 Task: Add a timeline in the project AdaptFlow for the epic 'Search Engine Optimization (SEO) Improvements' from 2024/04/19 to 2025/11/09. Add a timeline in the project AdaptFlow for the epic 'Data Privacy Compliance' from 2024/06/27 to 2024/11/08. Add a timeline in the project AdaptFlow for the epic 'Remote Work Enablement' from 2023/05/19 to 2025/11/14
Action: Mouse moved to (180, 54)
Screenshot: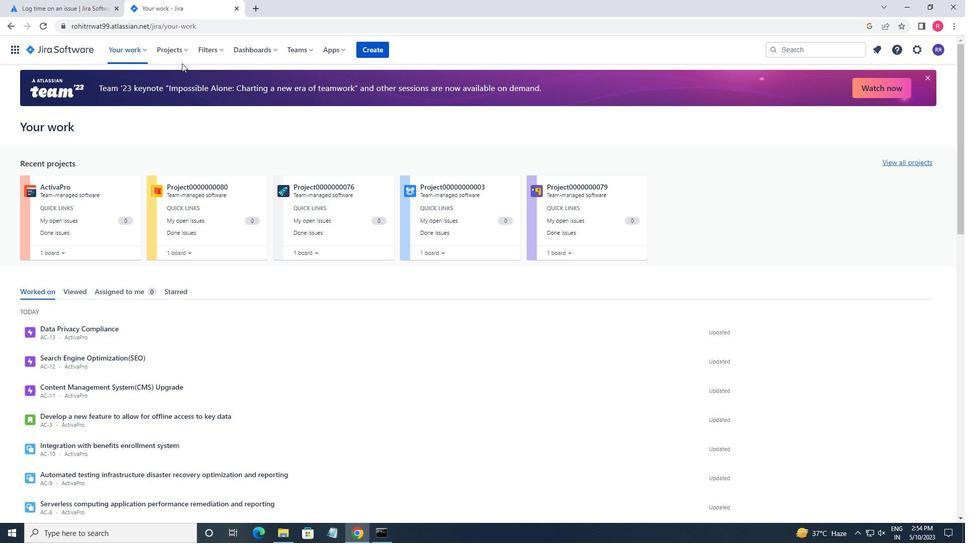 
Action: Mouse pressed left at (180, 54)
Screenshot: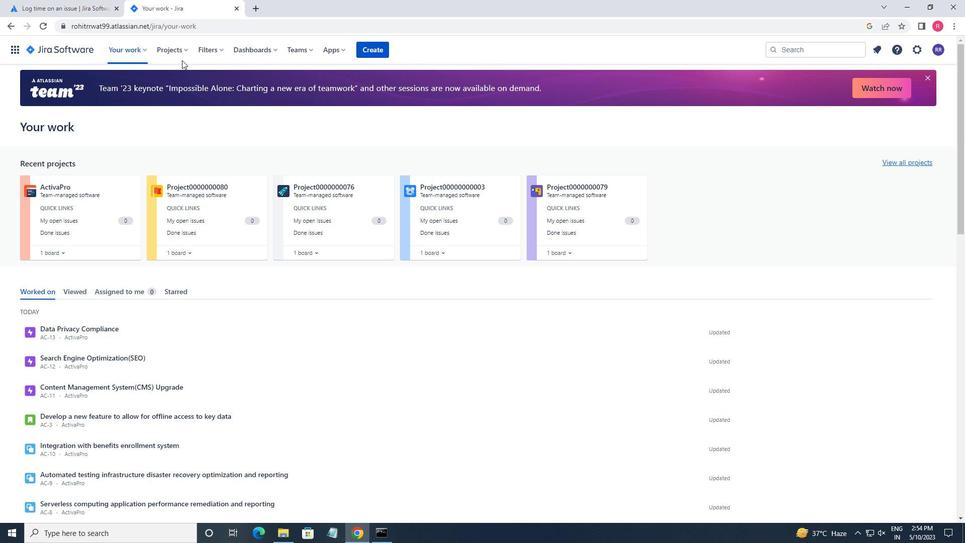 
Action: Mouse moved to (192, 98)
Screenshot: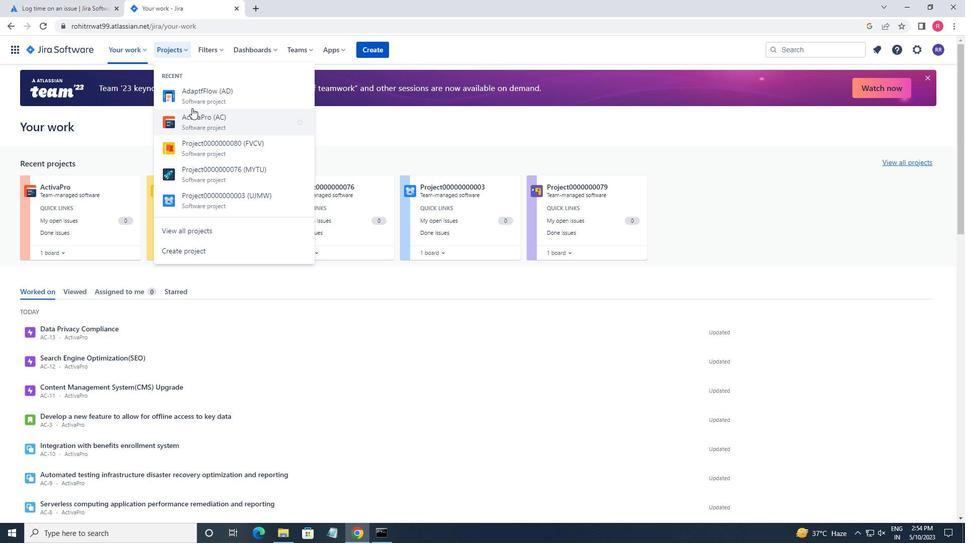 
Action: Mouse pressed left at (192, 98)
Screenshot: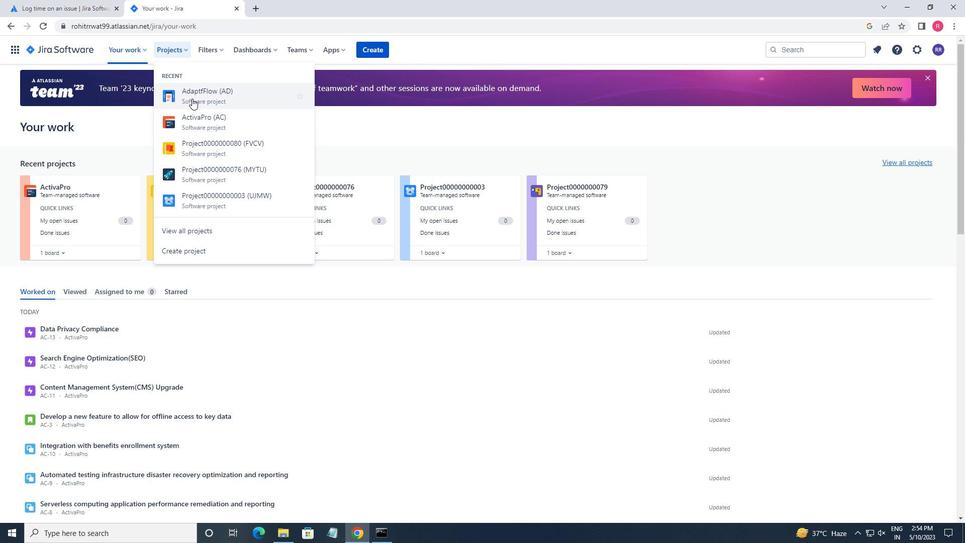 
Action: Mouse moved to (74, 158)
Screenshot: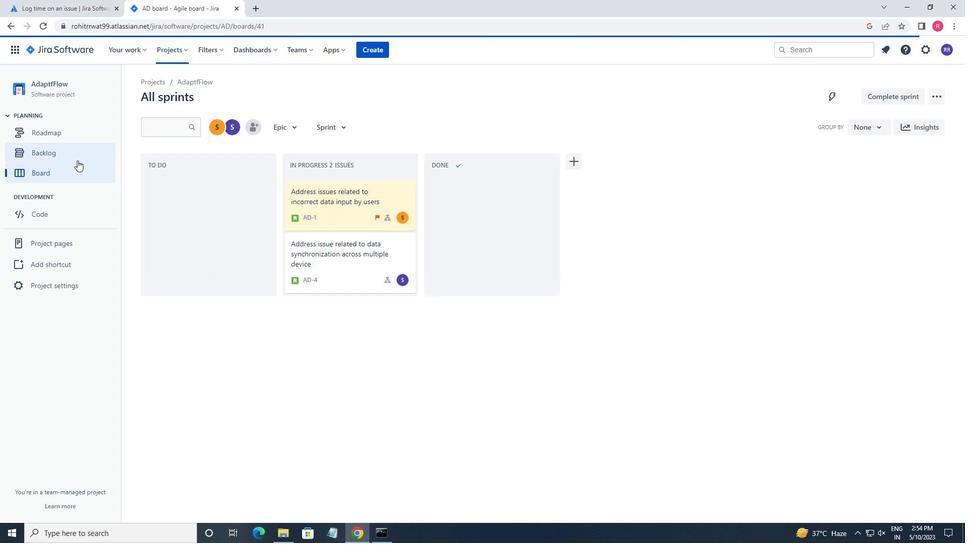 
Action: Mouse pressed left at (74, 158)
Screenshot: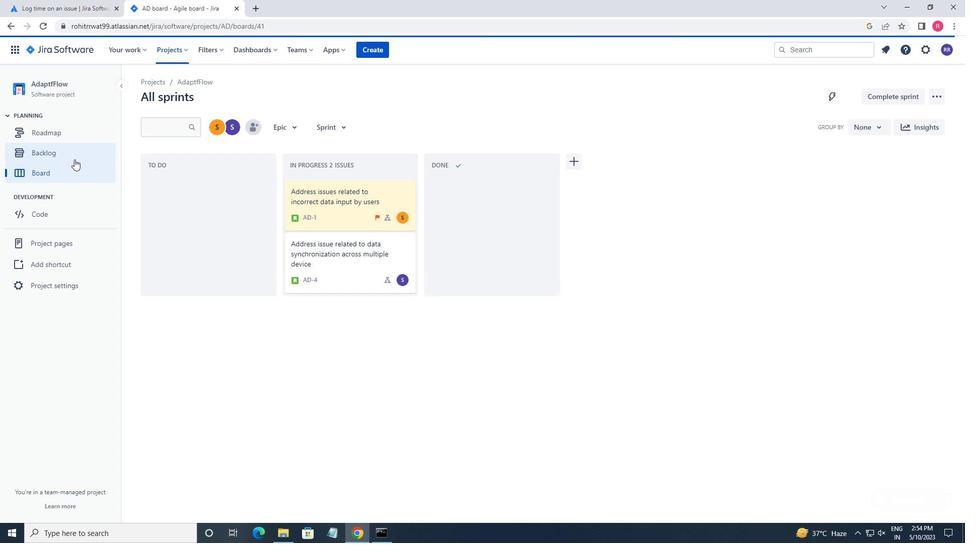 
Action: Mouse moved to (150, 201)
Screenshot: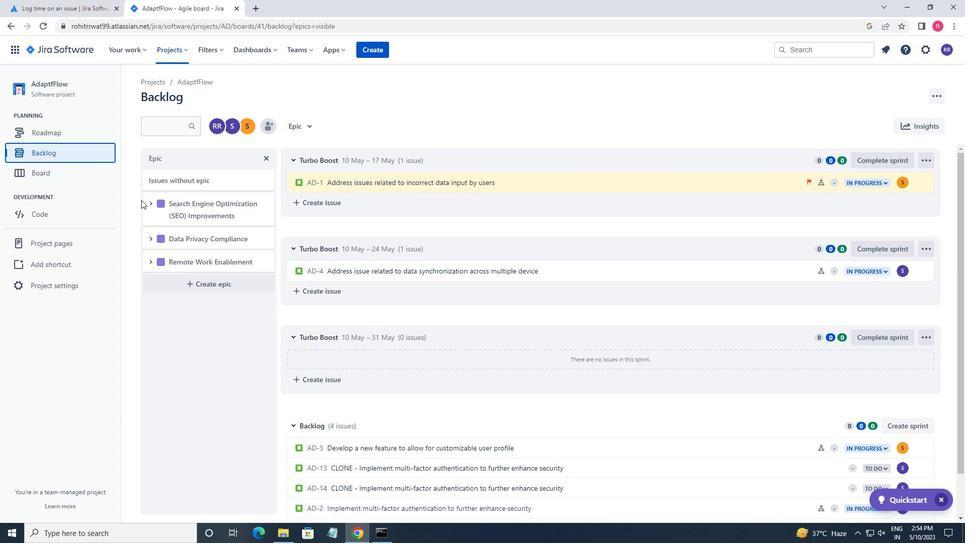 
Action: Mouse pressed left at (150, 201)
Screenshot: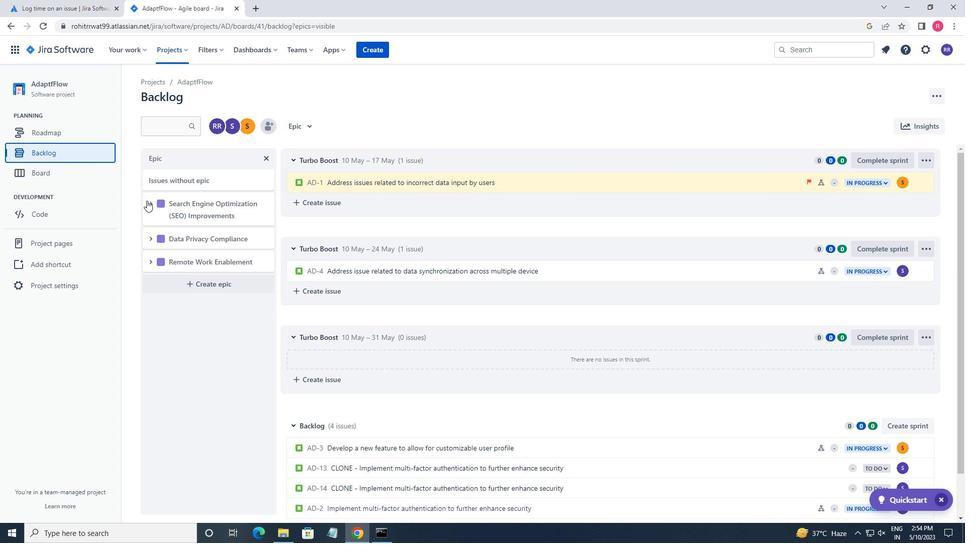 
Action: Mouse moved to (187, 297)
Screenshot: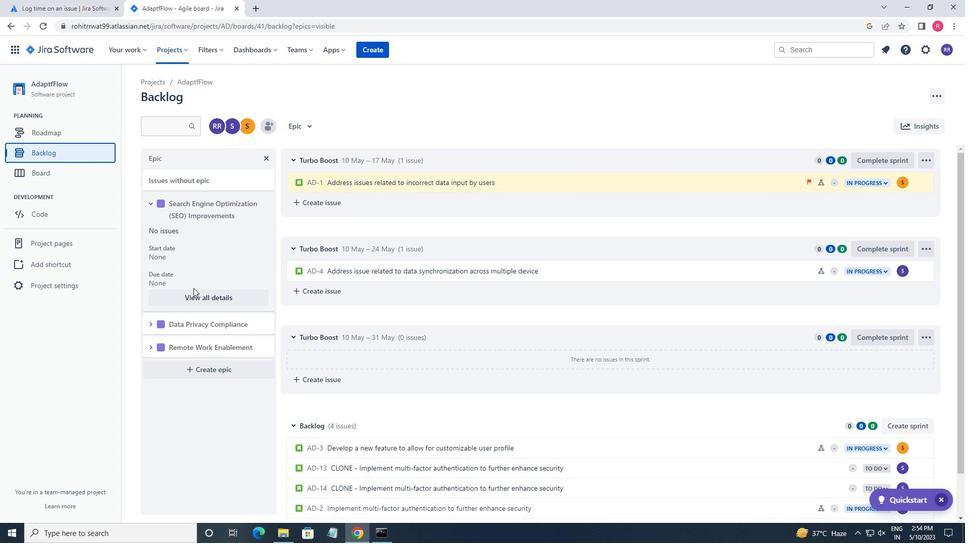 
Action: Mouse pressed left at (187, 297)
Screenshot: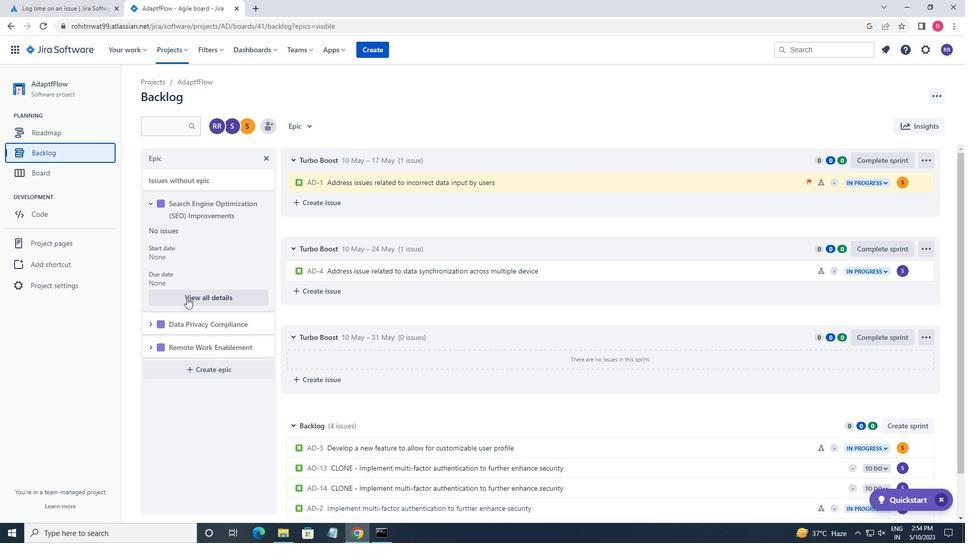 
Action: Mouse moved to (849, 374)
Screenshot: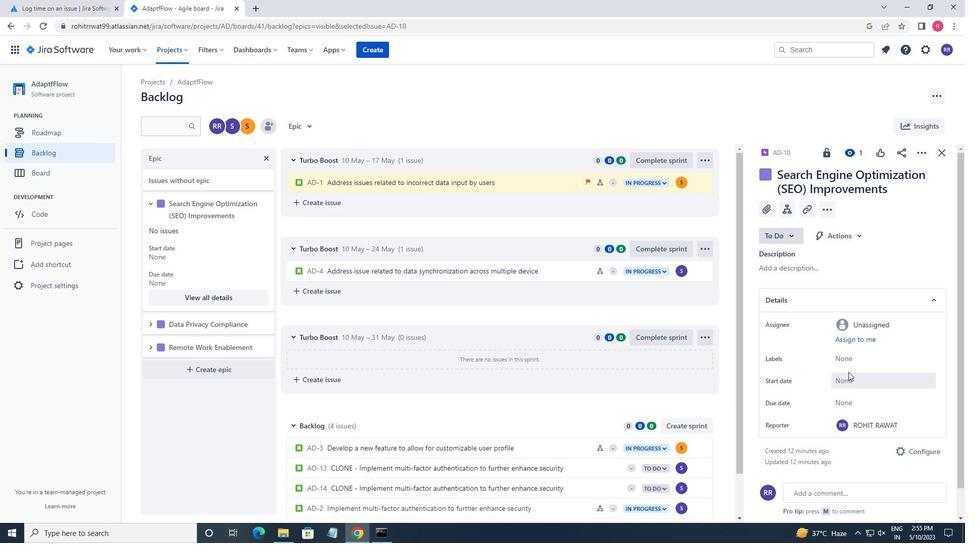 
Action: Mouse pressed left at (849, 374)
Screenshot: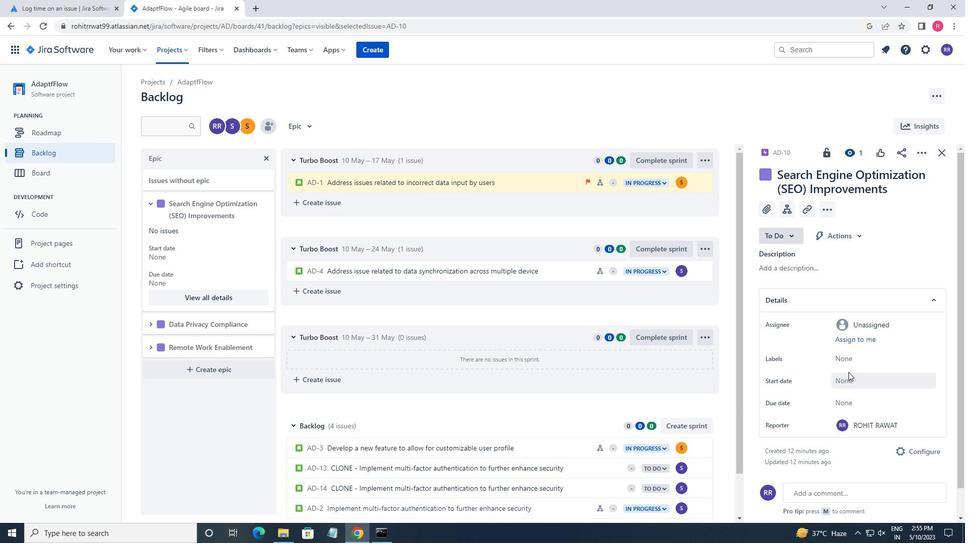 
Action: Mouse moved to (942, 240)
Screenshot: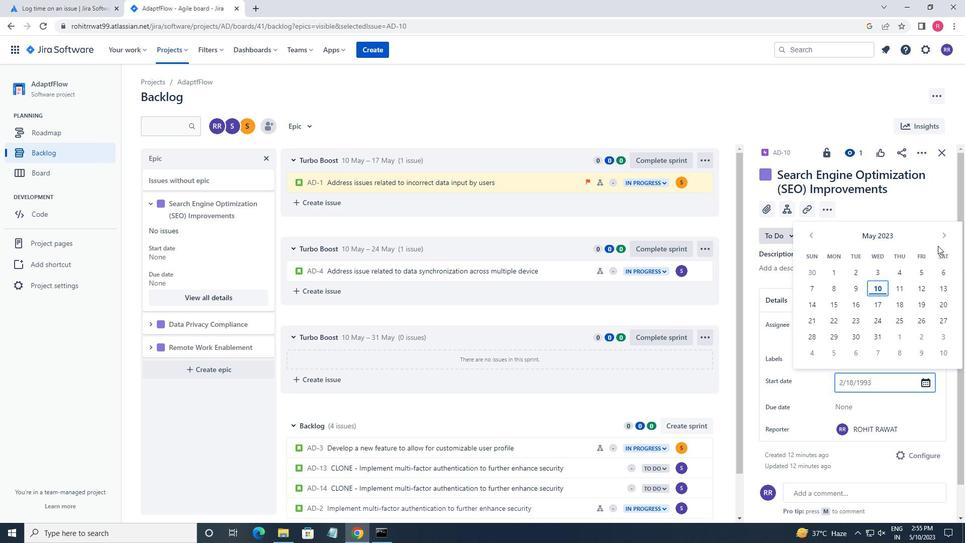
Action: Mouse pressed left at (942, 240)
Screenshot: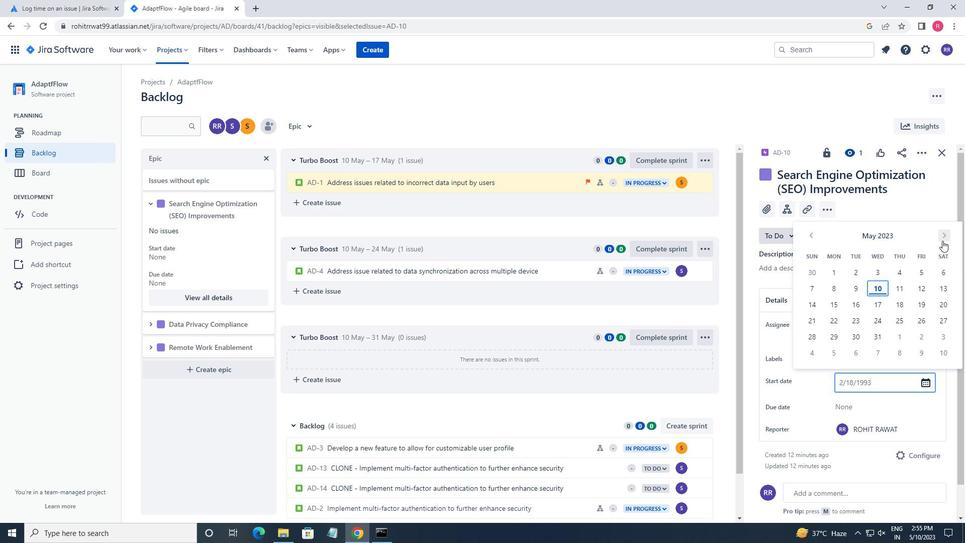 
Action: Mouse pressed left at (942, 240)
Screenshot: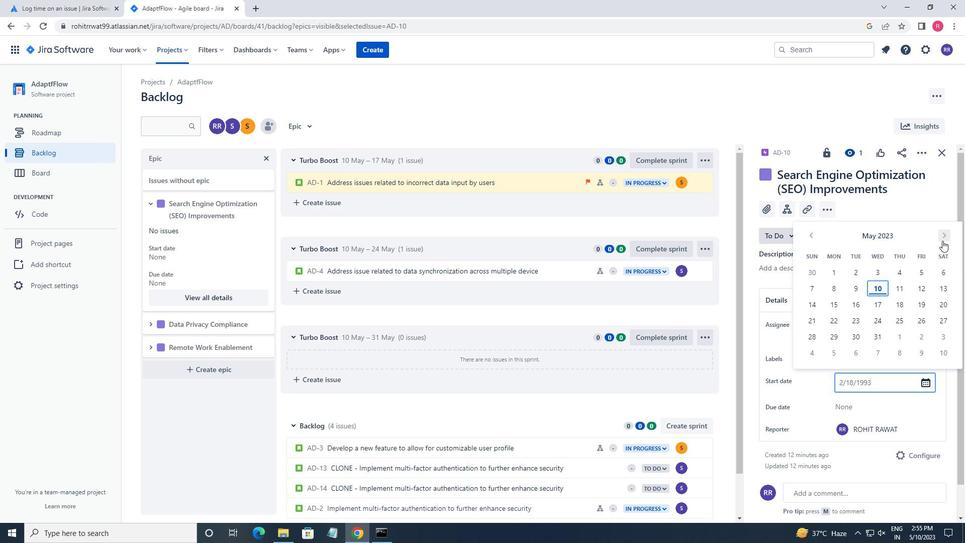 
Action: Mouse pressed left at (942, 240)
Screenshot: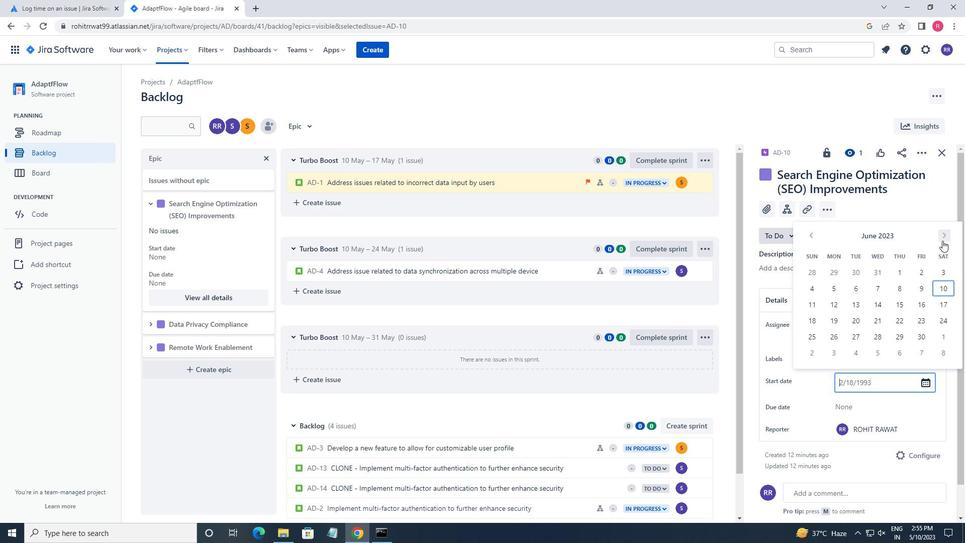 
Action: Mouse pressed left at (942, 240)
Screenshot: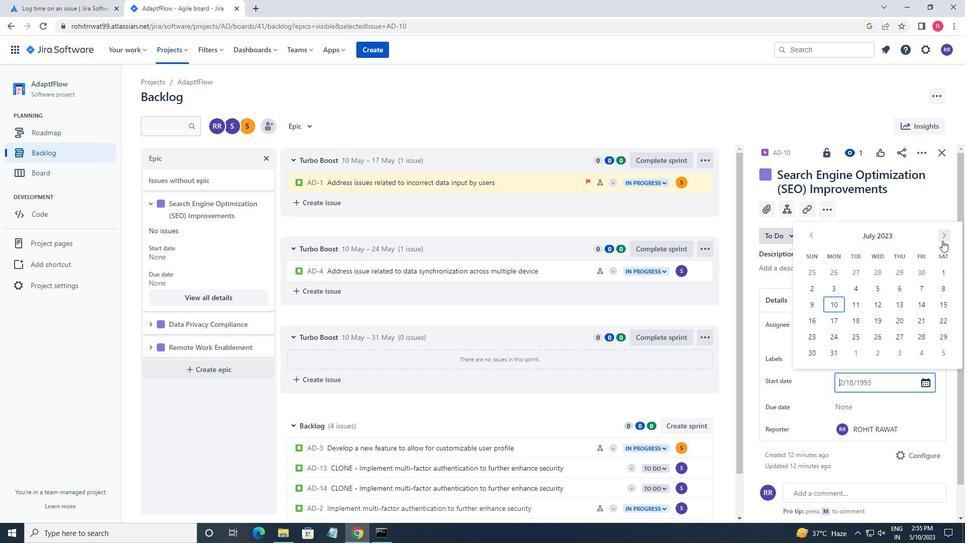 
Action: Mouse pressed left at (942, 240)
Screenshot: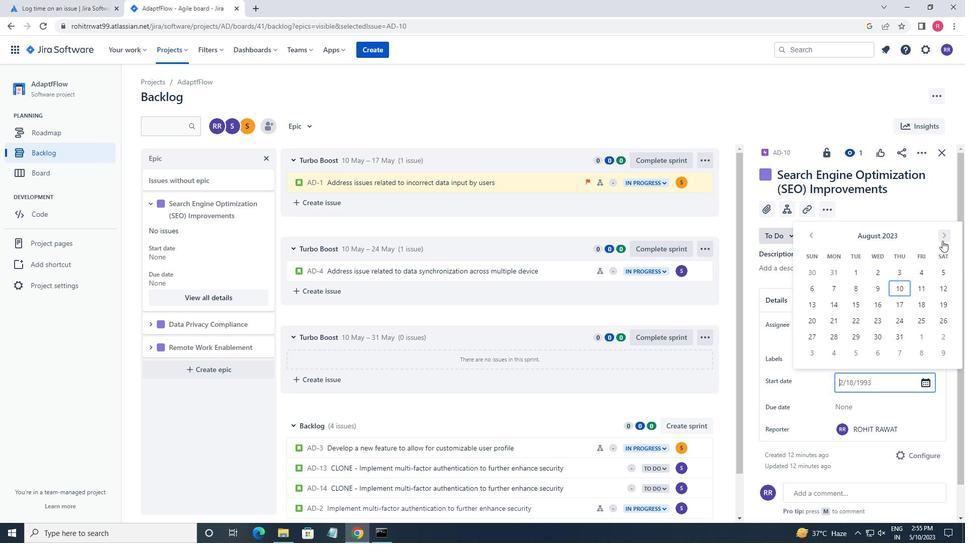 
Action: Mouse pressed left at (942, 240)
Screenshot: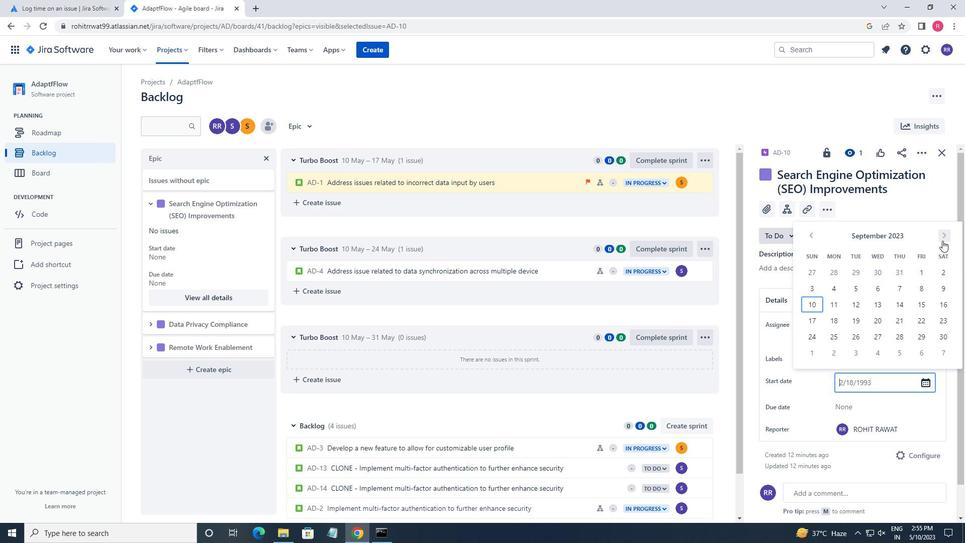 
Action: Mouse pressed left at (942, 240)
Screenshot: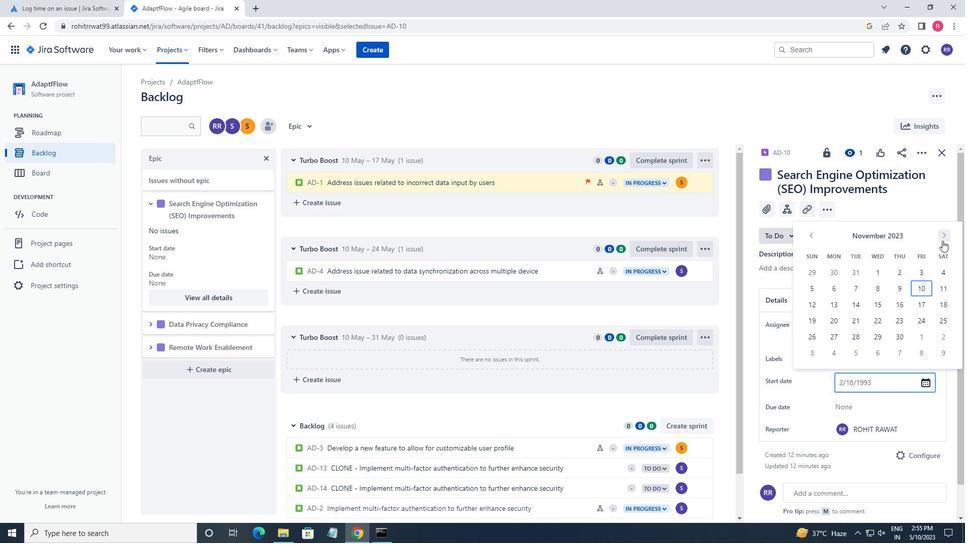 
Action: Mouse pressed left at (942, 240)
Screenshot: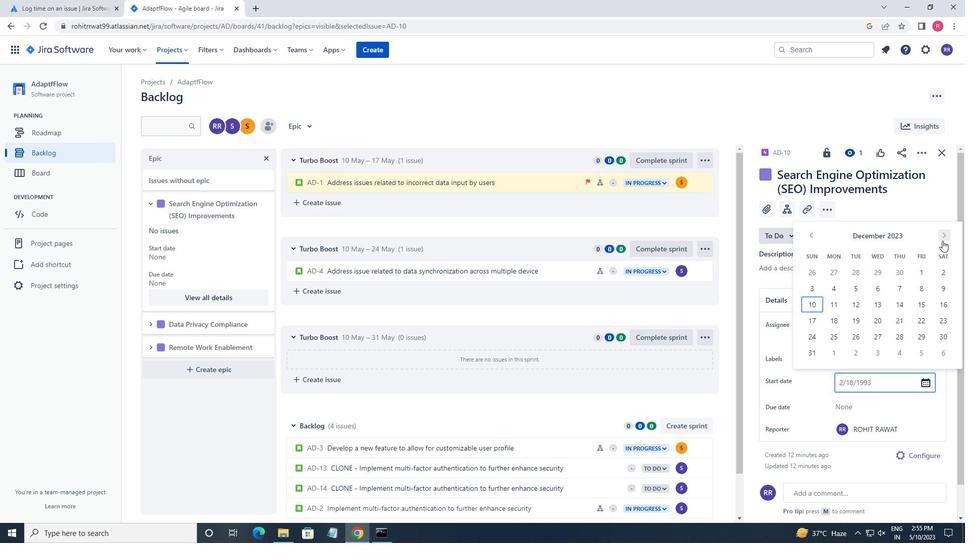 
Action: Mouse pressed left at (942, 240)
Screenshot: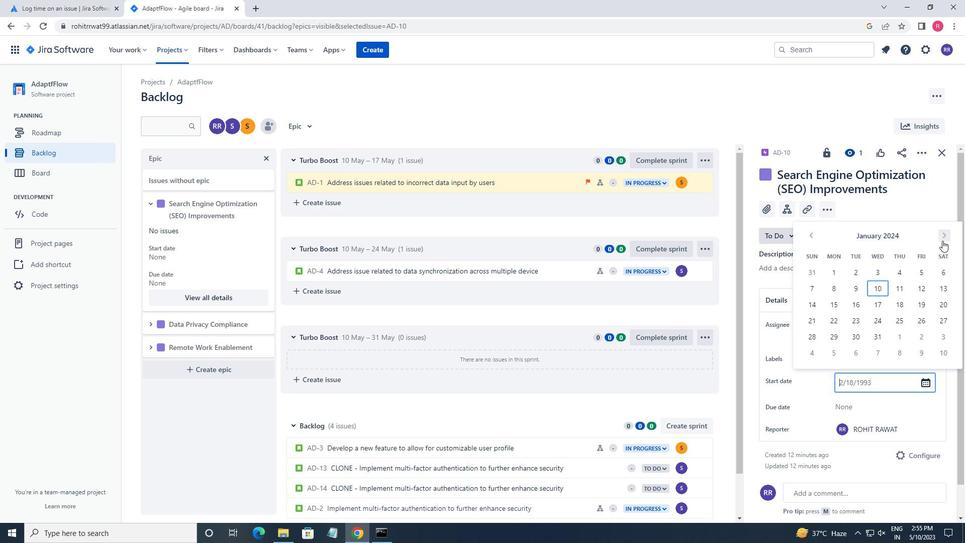 
Action: Mouse pressed left at (942, 240)
Screenshot: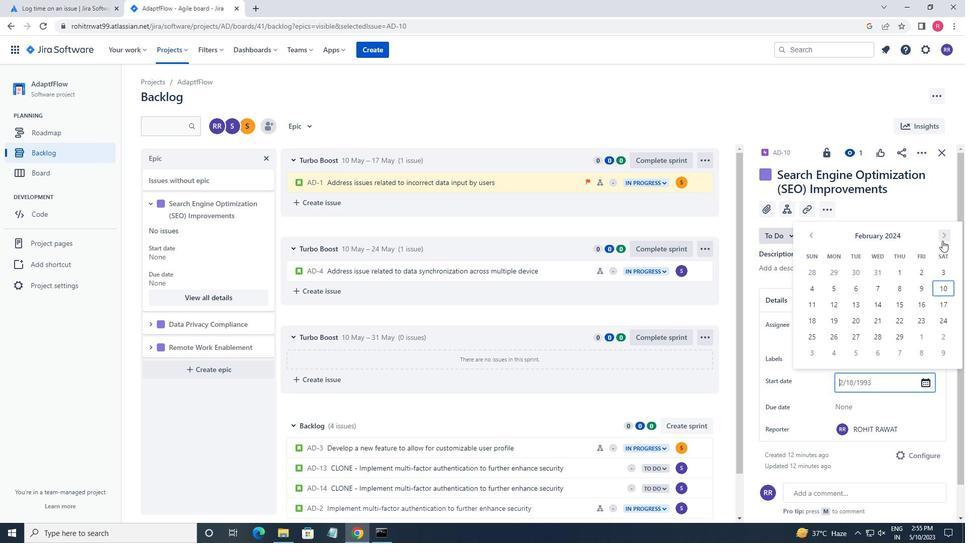 
Action: Mouse pressed left at (942, 240)
Screenshot: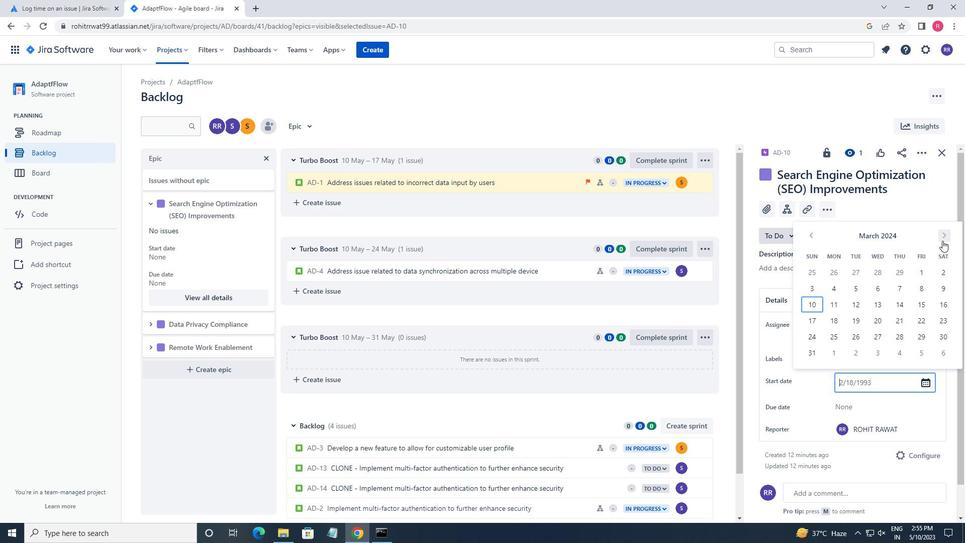 
Action: Mouse moved to (923, 304)
Screenshot: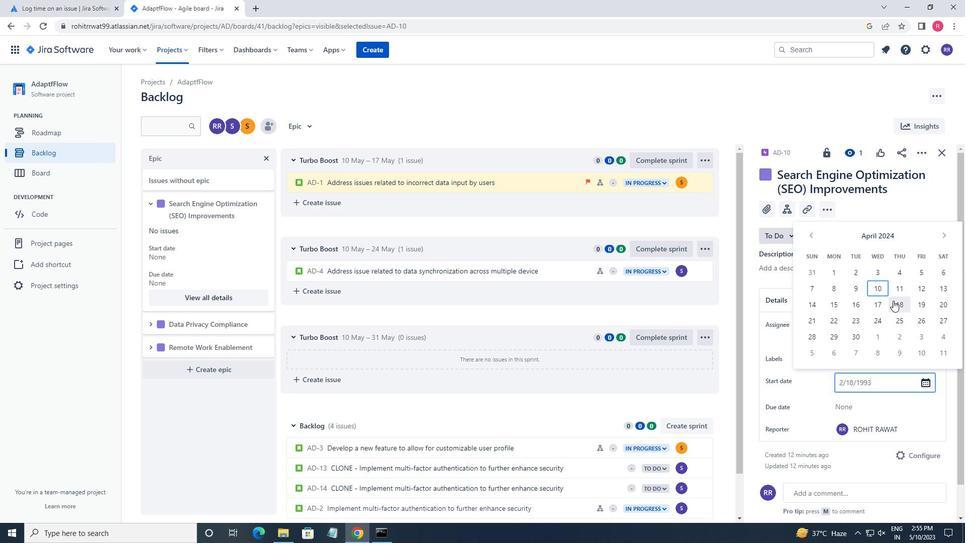 
Action: Mouse pressed left at (923, 304)
Screenshot: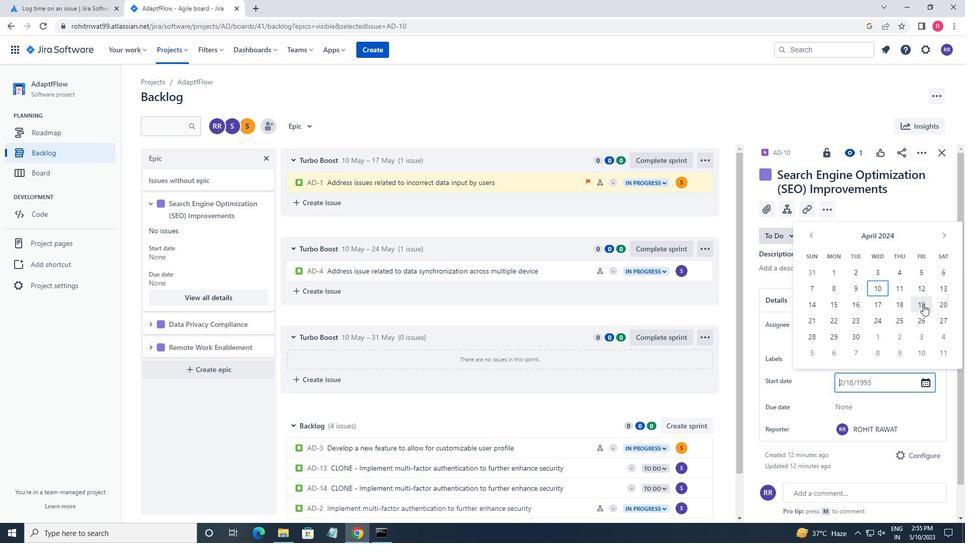 
Action: Mouse moved to (855, 400)
Screenshot: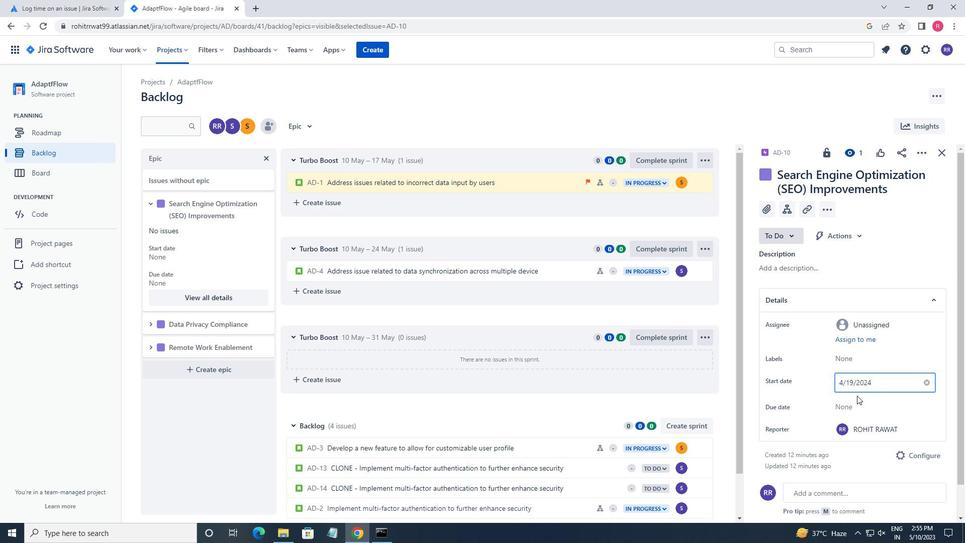 
Action: Mouse pressed left at (855, 400)
Screenshot: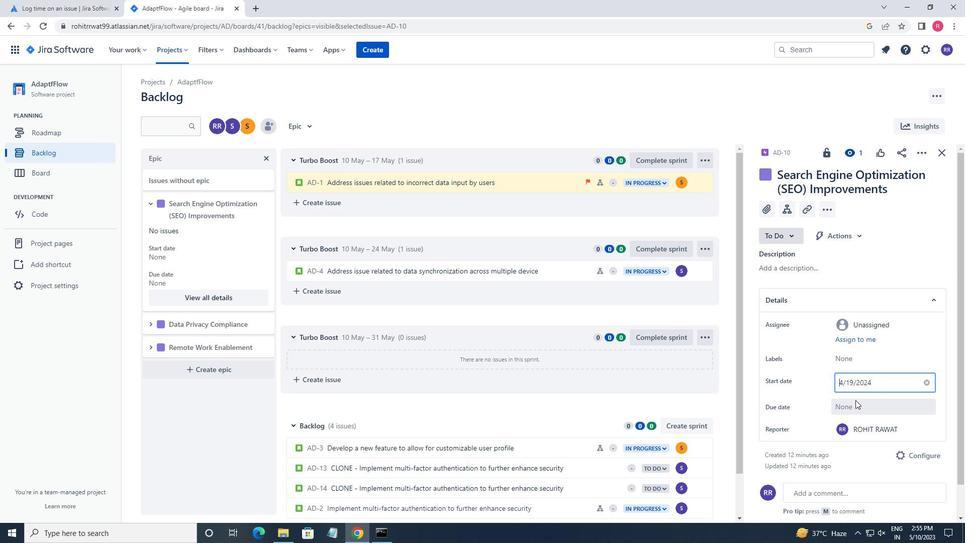 
Action: Mouse moved to (947, 266)
Screenshot: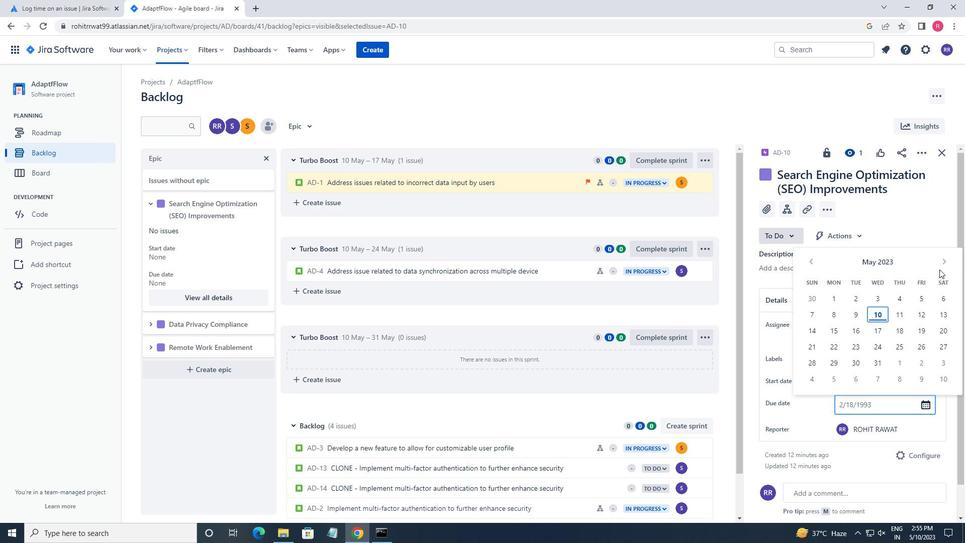 
Action: Mouse pressed left at (947, 266)
Screenshot: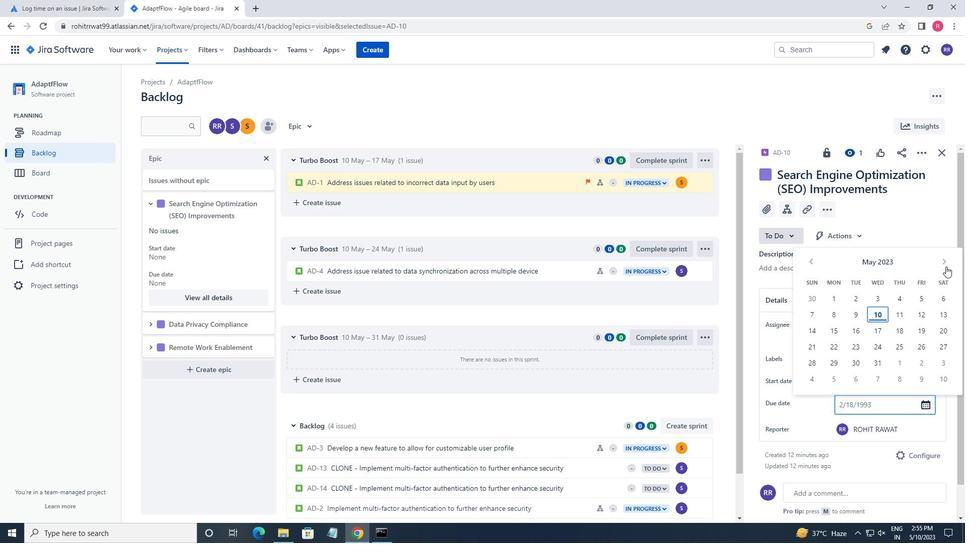 
Action: Mouse pressed left at (947, 266)
Screenshot: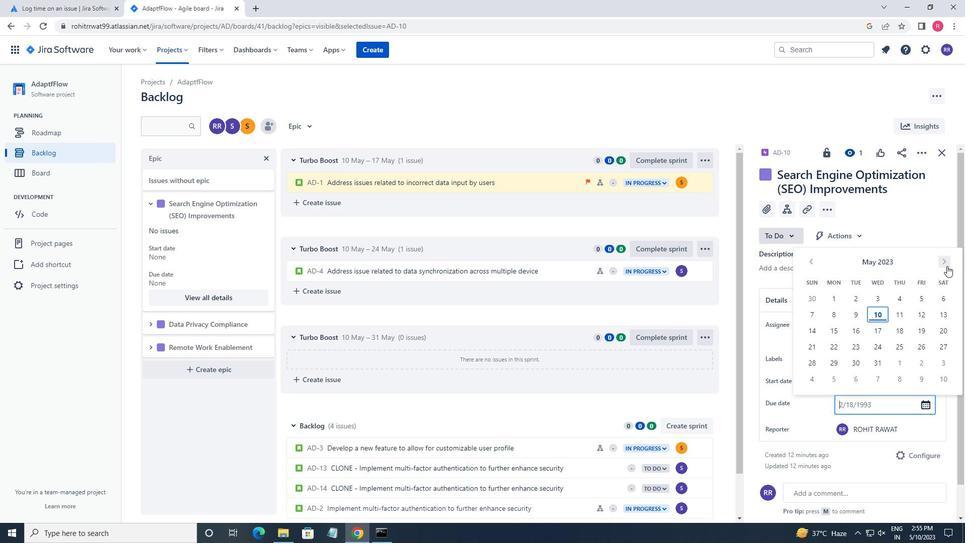 
Action: Mouse pressed left at (947, 266)
Screenshot: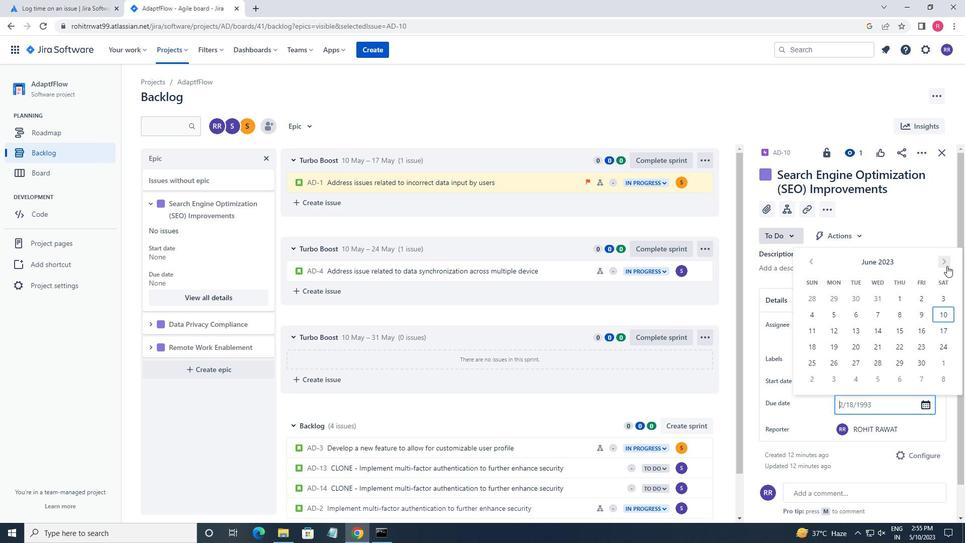 
Action: Mouse pressed left at (947, 266)
Screenshot: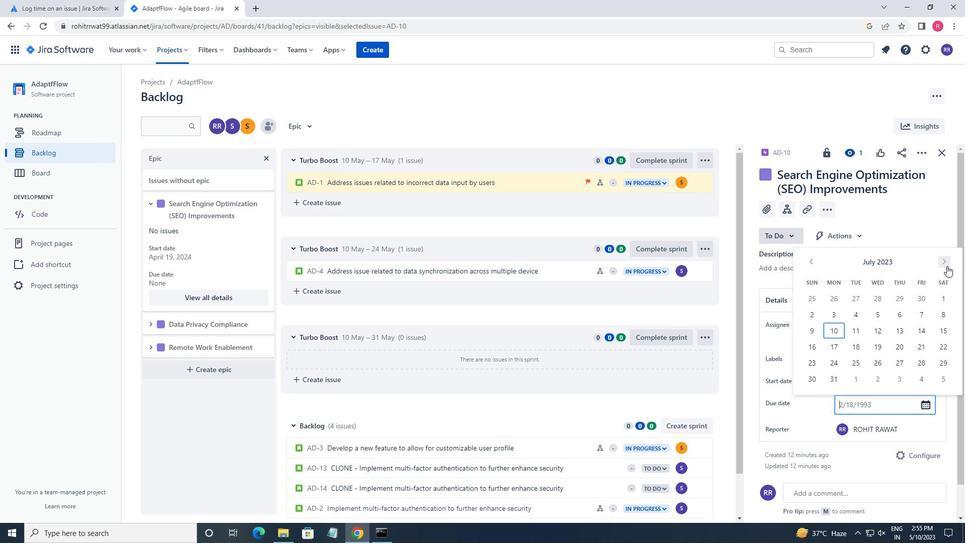 
Action: Mouse pressed left at (947, 266)
Screenshot: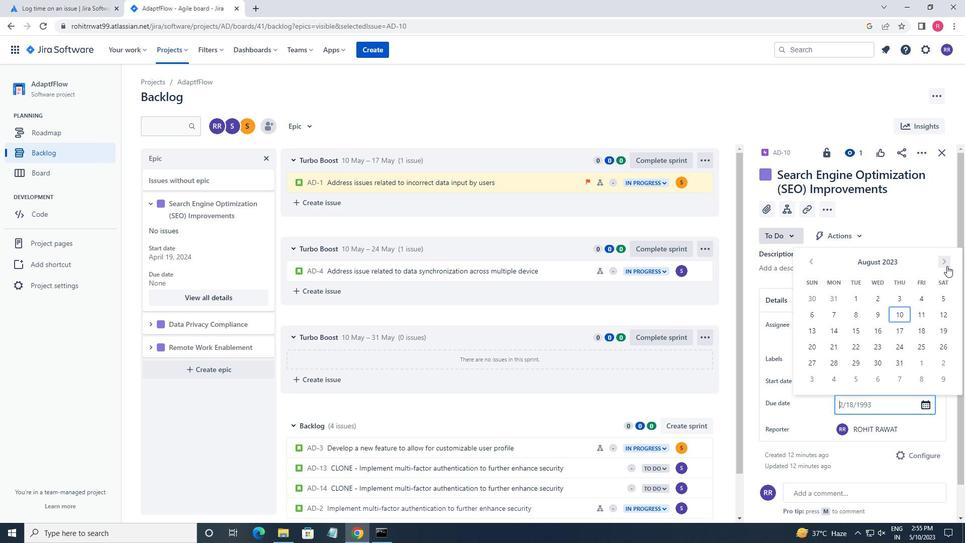 
Action: Mouse pressed left at (947, 266)
Screenshot: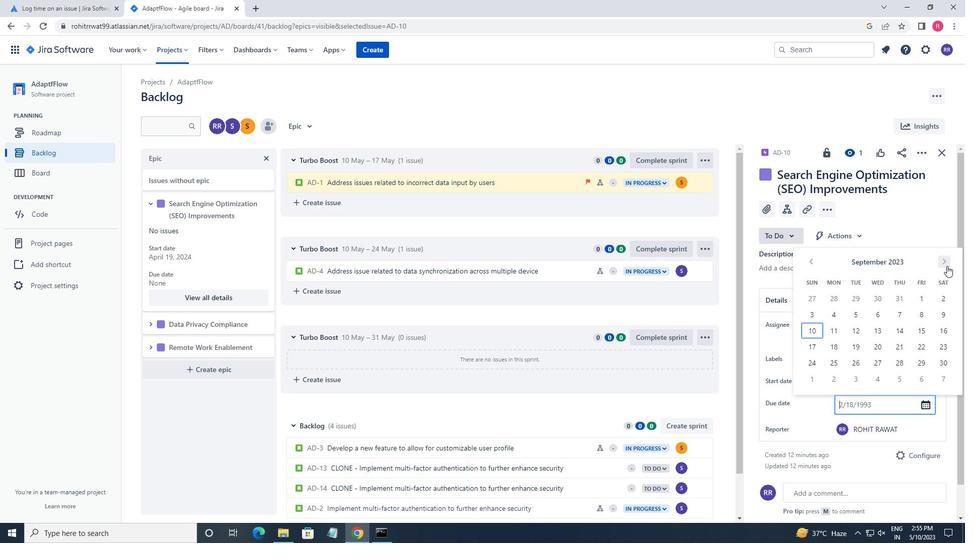 
Action: Mouse pressed left at (947, 266)
Screenshot: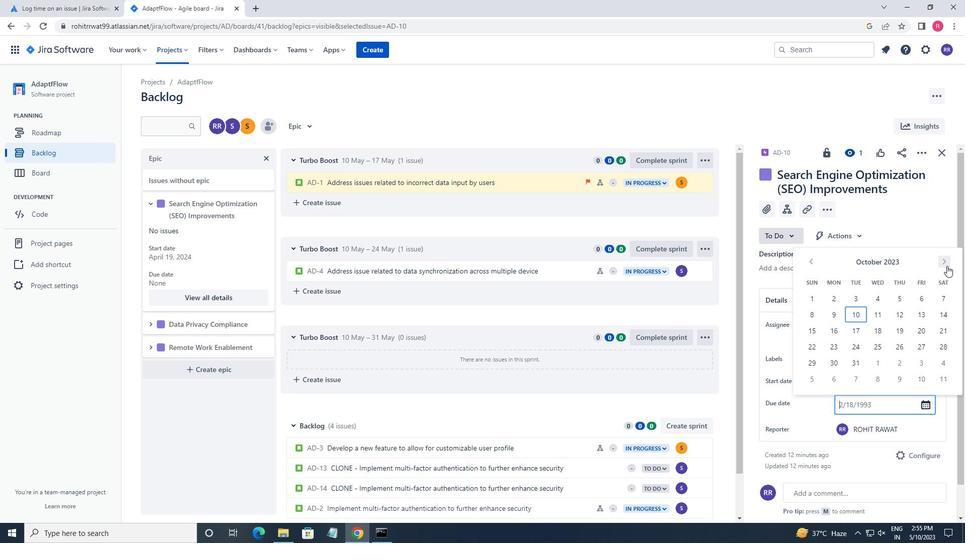 
Action: Mouse pressed left at (947, 266)
Screenshot: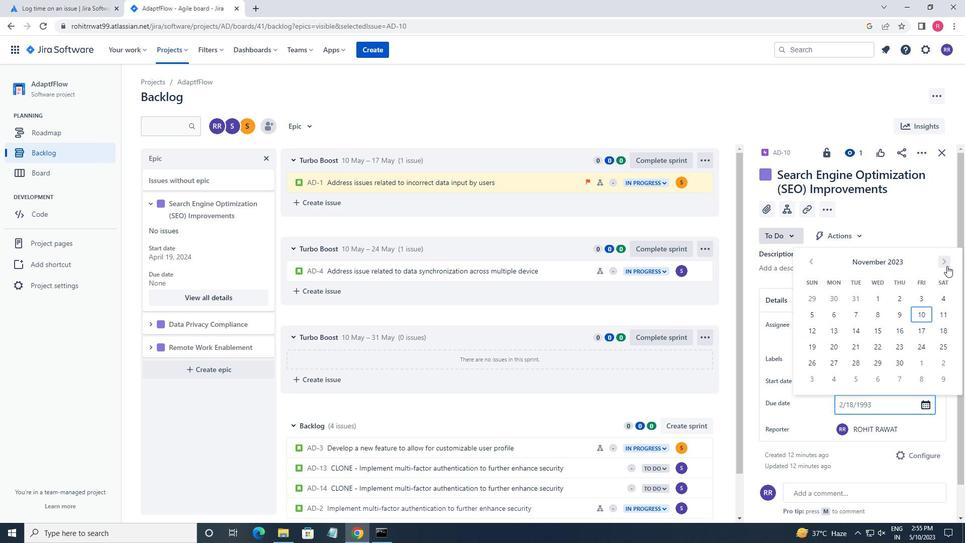 
Action: Mouse pressed left at (947, 266)
Screenshot: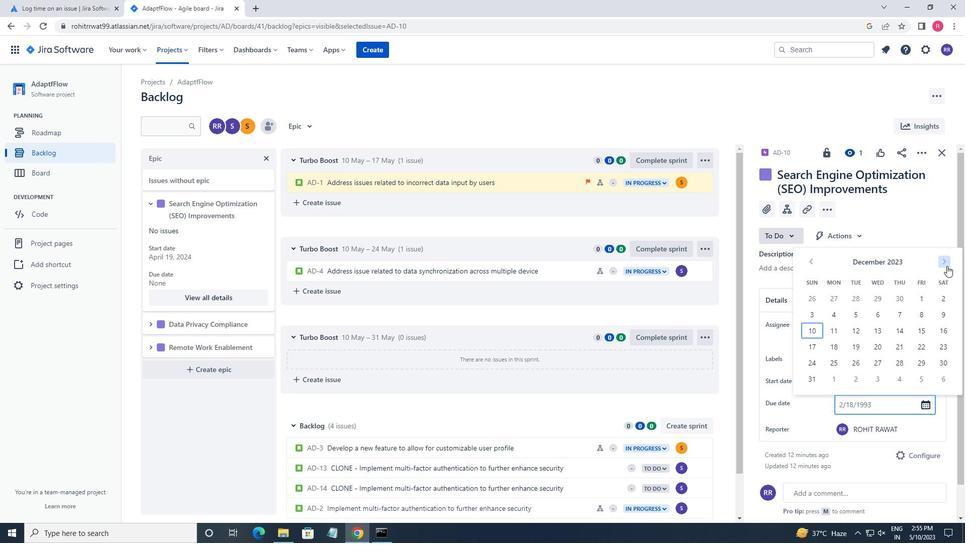 
Action: Mouse pressed left at (947, 266)
Screenshot: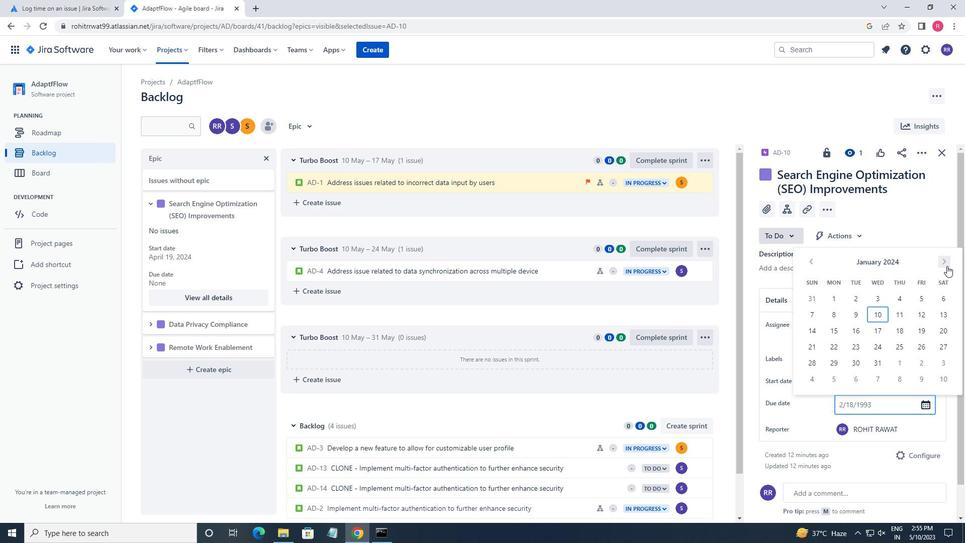
Action: Mouse pressed left at (947, 266)
Screenshot: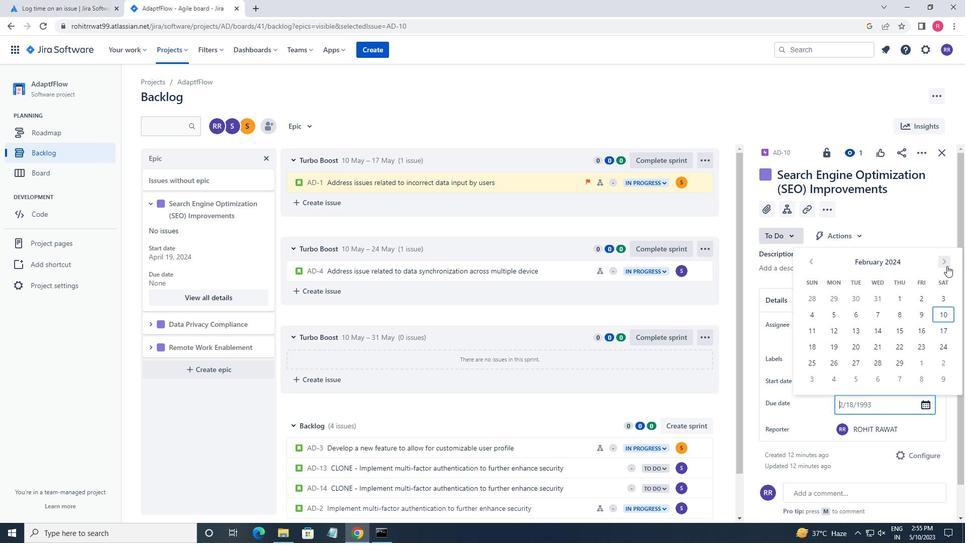 
Action: Mouse pressed left at (947, 266)
Screenshot: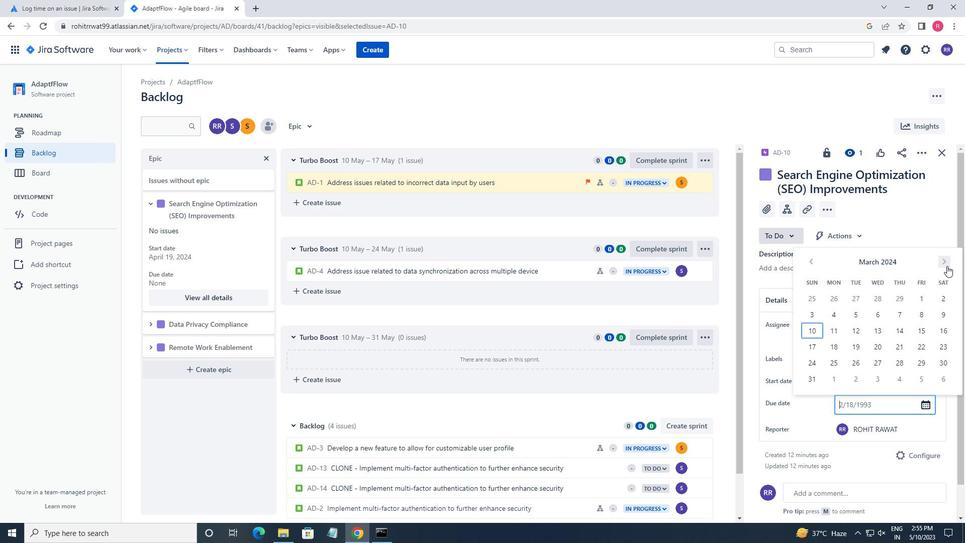 
Action: Mouse pressed left at (947, 266)
Screenshot: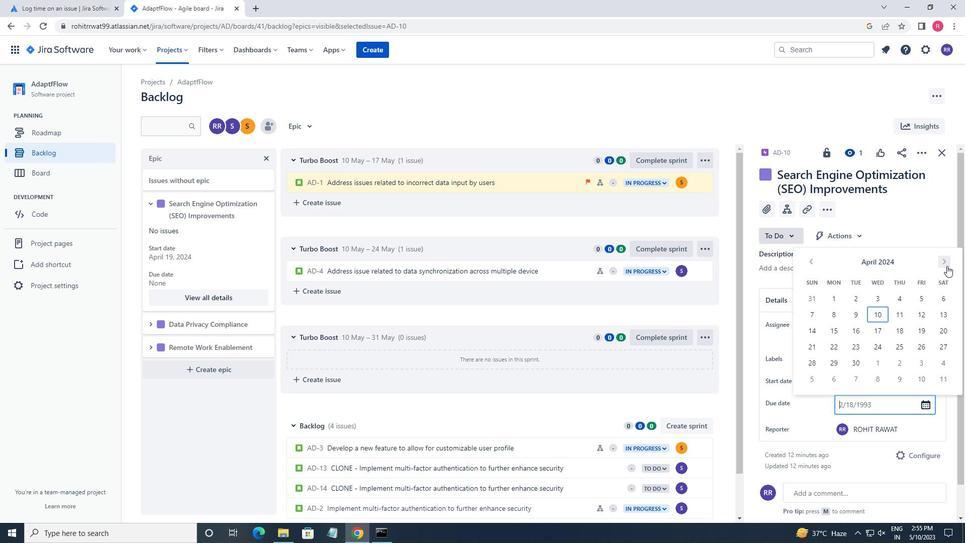 
Action: Mouse pressed left at (947, 266)
Screenshot: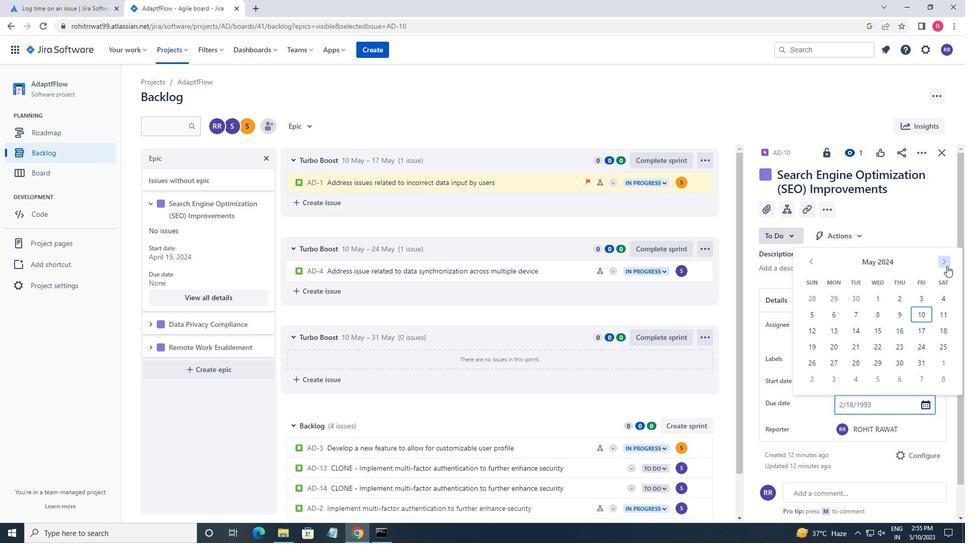 
Action: Mouse pressed left at (947, 266)
Screenshot: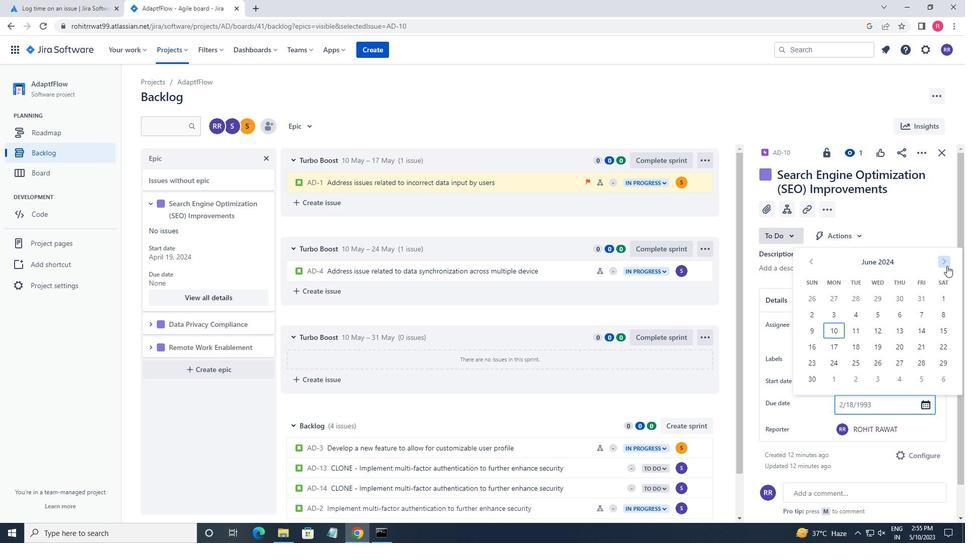 
Action: Mouse pressed left at (947, 266)
Screenshot: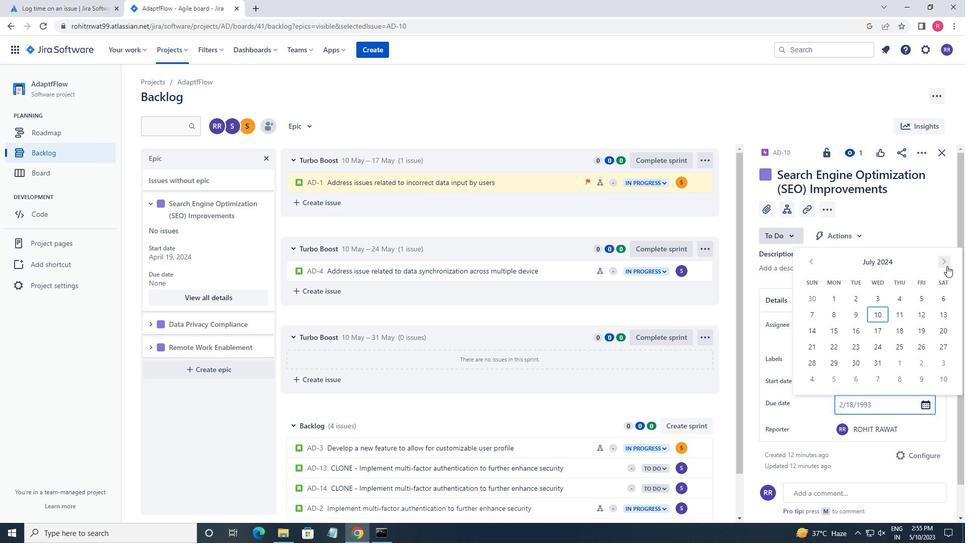 
Action: Mouse pressed left at (947, 266)
Screenshot: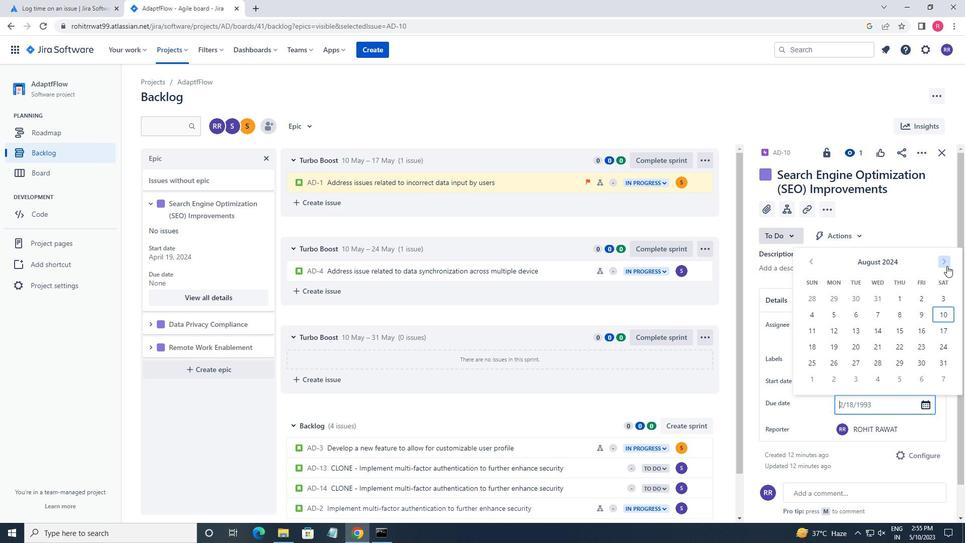 
Action: Mouse pressed left at (947, 266)
Screenshot: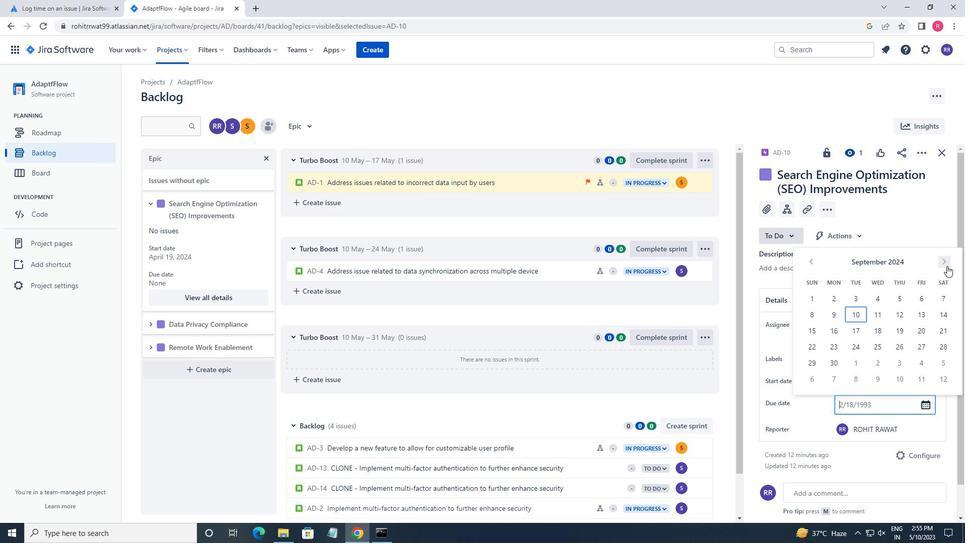 
Action: Mouse pressed left at (947, 266)
Screenshot: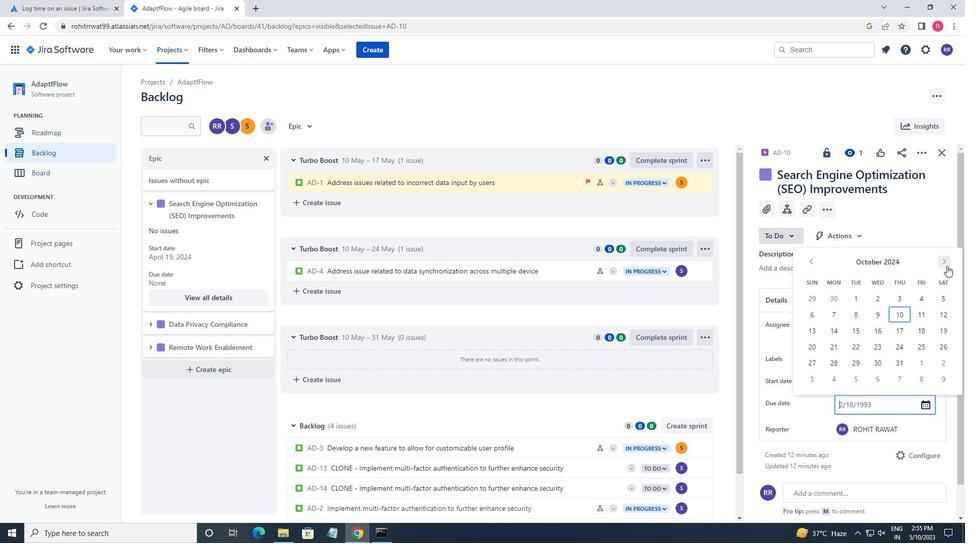
Action: Mouse pressed left at (947, 266)
Screenshot: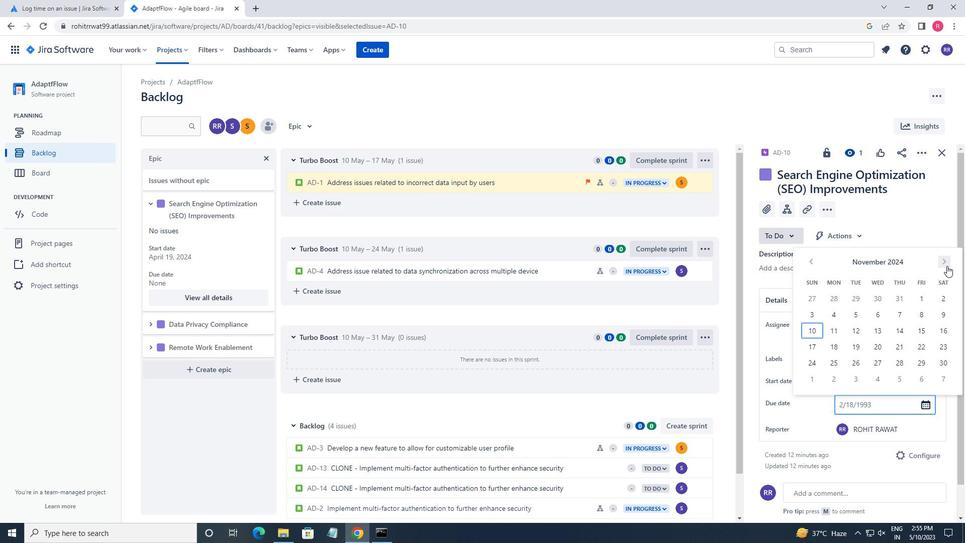 
Action: Mouse pressed left at (947, 266)
Screenshot: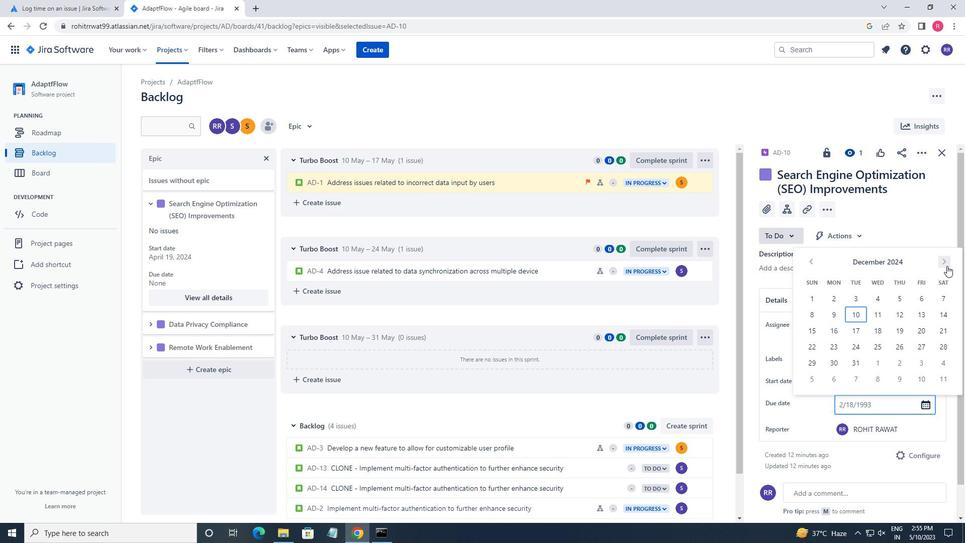 
Action: Mouse pressed left at (947, 266)
Screenshot: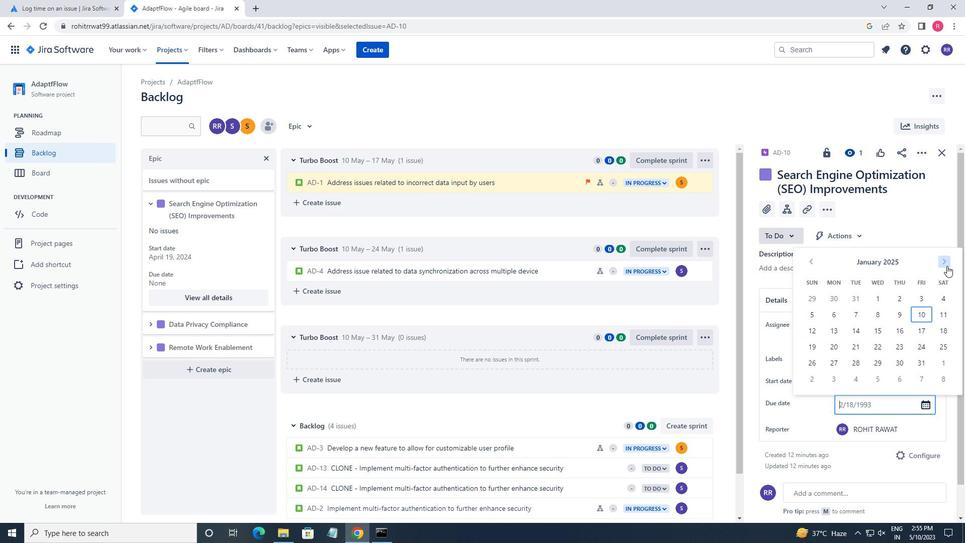 
Action: Mouse pressed left at (947, 266)
Screenshot: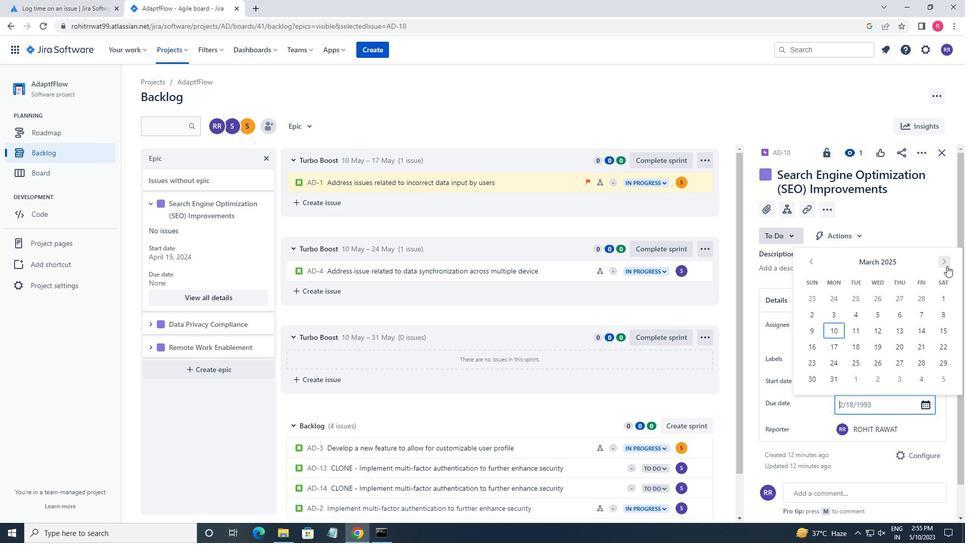 
Action: Mouse pressed left at (947, 266)
Screenshot: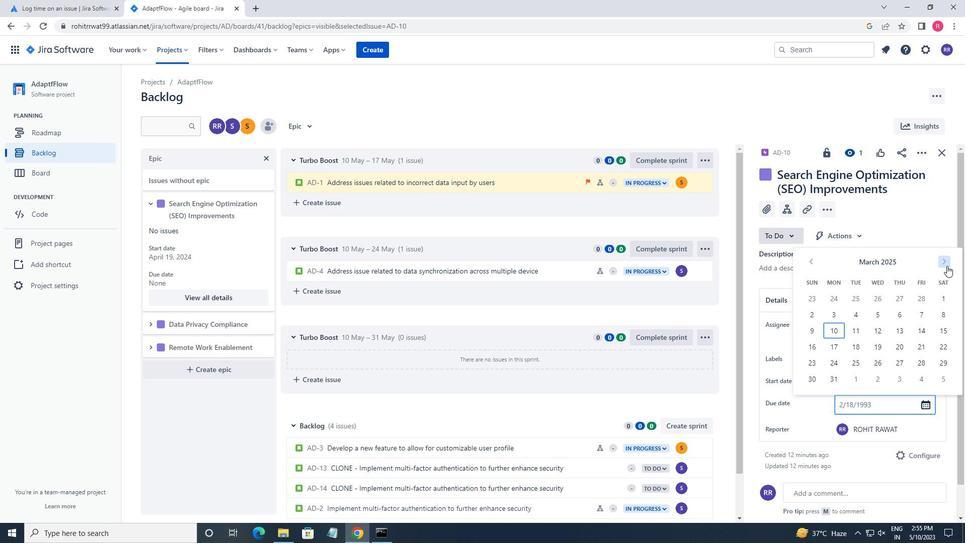 
Action: Mouse pressed left at (947, 266)
Screenshot: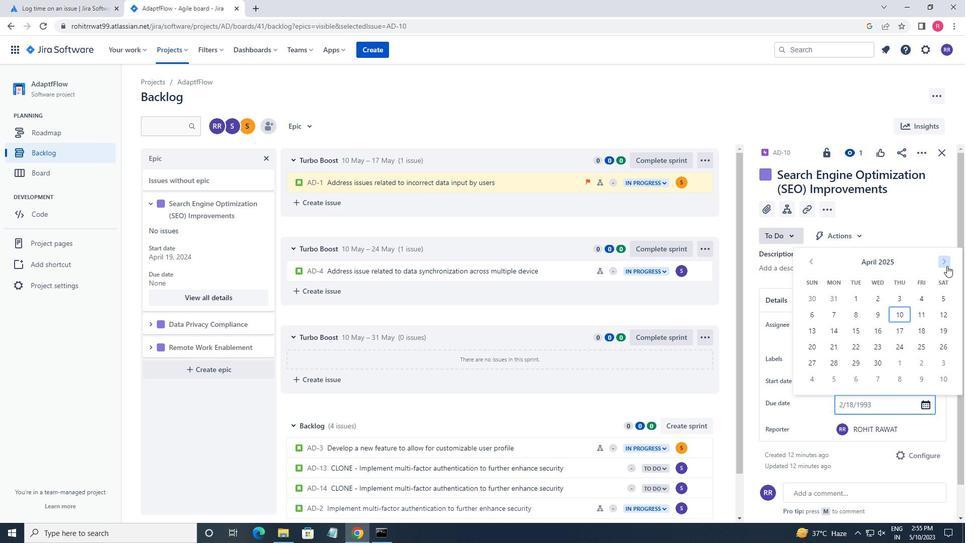 
Action: Mouse pressed left at (947, 266)
Screenshot: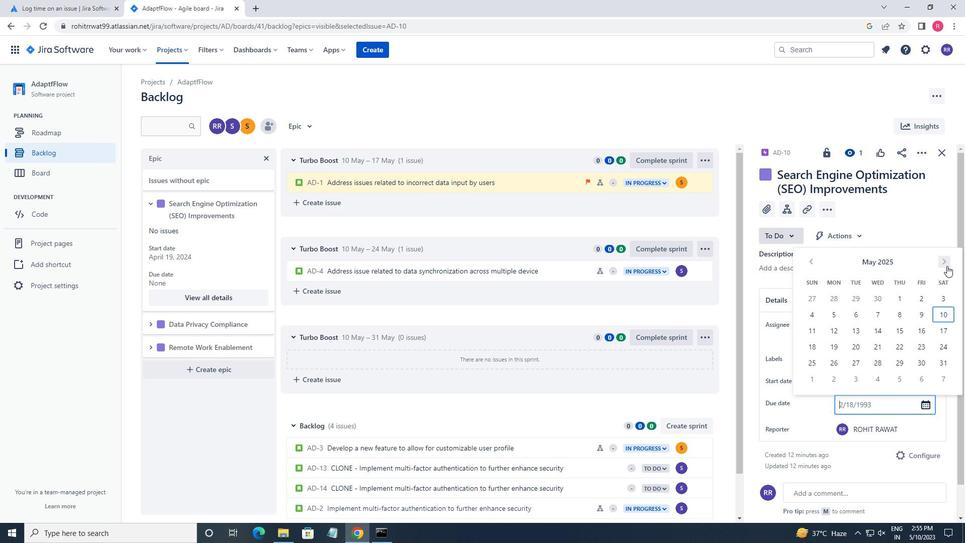 
Action: Mouse pressed left at (947, 266)
Screenshot: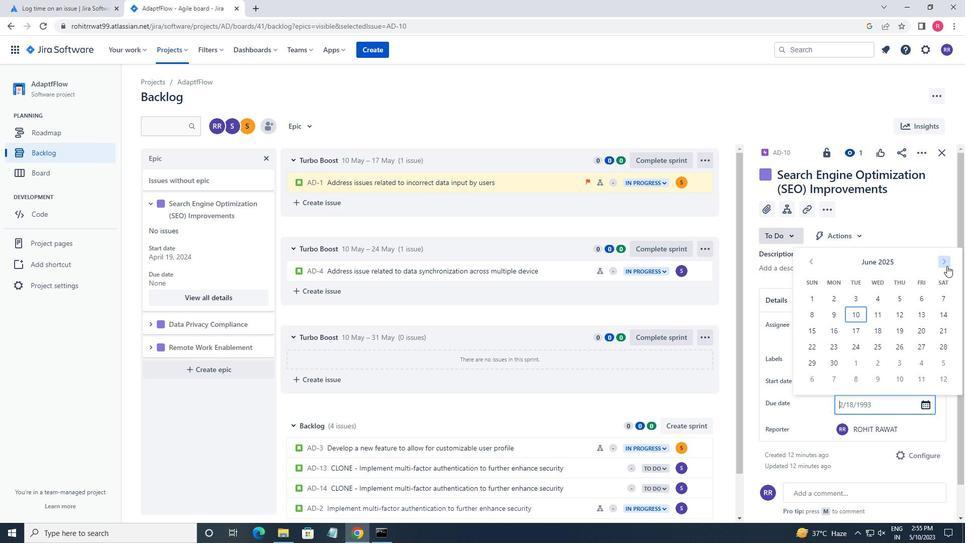 
Action: Mouse pressed left at (947, 266)
Screenshot: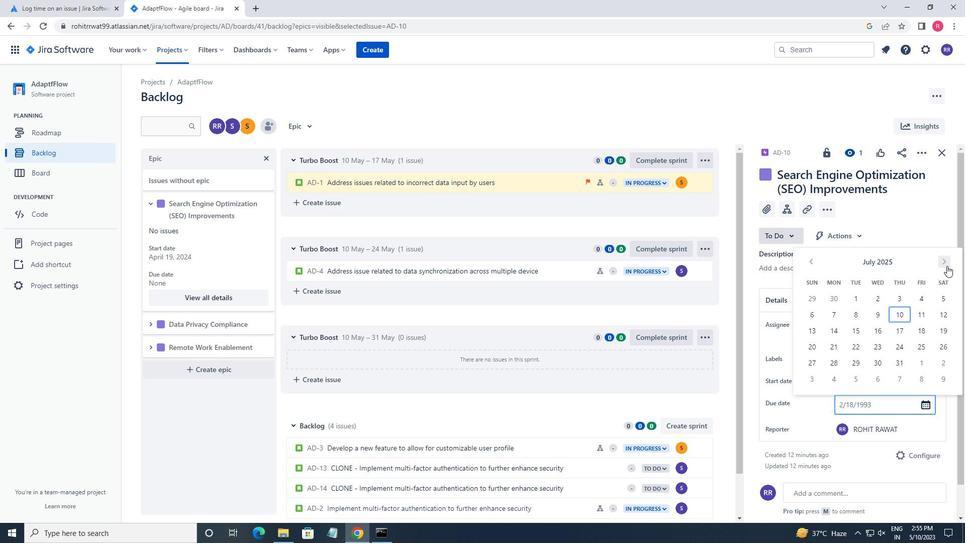 
Action: Mouse pressed left at (947, 266)
Screenshot: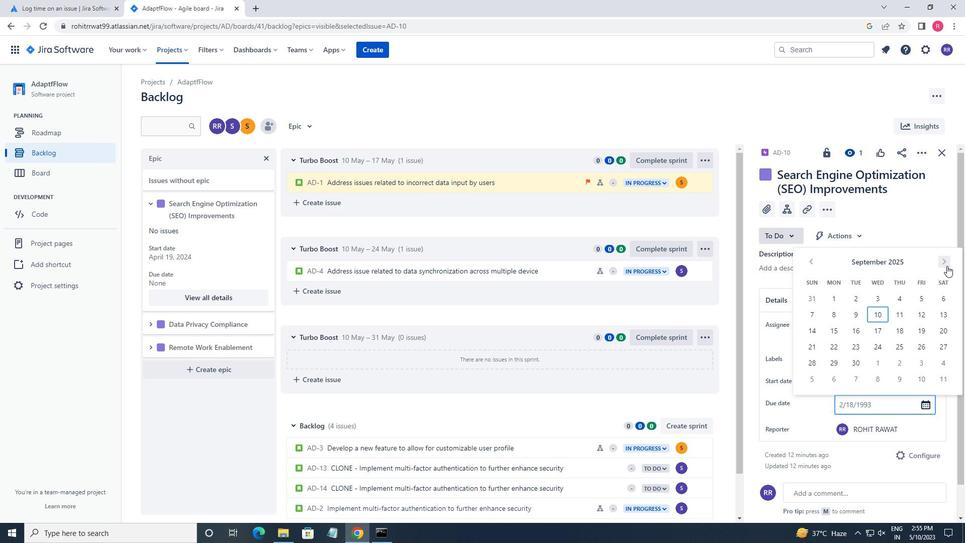 
Action: Mouse pressed left at (947, 266)
Screenshot: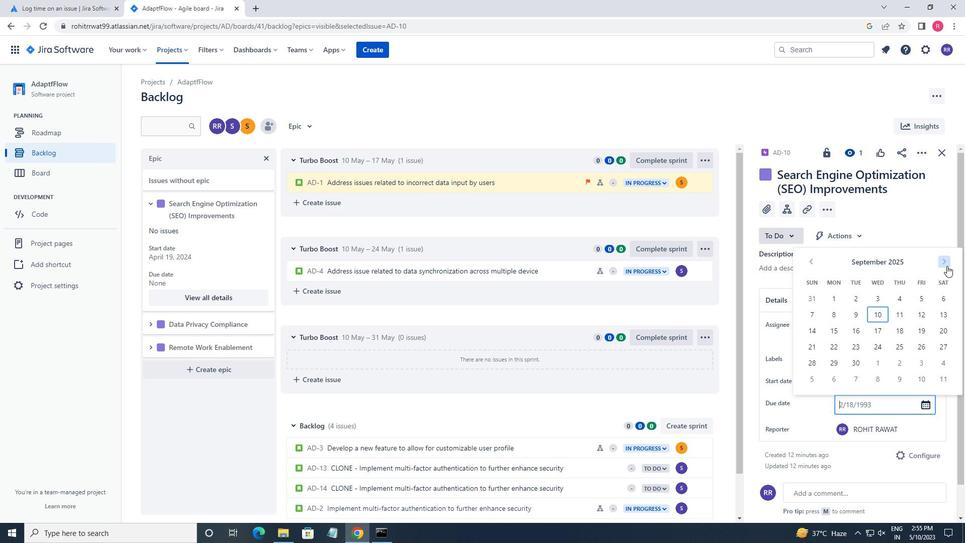 
Action: Mouse pressed left at (947, 266)
Screenshot: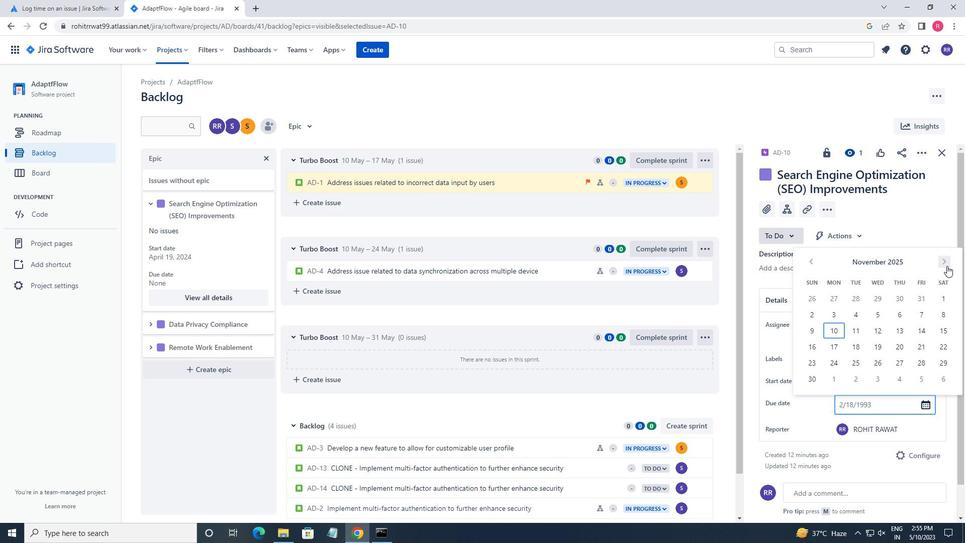 
Action: Mouse moved to (816, 265)
Screenshot: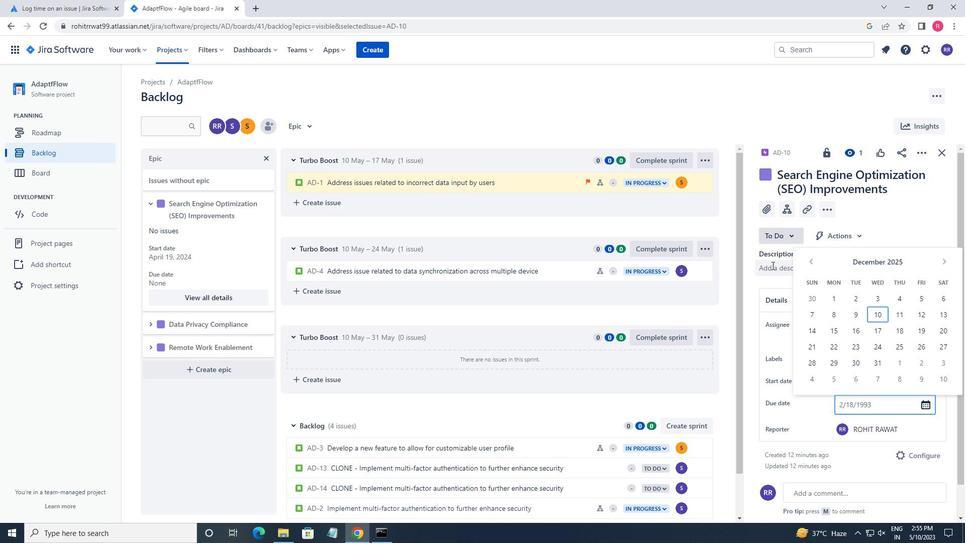
Action: Mouse pressed left at (816, 265)
Screenshot: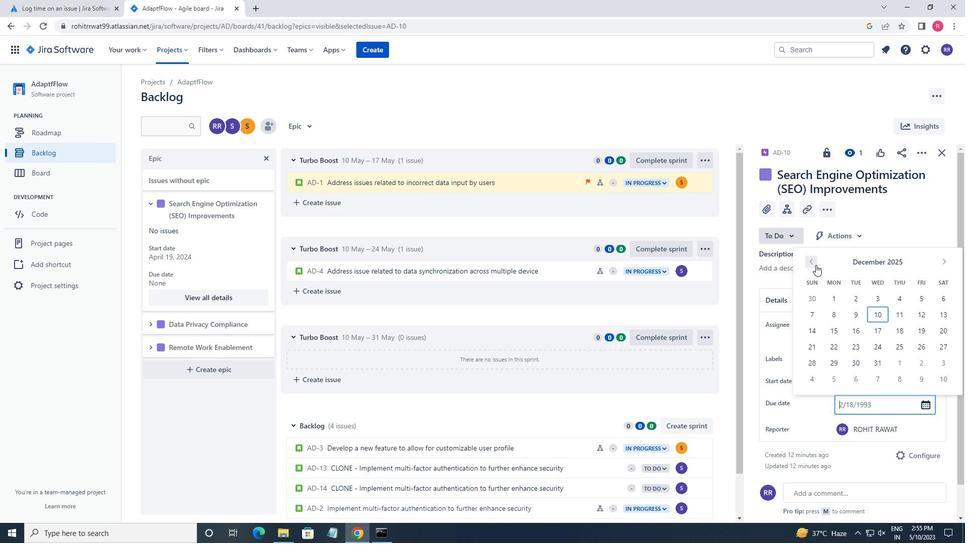 
Action: Mouse pressed left at (816, 265)
Screenshot: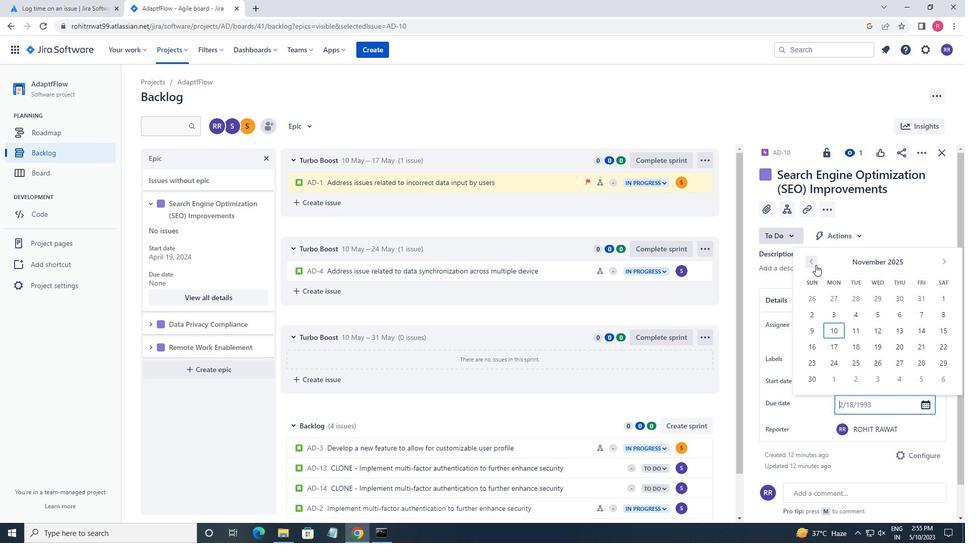 
Action: Mouse moved to (938, 311)
Screenshot: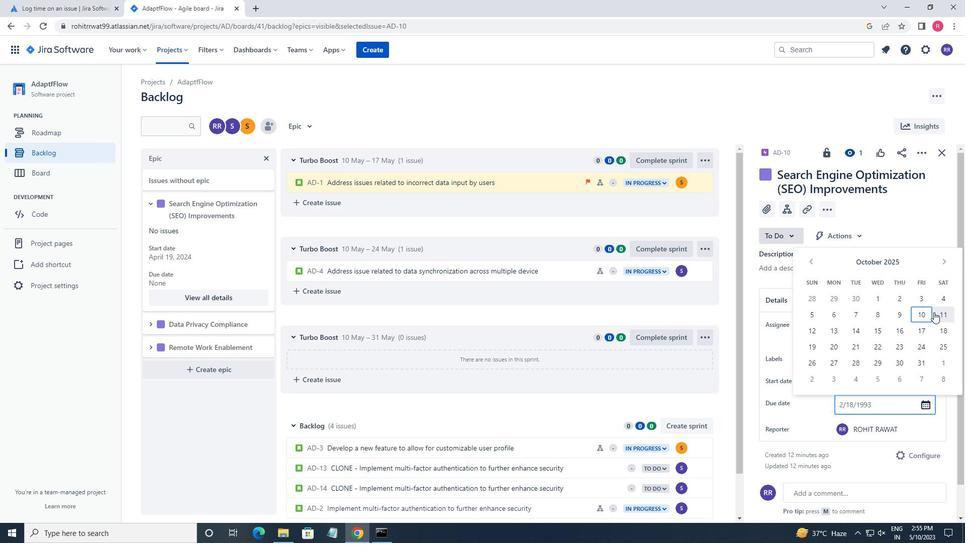 
Action: Mouse pressed left at (938, 311)
Screenshot: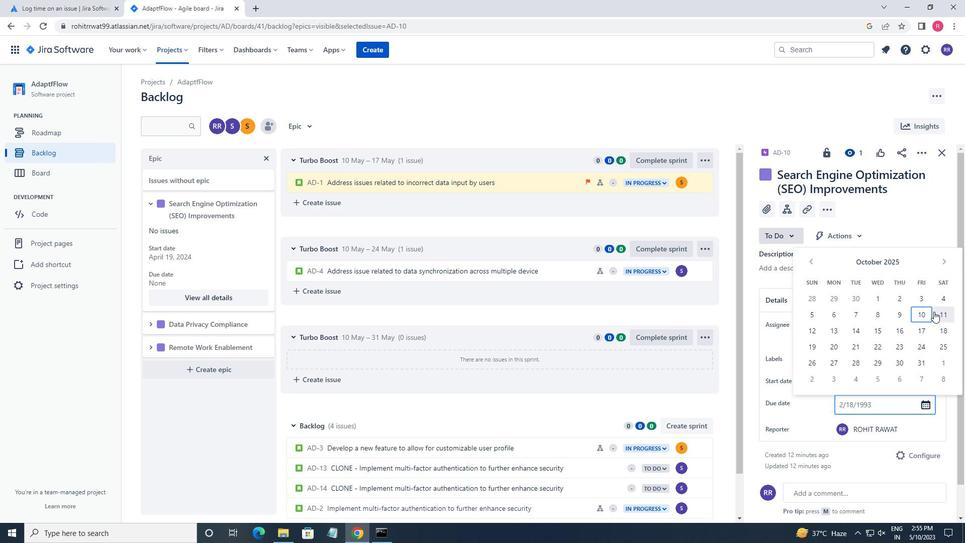 
Action: Mouse moved to (149, 325)
Screenshot: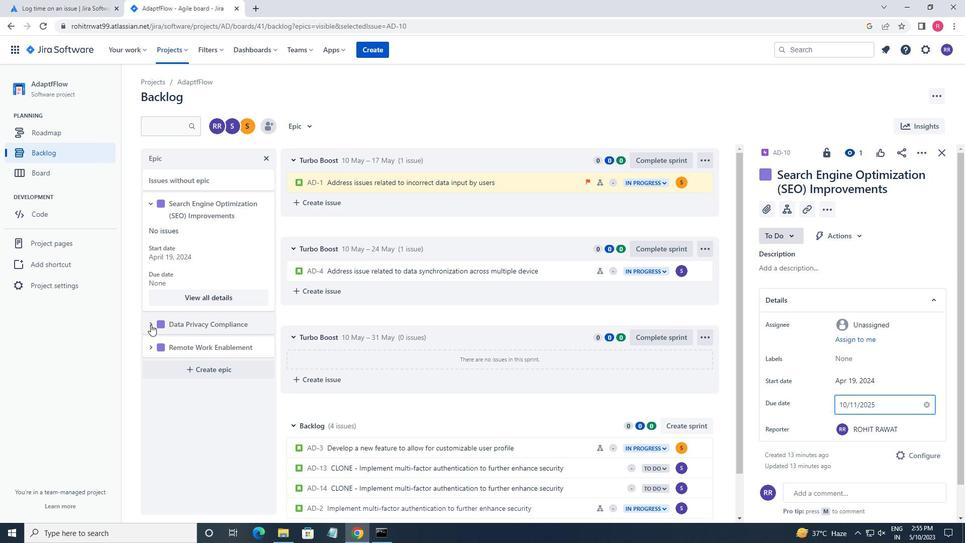 
Action: Mouse pressed left at (149, 325)
Screenshot: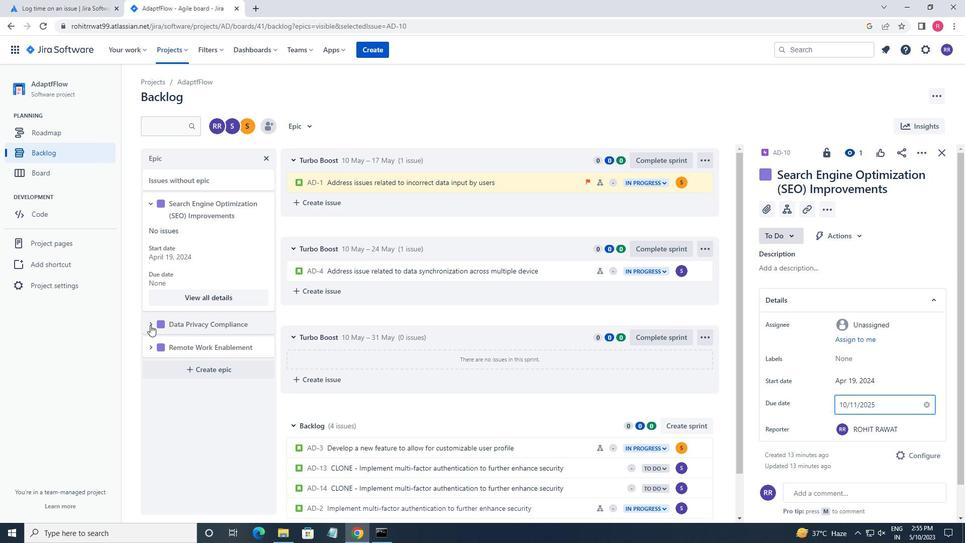 
Action: Mouse moved to (179, 408)
Screenshot: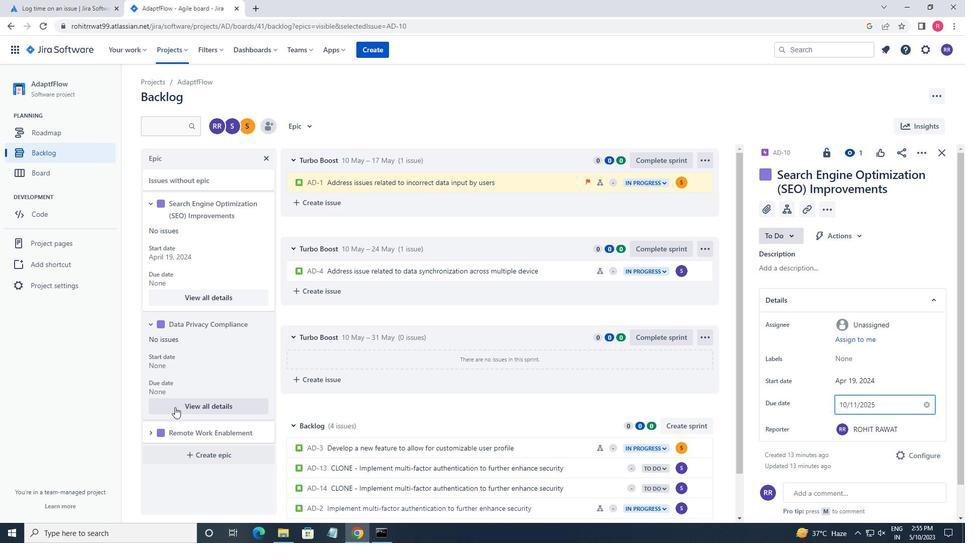 
Action: Mouse pressed left at (179, 408)
Screenshot: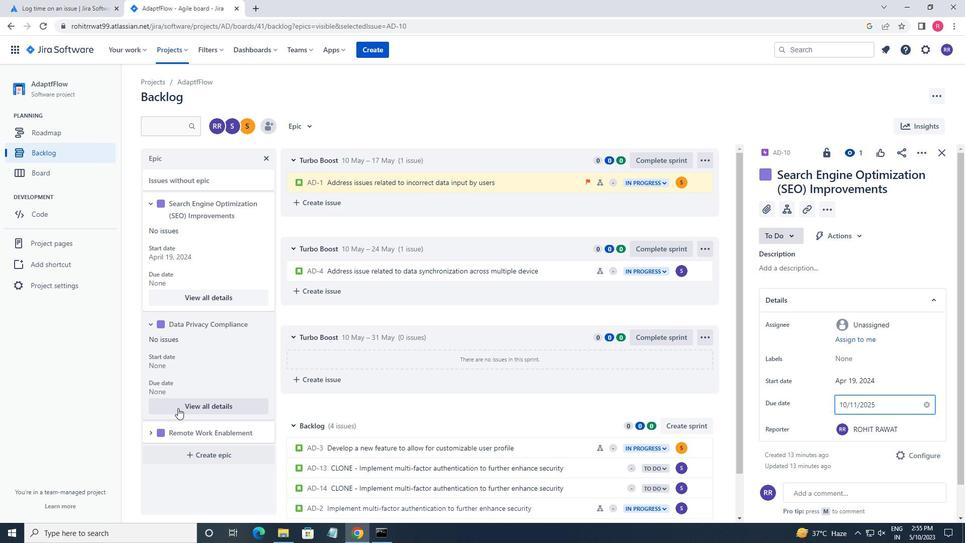 
Action: Mouse moved to (216, 411)
Screenshot: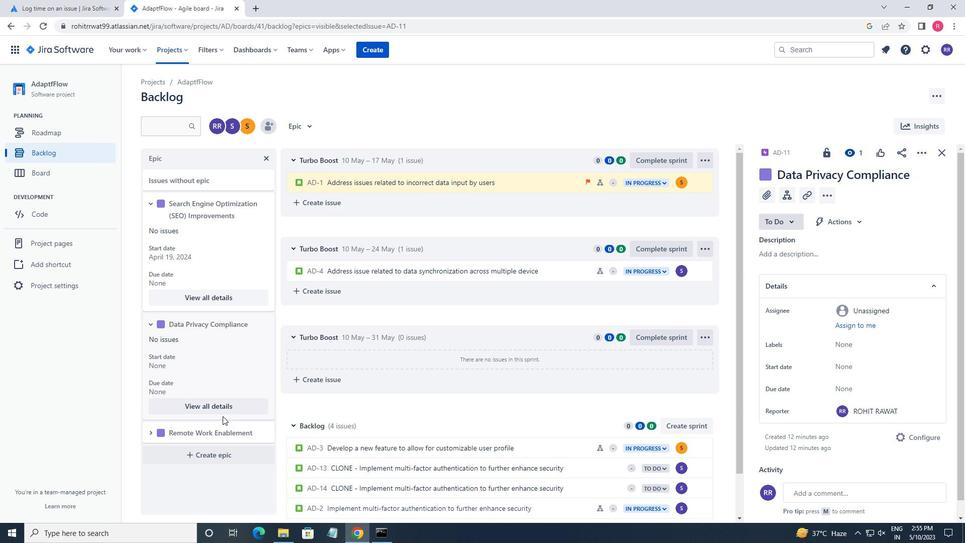 
Action: Mouse pressed left at (216, 411)
Screenshot: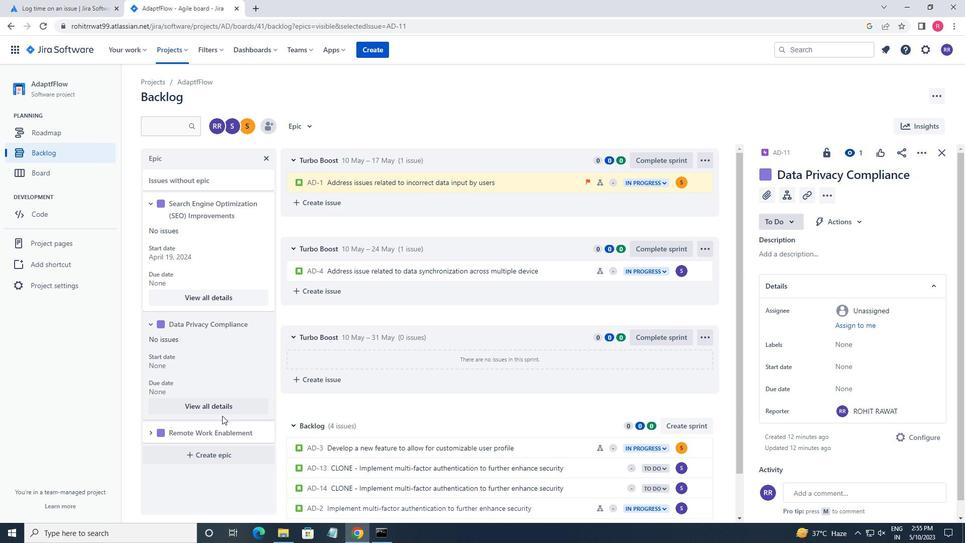 
Action: Mouse moved to (209, 404)
Screenshot: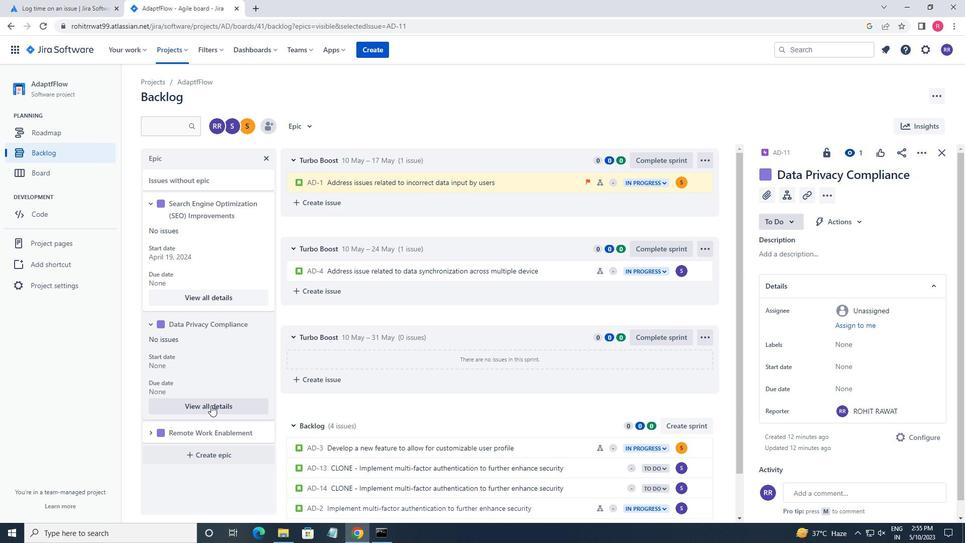 
Action: Mouse pressed left at (209, 404)
Screenshot: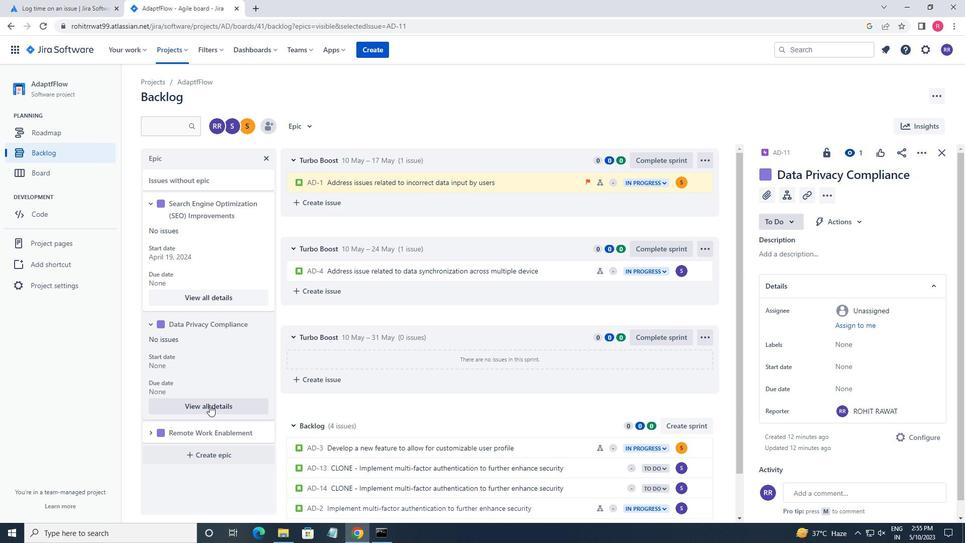 
Action: Mouse pressed left at (209, 404)
Screenshot: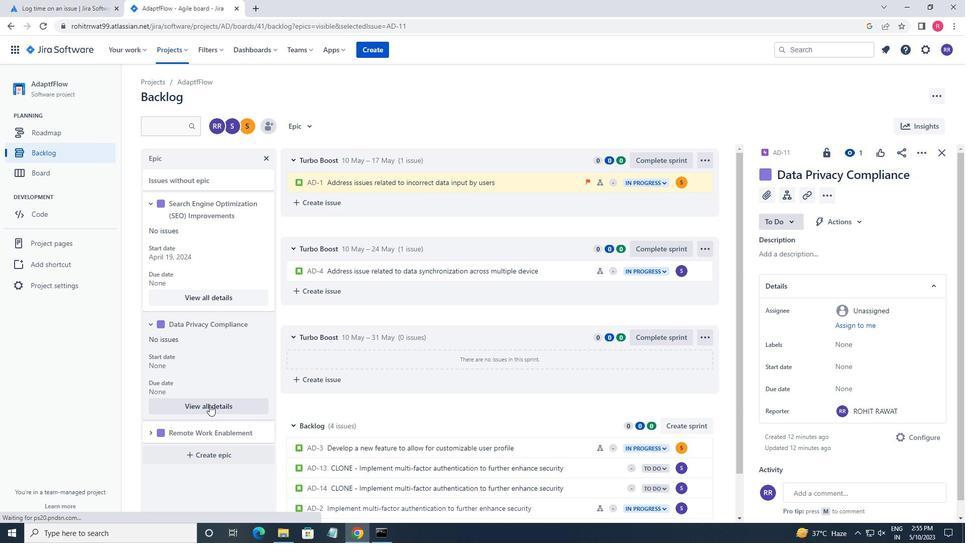 
Action: Mouse pressed left at (209, 404)
Screenshot: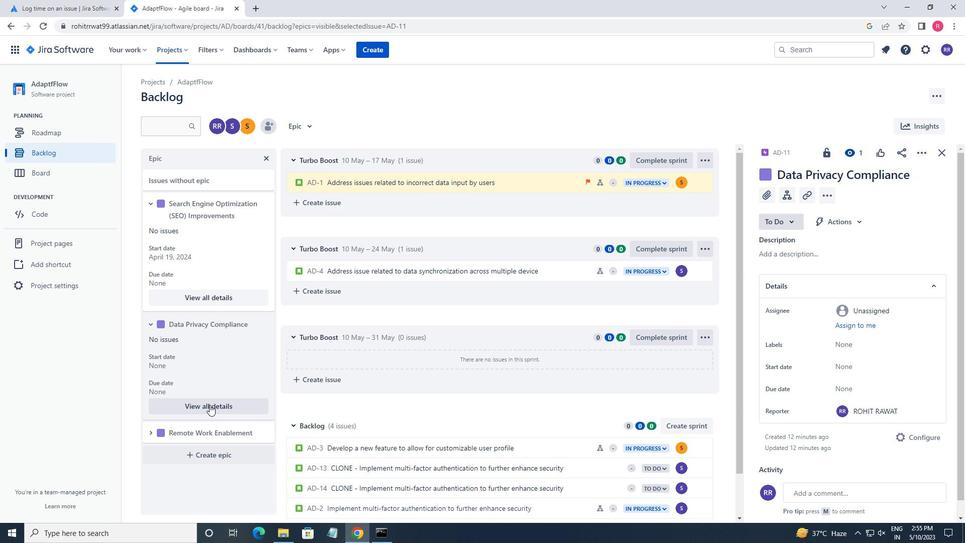 
Action: Mouse moved to (839, 368)
Screenshot: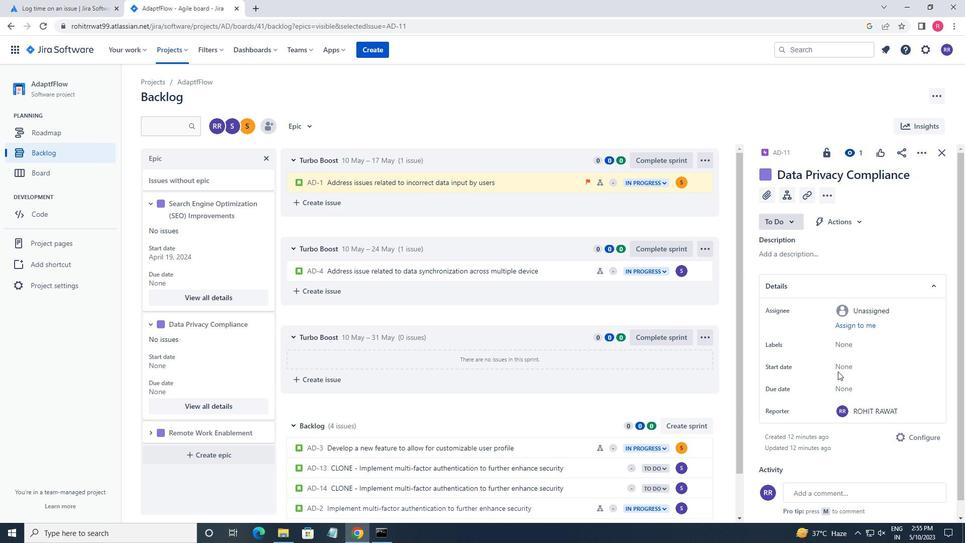 
Action: Mouse pressed left at (839, 368)
Screenshot: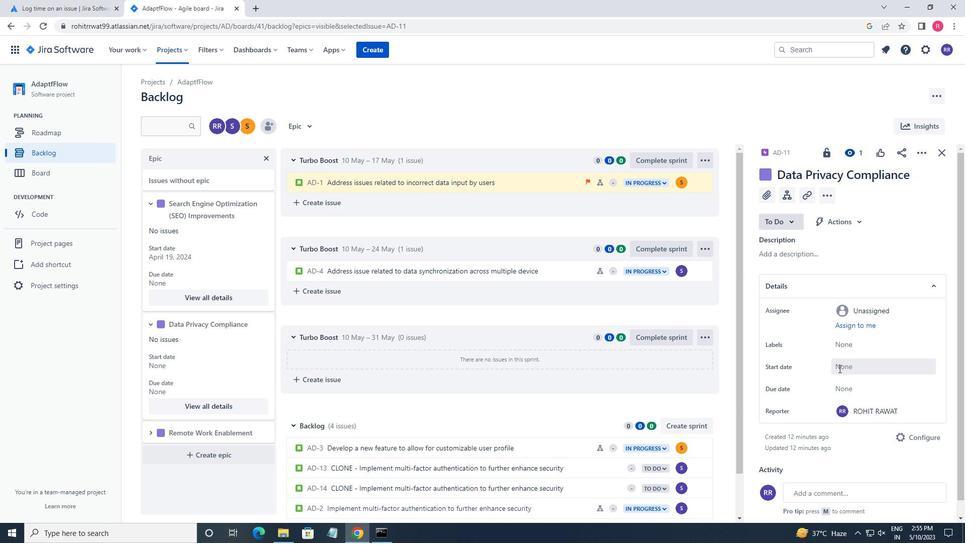 
Action: Mouse moved to (943, 222)
Screenshot: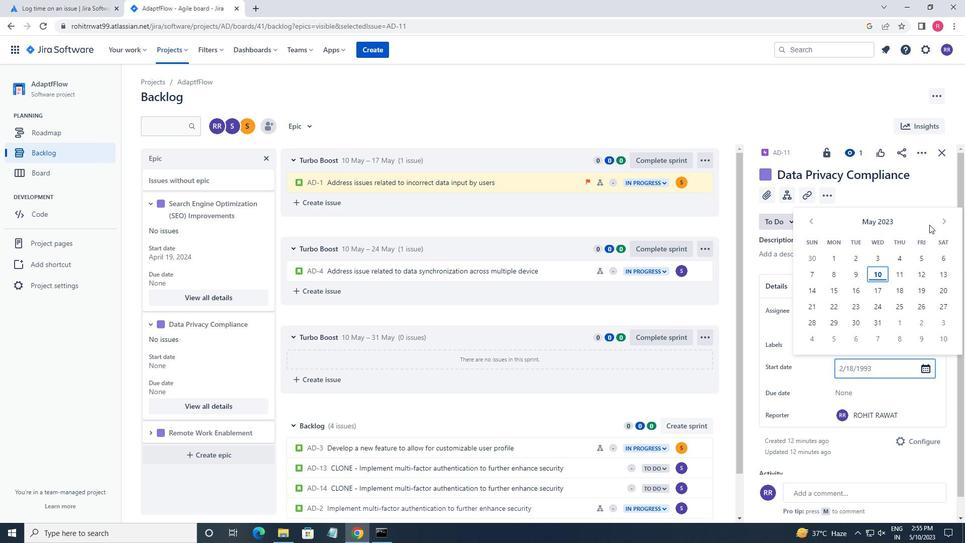 
Action: Mouse pressed left at (943, 222)
Screenshot: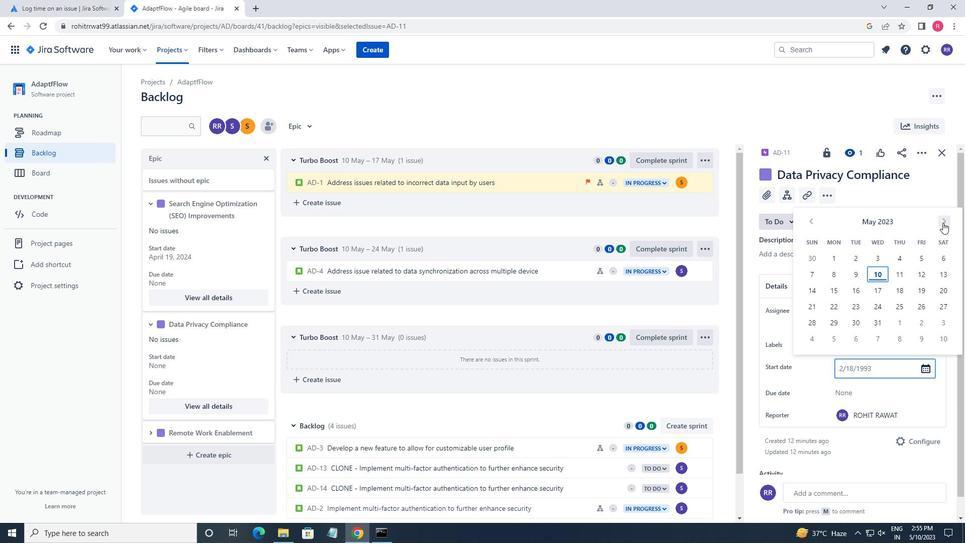 
Action: Mouse pressed left at (943, 222)
Screenshot: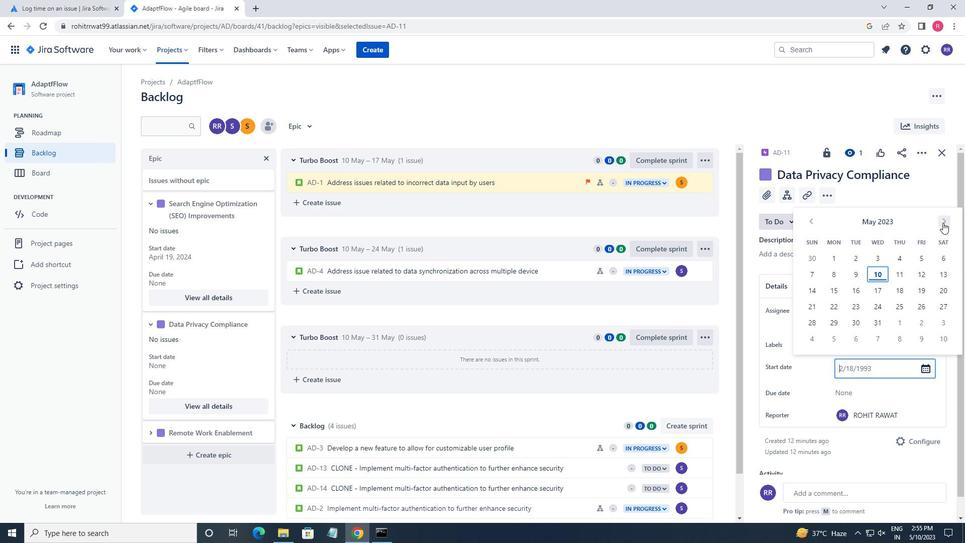 
Action: Mouse pressed left at (943, 222)
Screenshot: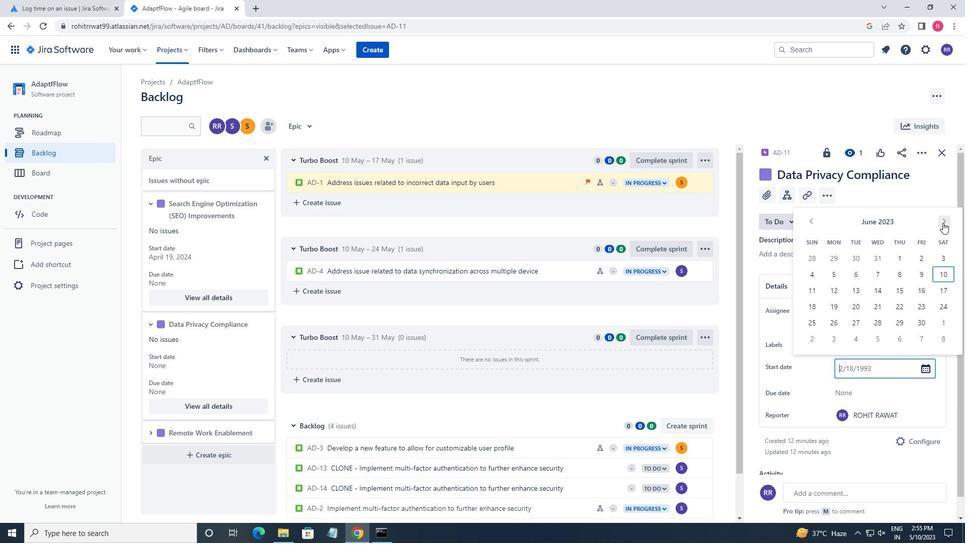 
Action: Mouse pressed left at (943, 222)
Screenshot: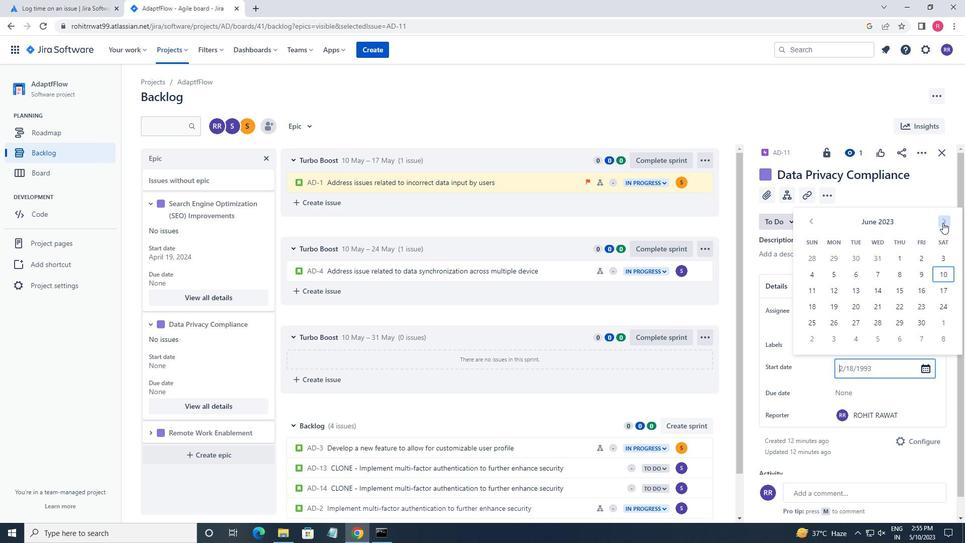 
Action: Mouse pressed left at (943, 222)
Screenshot: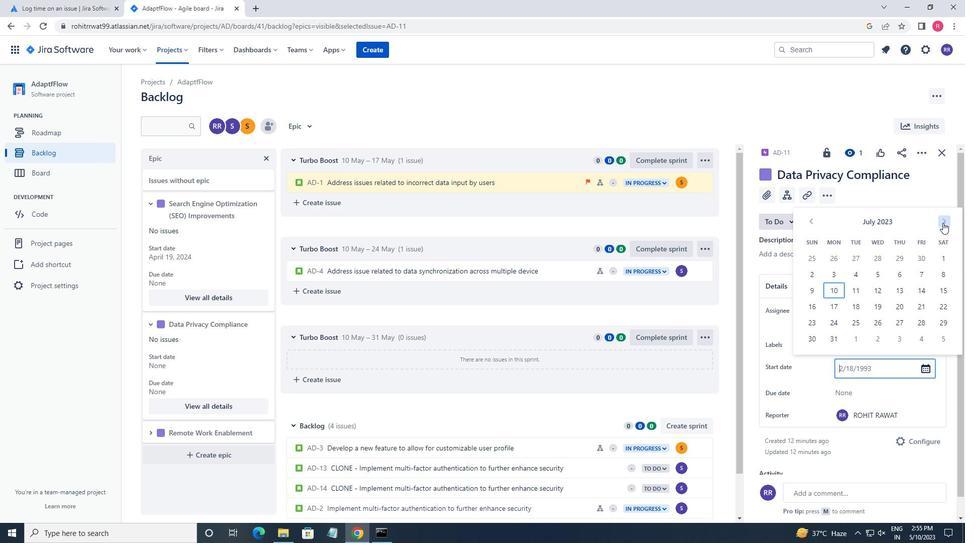 
Action: Mouse pressed left at (943, 222)
Screenshot: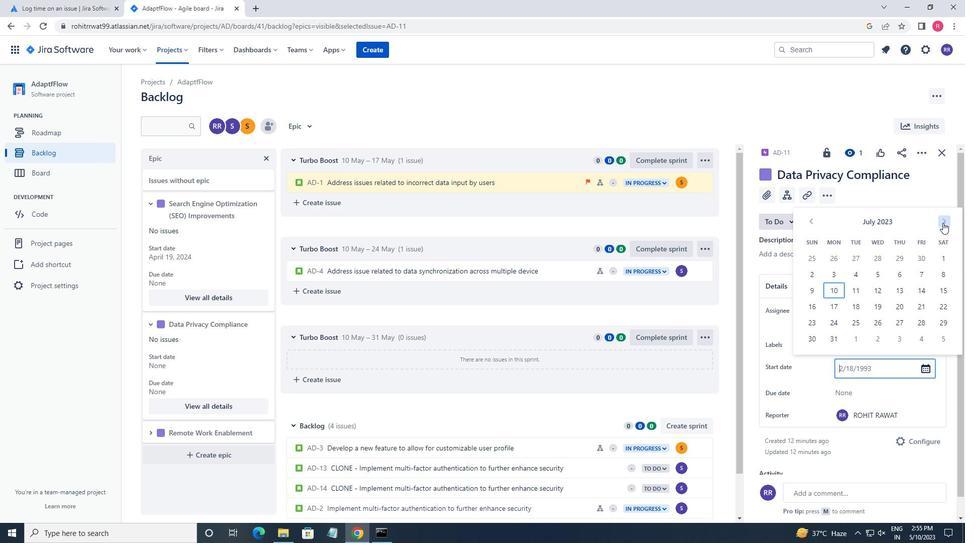 
Action: Mouse pressed left at (943, 222)
Screenshot: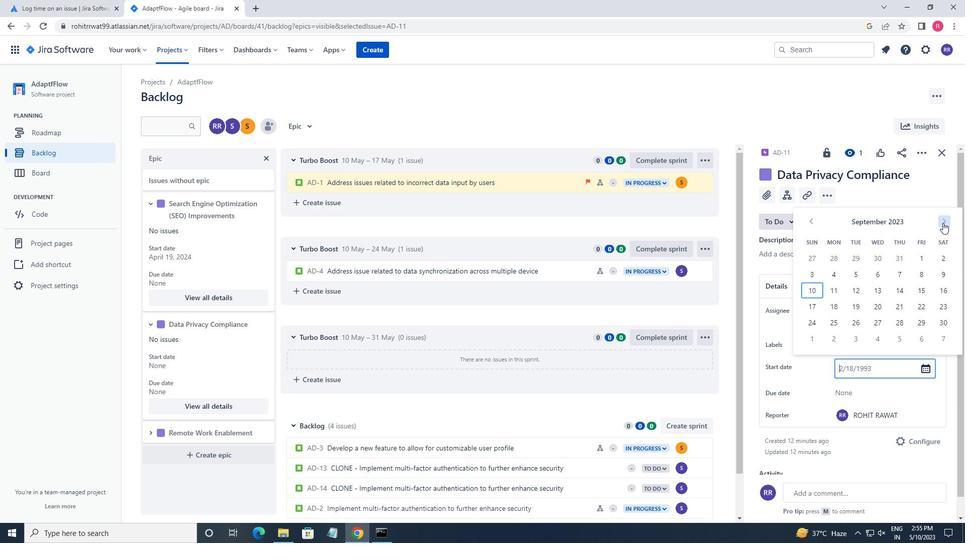 
Action: Mouse pressed left at (943, 222)
Screenshot: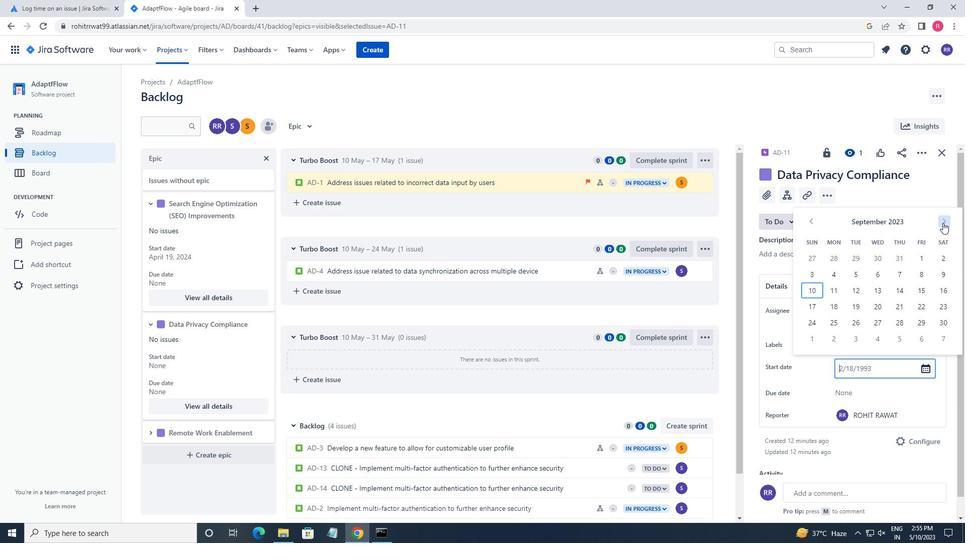 
Action: Mouse pressed left at (943, 222)
Screenshot: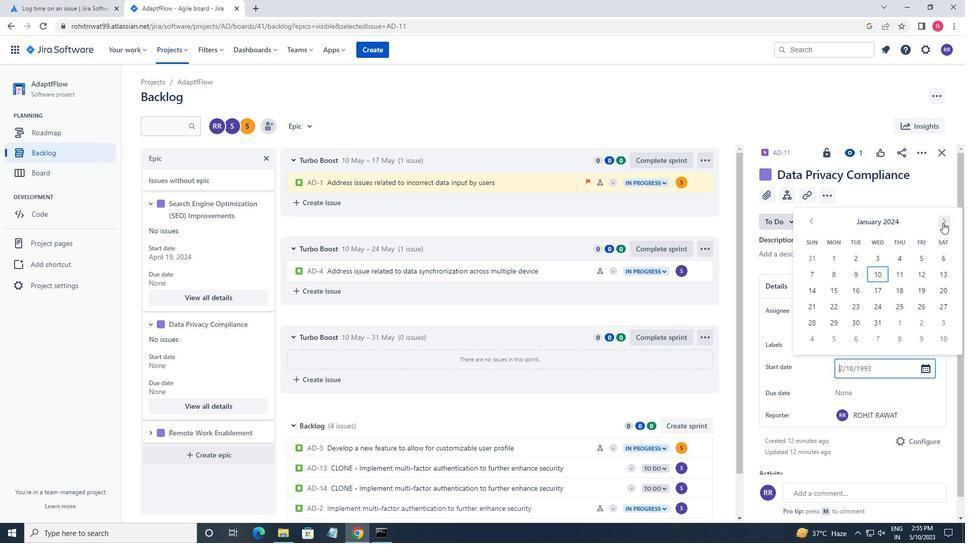 
Action: Mouse pressed left at (943, 222)
Screenshot: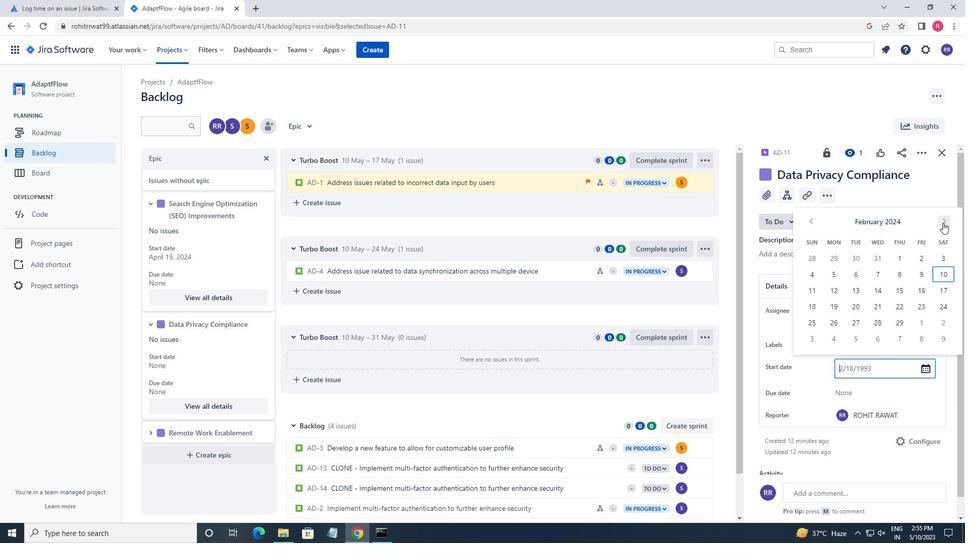 
Action: Mouse pressed left at (943, 222)
Screenshot: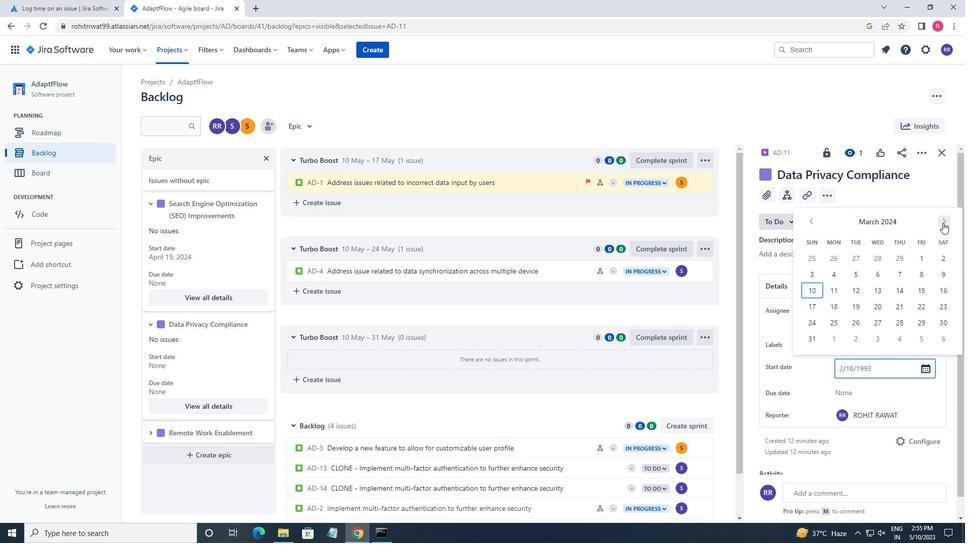 
Action: Mouse pressed left at (943, 222)
Screenshot: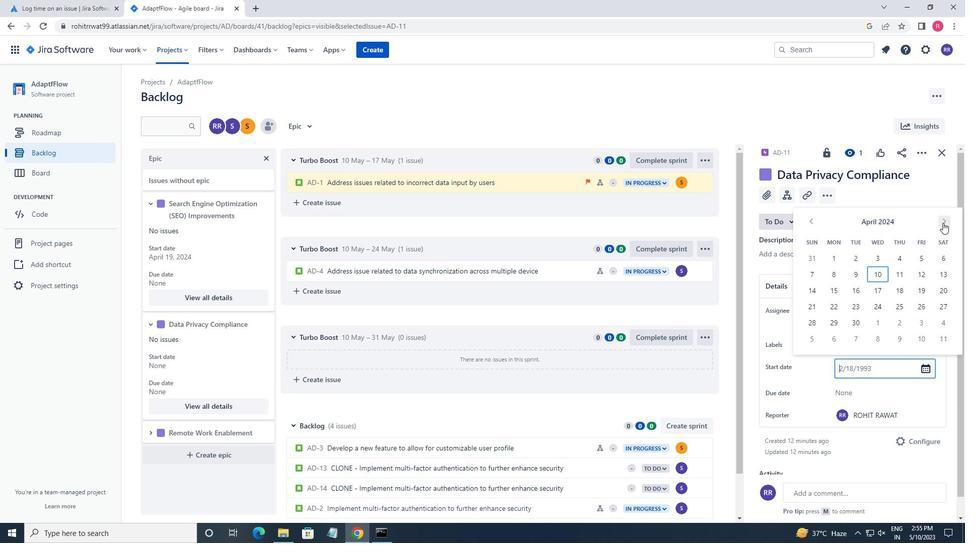 
Action: Mouse pressed left at (943, 222)
Screenshot: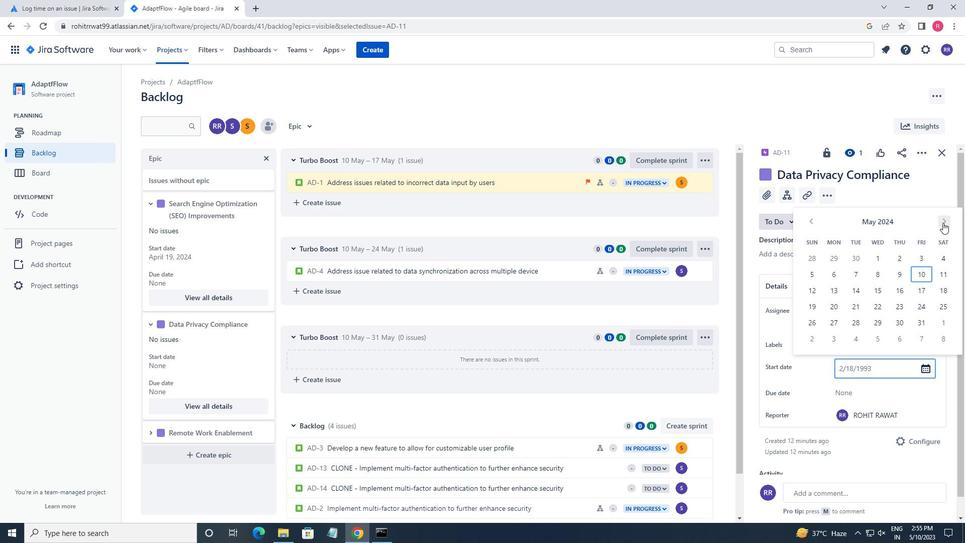 
Action: Mouse moved to (900, 324)
Screenshot: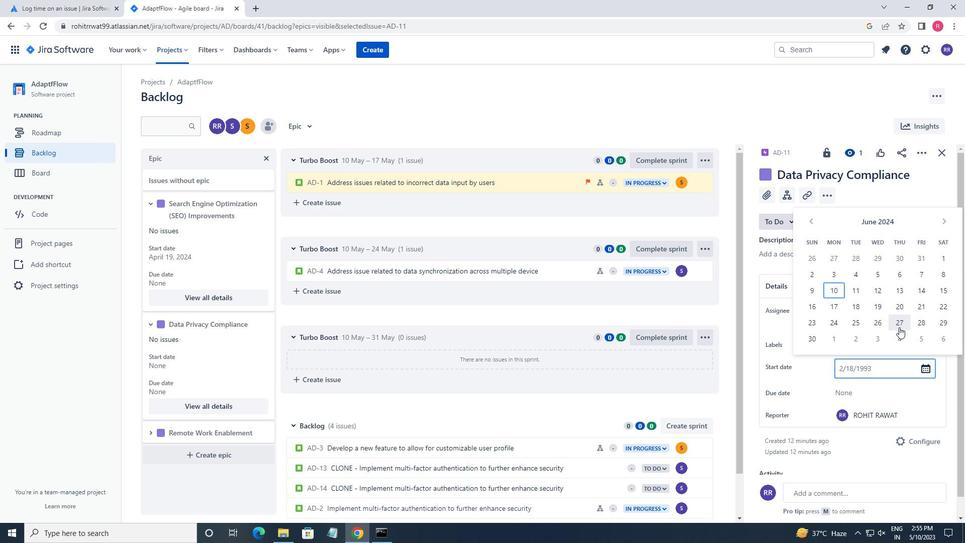 
Action: Mouse pressed left at (900, 324)
Screenshot: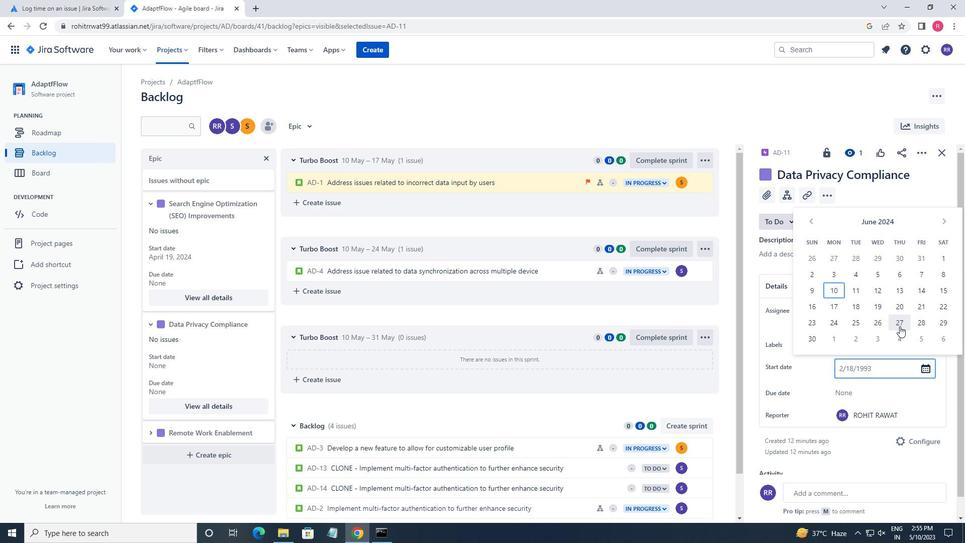 
Action: Mouse moved to (874, 386)
Screenshot: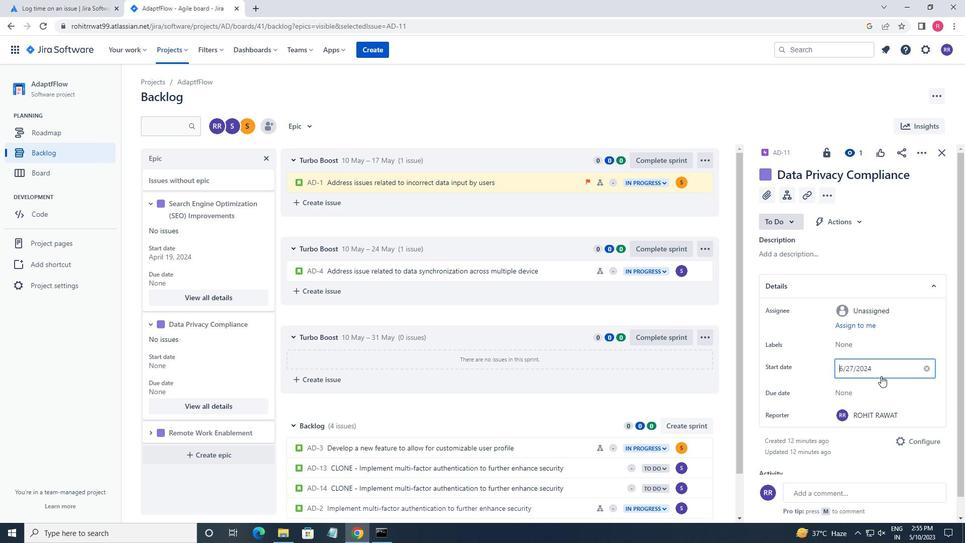 
Action: Mouse pressed left at (874, 386)
Screenshot: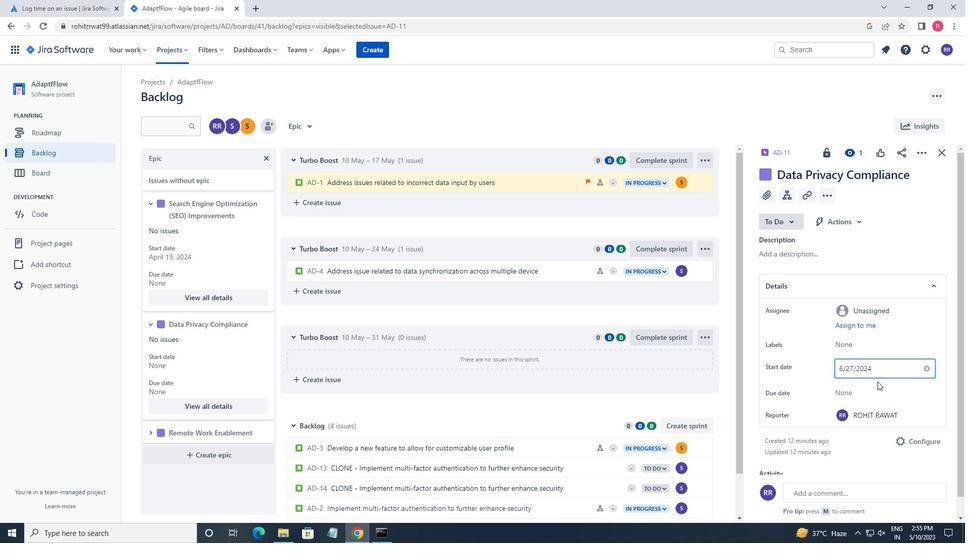 
Action: Mouse moved to (944, 249)
Screenshot: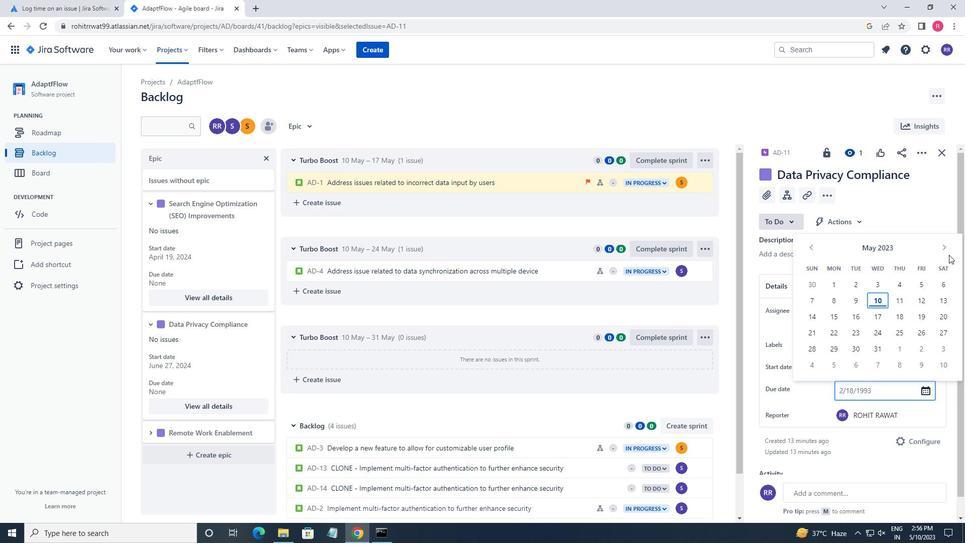 
Action: Mouse pressed left at (944, 249)
Screenshot: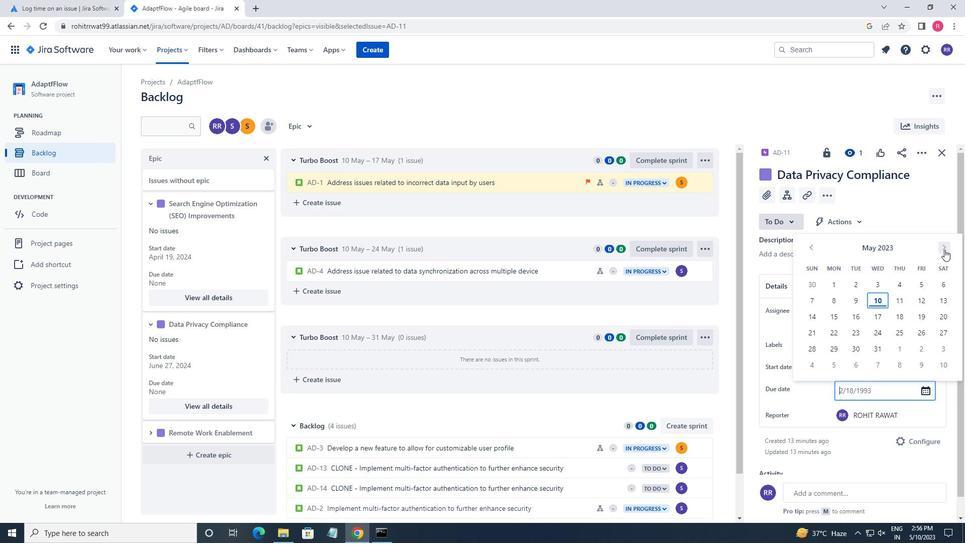 
Action: Mouse pressed left at (944, 249)
Screenshot: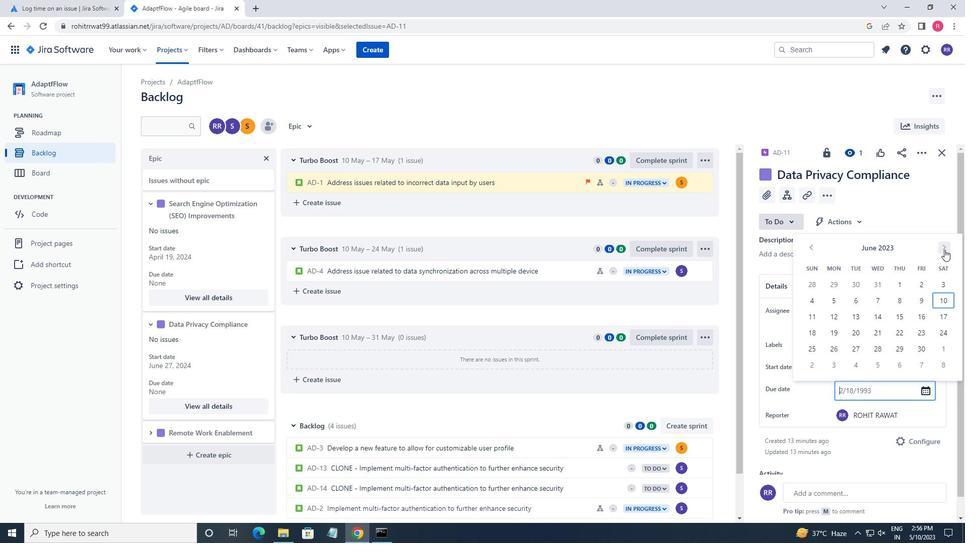 
Action: Mouse pressed left at (944, 249)
Screenshot: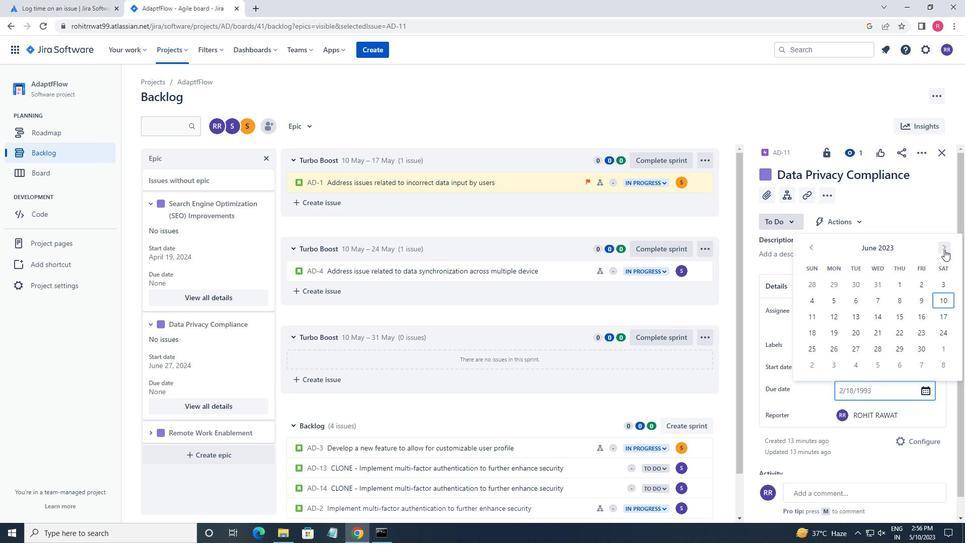 
Action: Mouse pressed left at (944, 249)
Screenshot: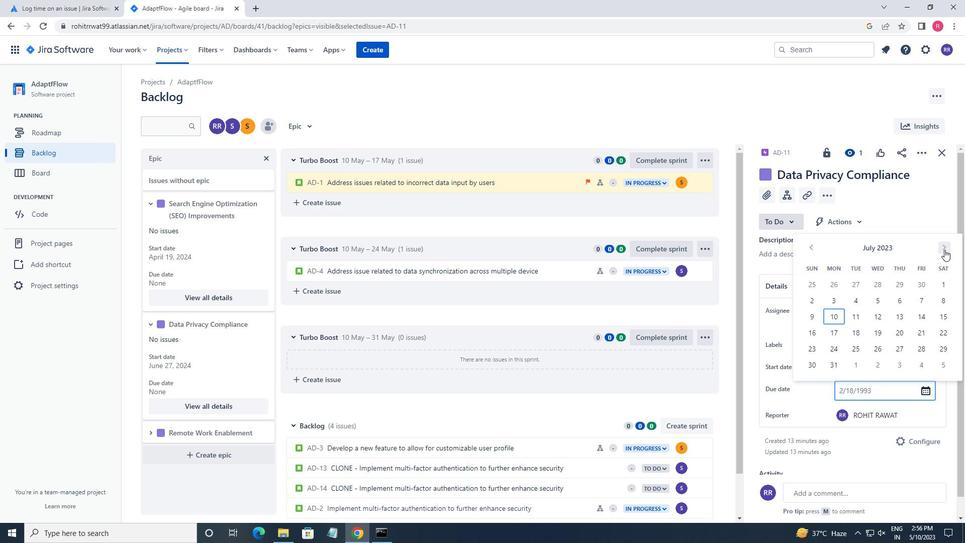 
Action: Mouse pressed left at (944, 249)
Screenshot: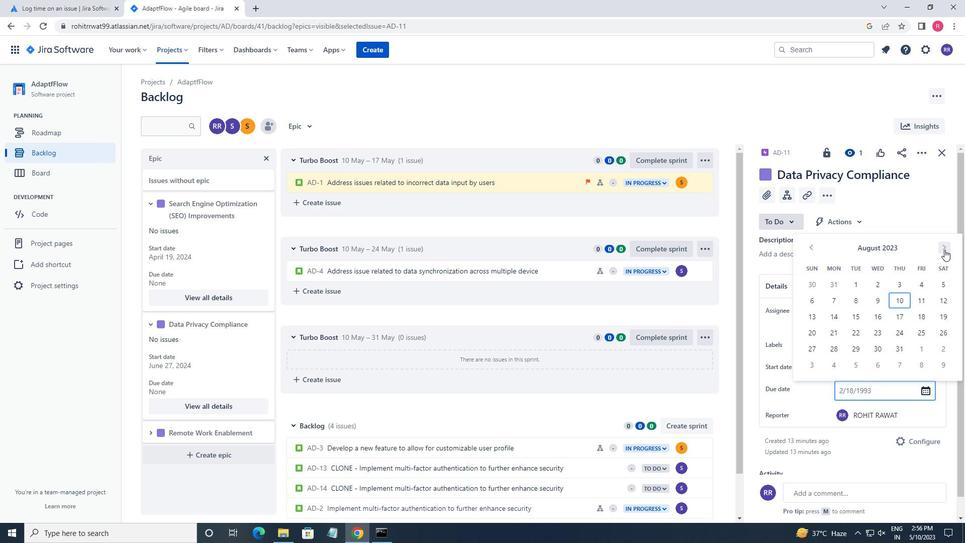 
Action: Mouse pressed left at (944, 249)
Screenshot: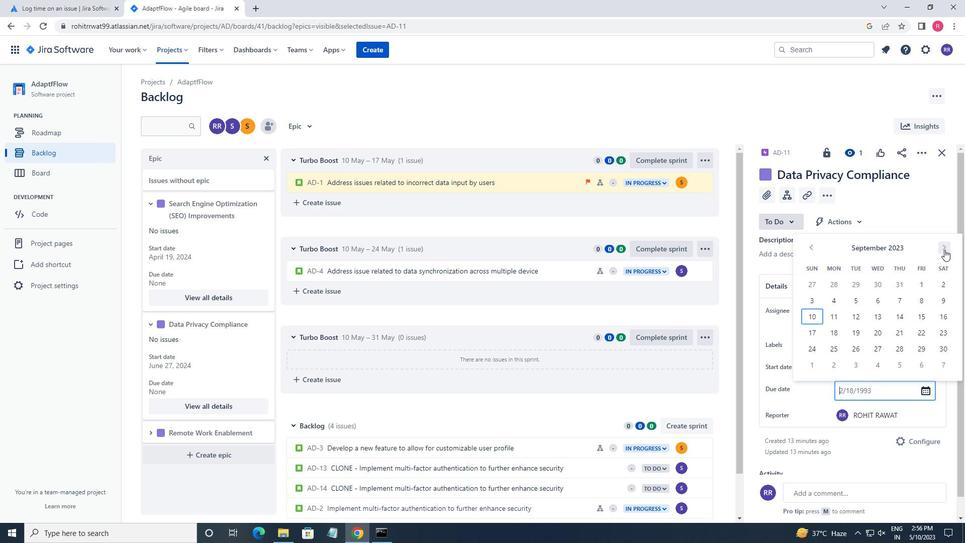 
Action: Mouse pressed left at (944, 249)
Screenshot: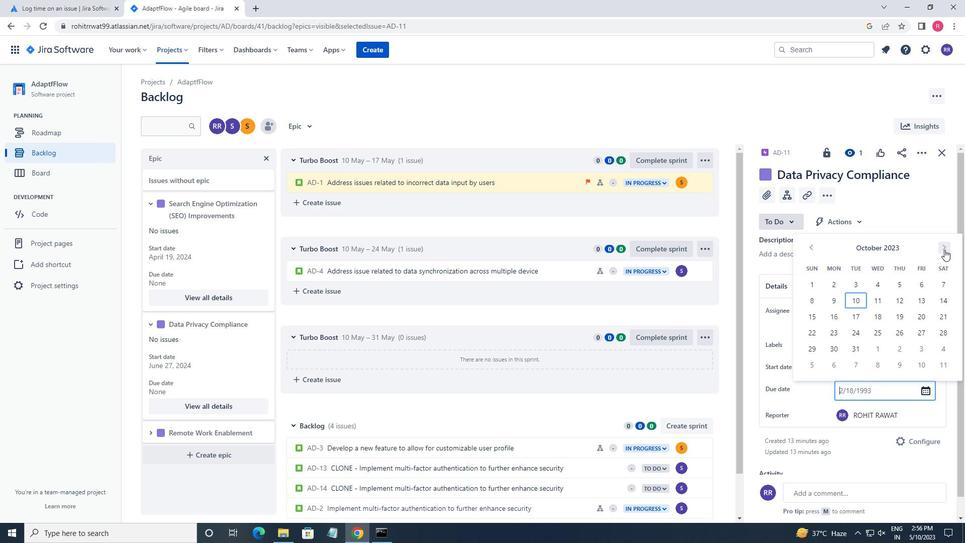 
Action: Mouse pressed left at (944, 249)
Screenshot: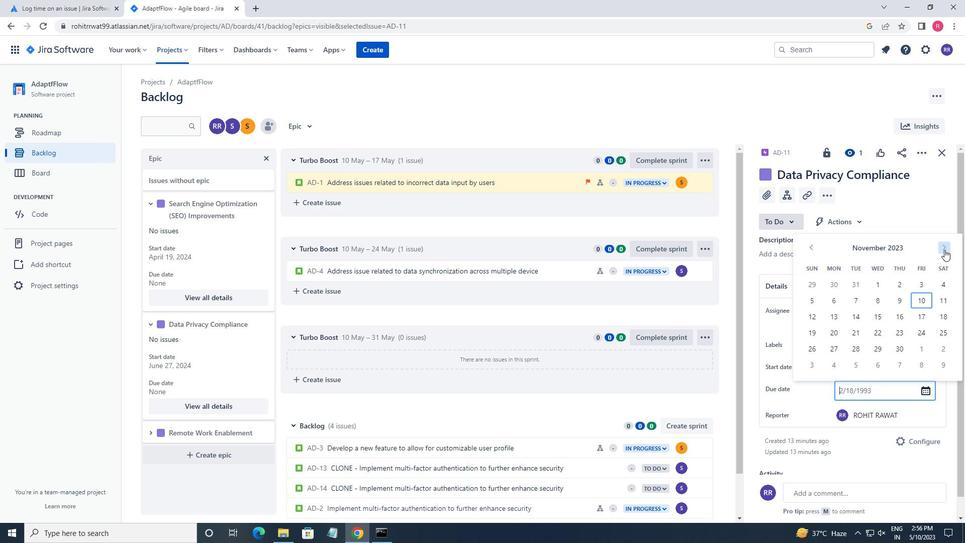
Action: Mouse pressed left at (944, 249)
Screenshot: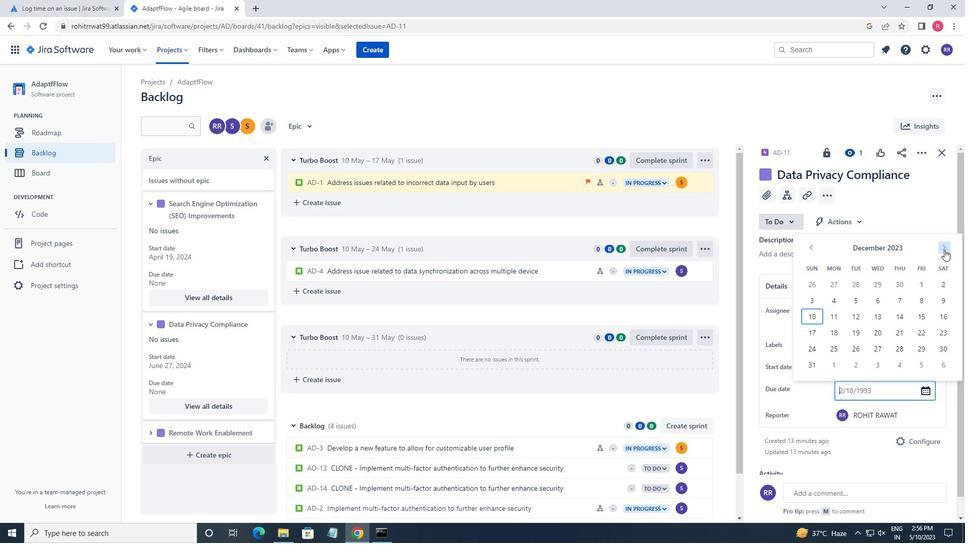 
Action: Mouse pressed left at (944, 249)
Screenshot: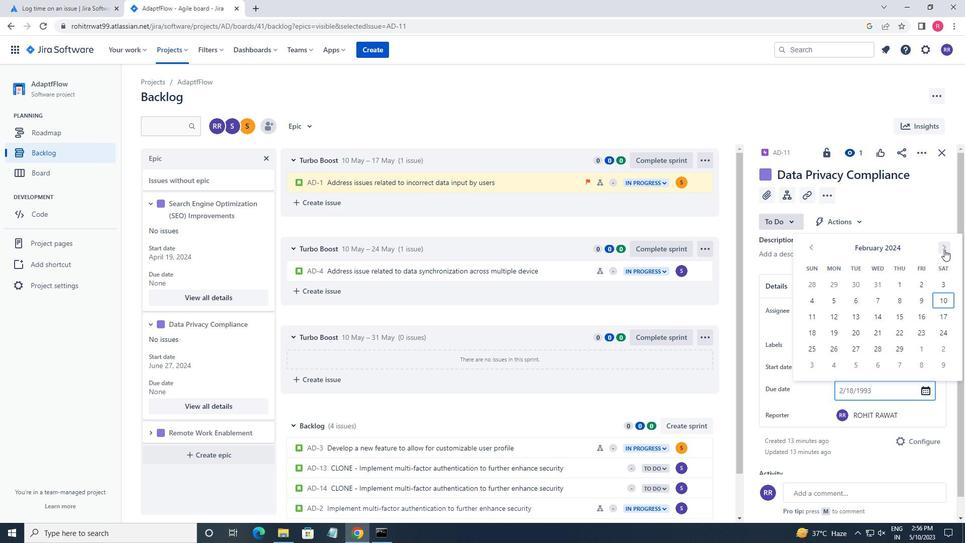 
Action: Mouse pressed left at (944, 249)
Screenshot: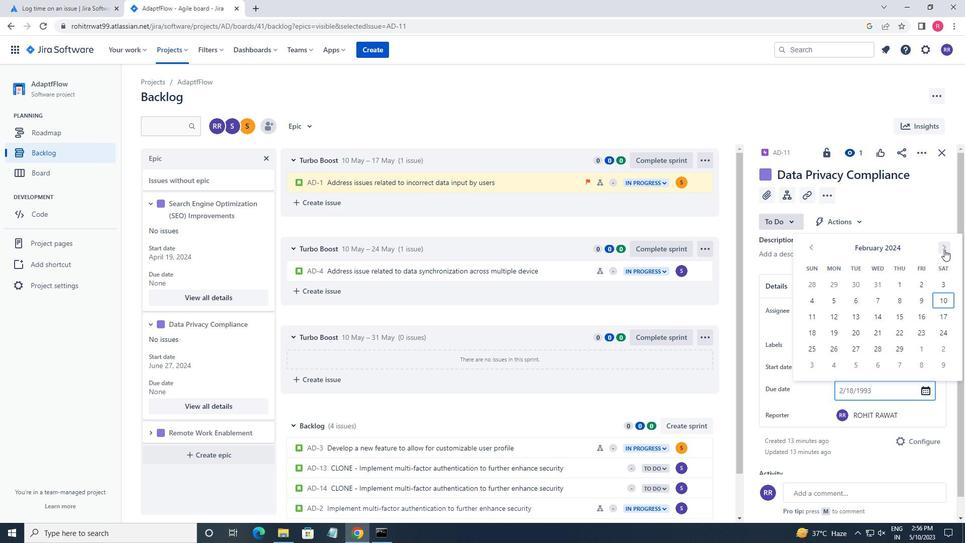 
Action: Mouse pressed left at (944, 249)
Screenshot: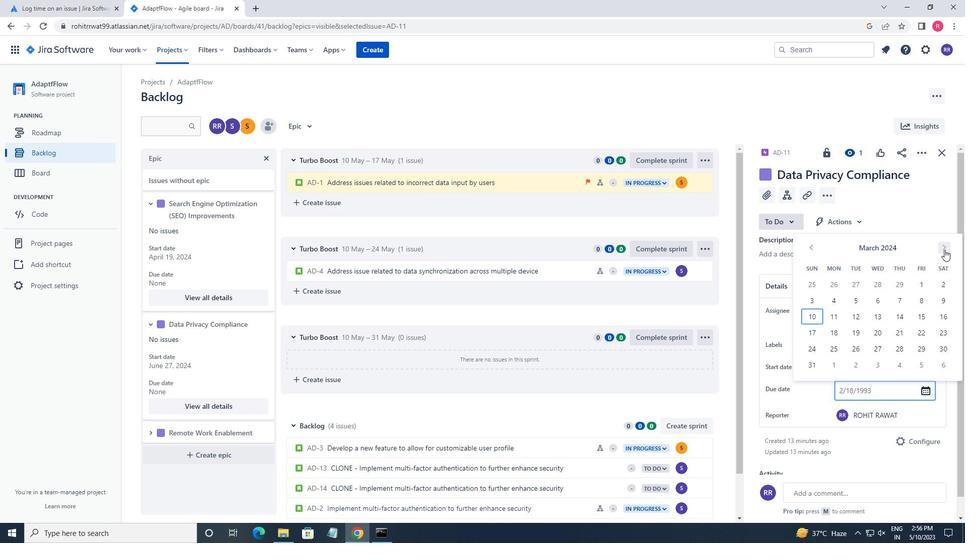 
Action: Mouse pressed left at (944, 249)
Screenshot: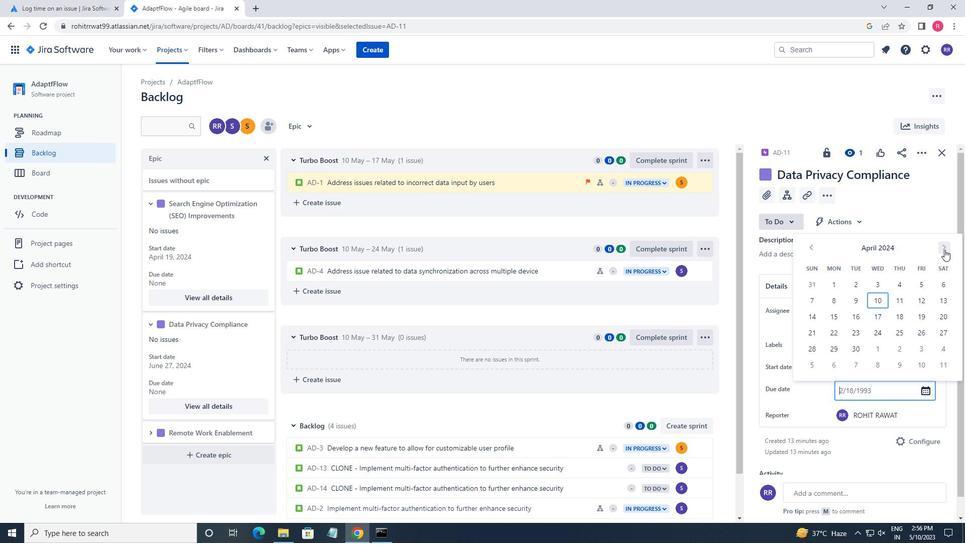 
Action: Mouse pressed left at (944, 249)
Screenshot: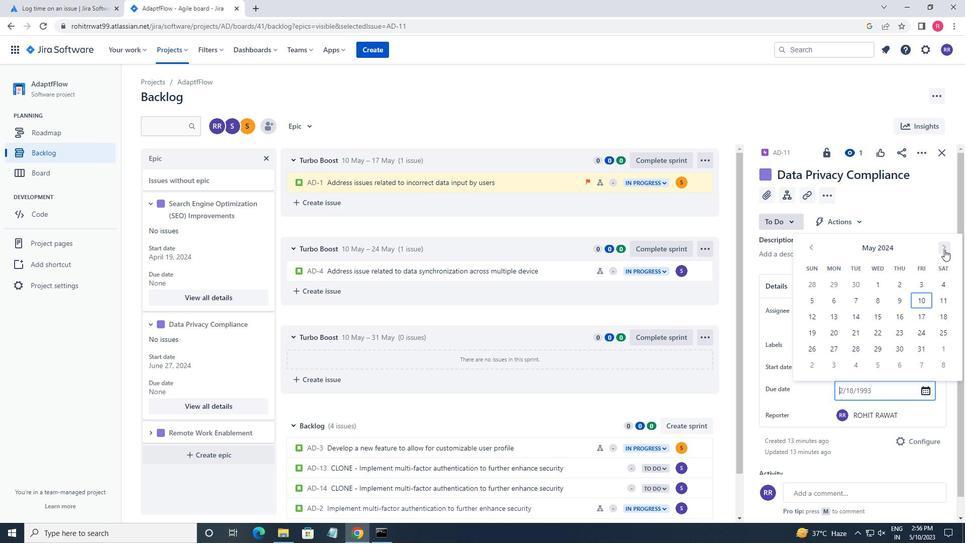 
Action: Mouse pressed left at (944, 249)
Screenshot: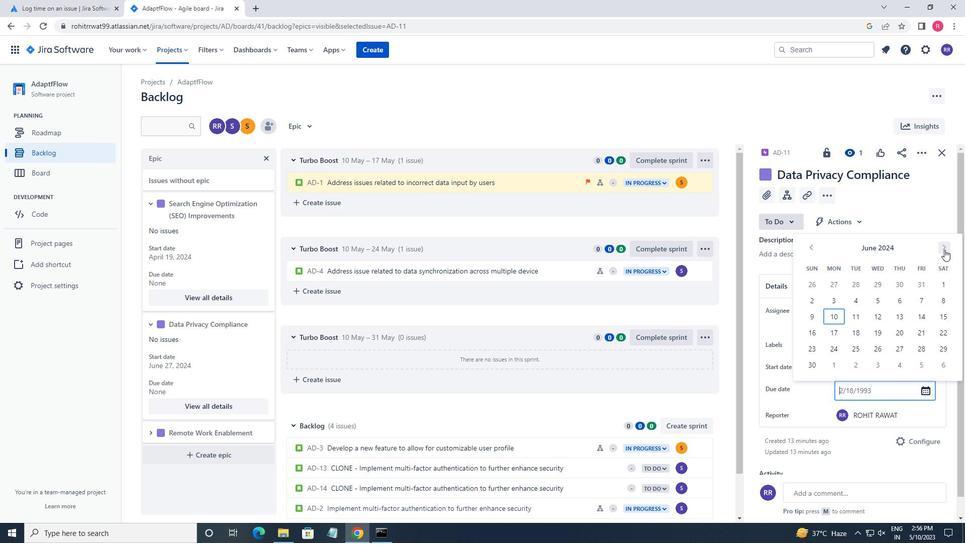 
Action: Mouse pressed left at (944, 249)
Screenshot: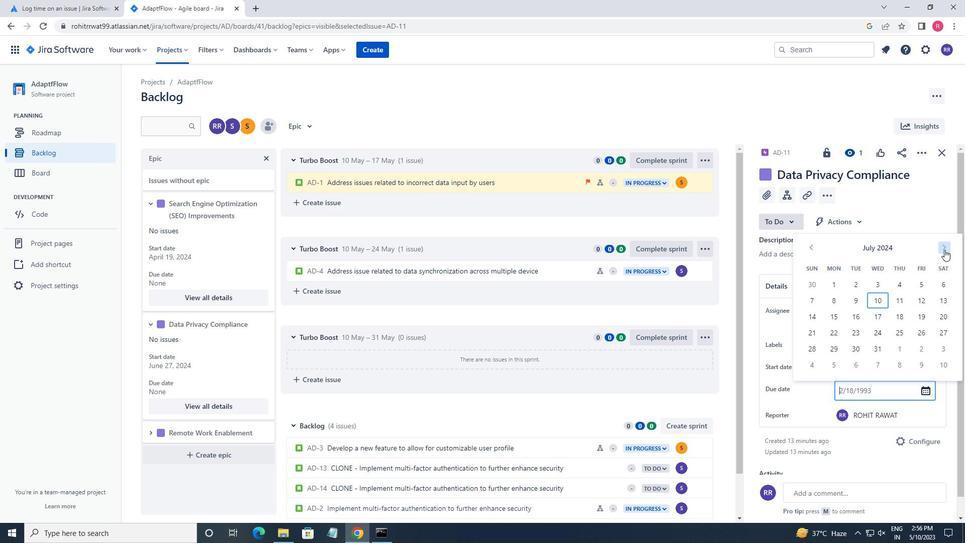 
Action: Mouse pressed left at (944, 249)
Screenshot: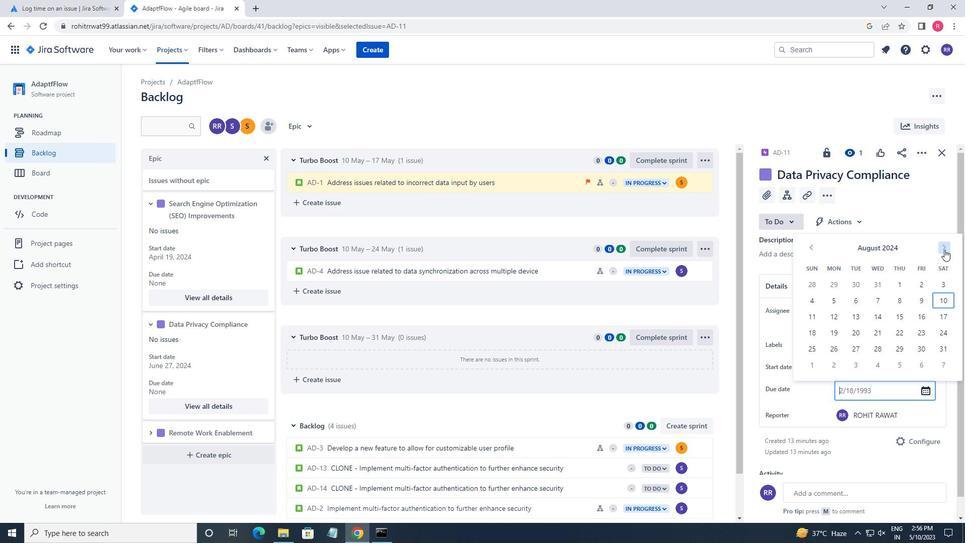 
Action: Mouse pressed left at (944, 249)
Screenshot: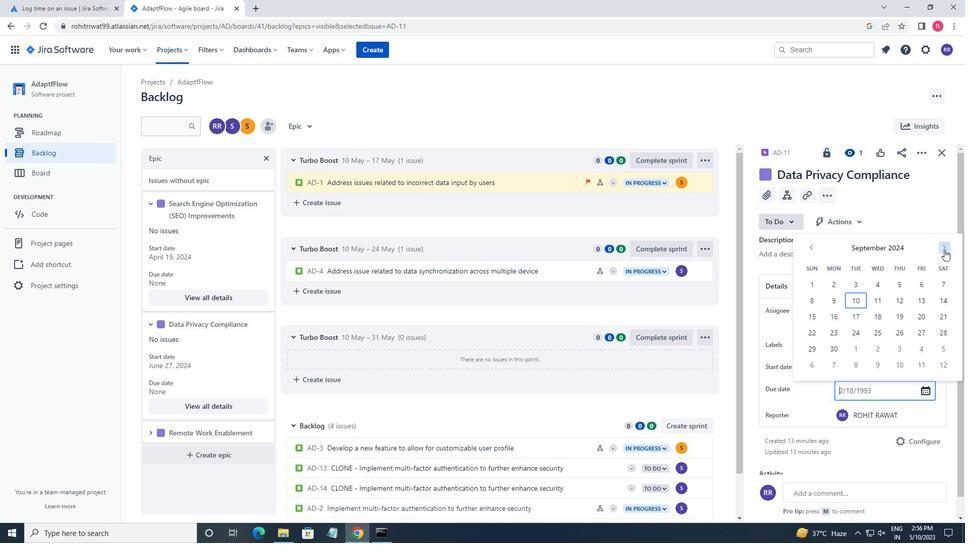 
Action: Mouse pressed left at (944, 249)
Screenshot: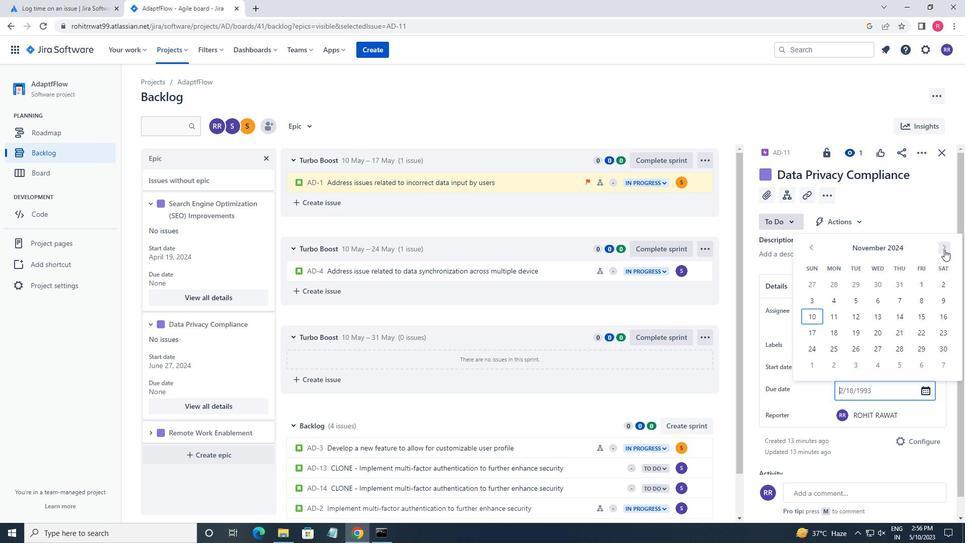 
Action: Mouse moved to (814, 249)
Screenshot: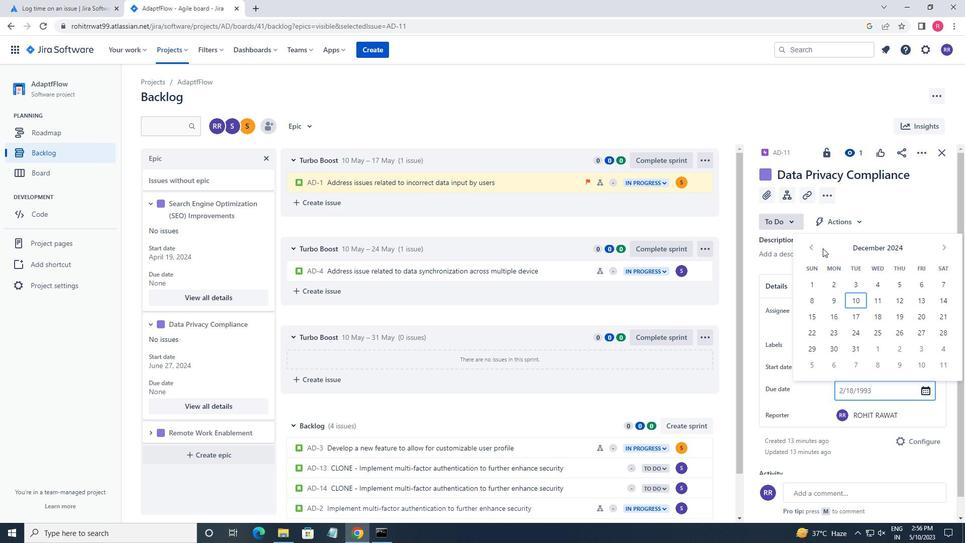 
Action: Mouse pressed left at (814, 249)
Screenshot: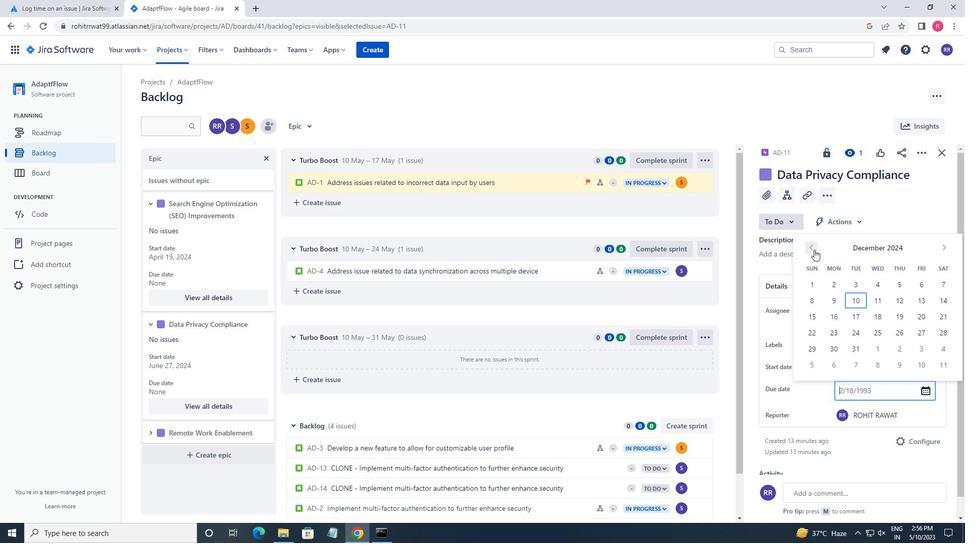 
Action: Mouse moved to (927, 298)
Screenshot: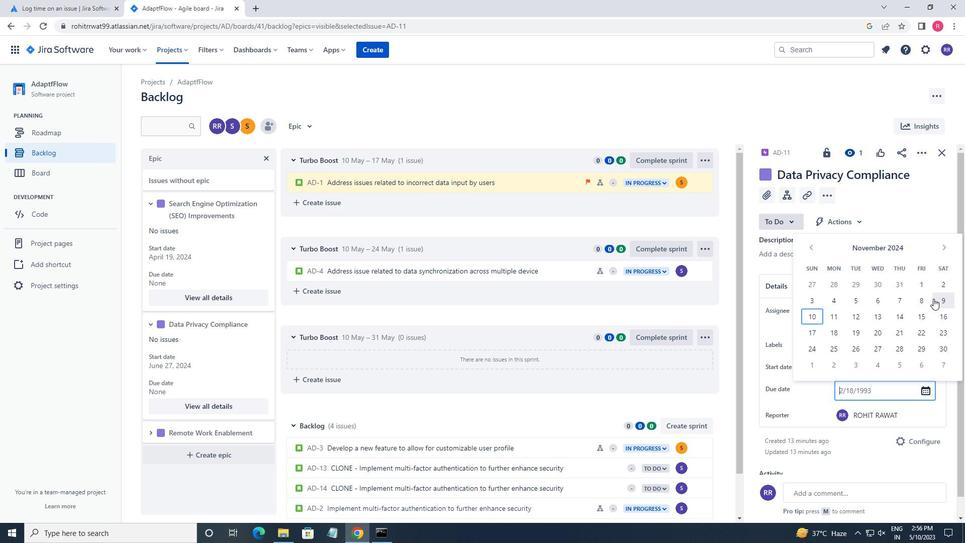 
Action: Mouse pressed left at (927, 298)
Screenshot: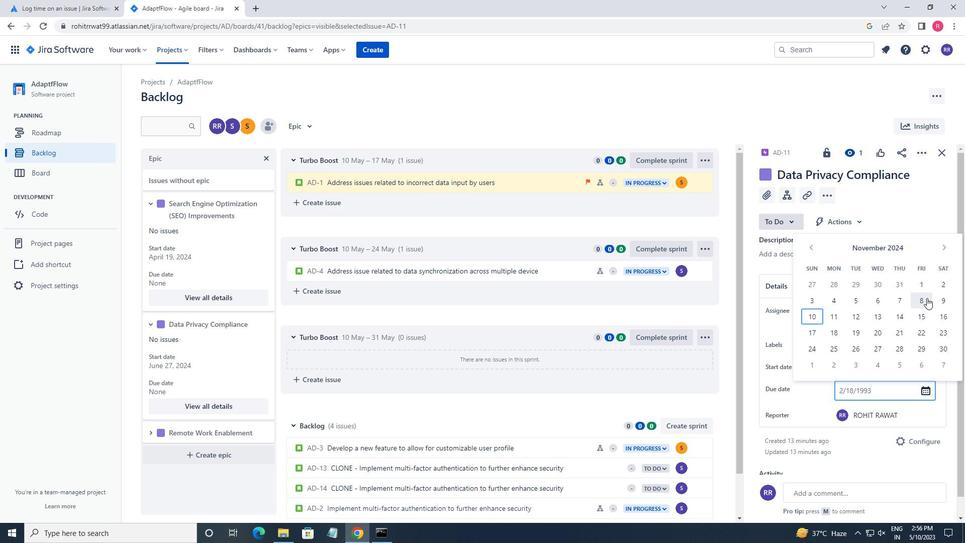 
Action: Mouse moved to (149, 435)
Screenshot: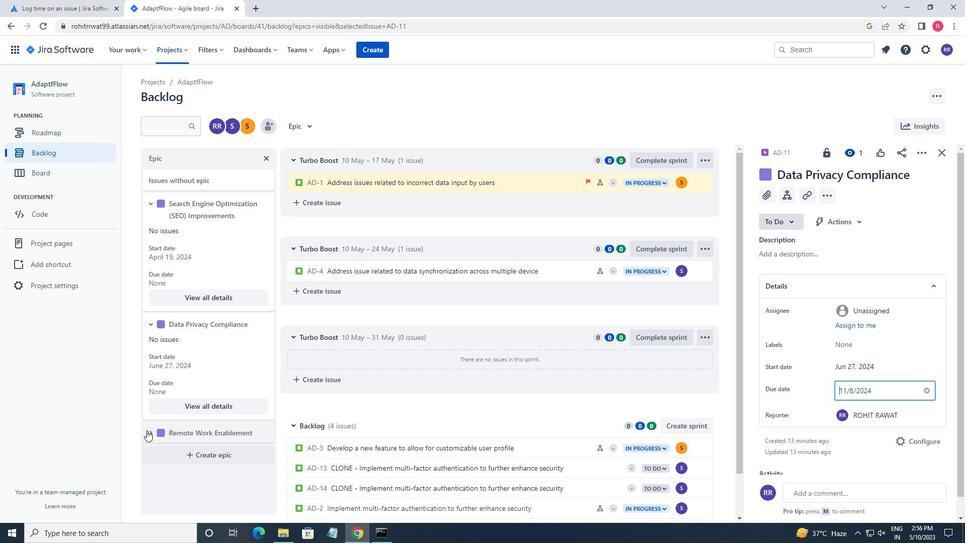 
Action: Mouse pressed left at (149, 435)
Screenshot: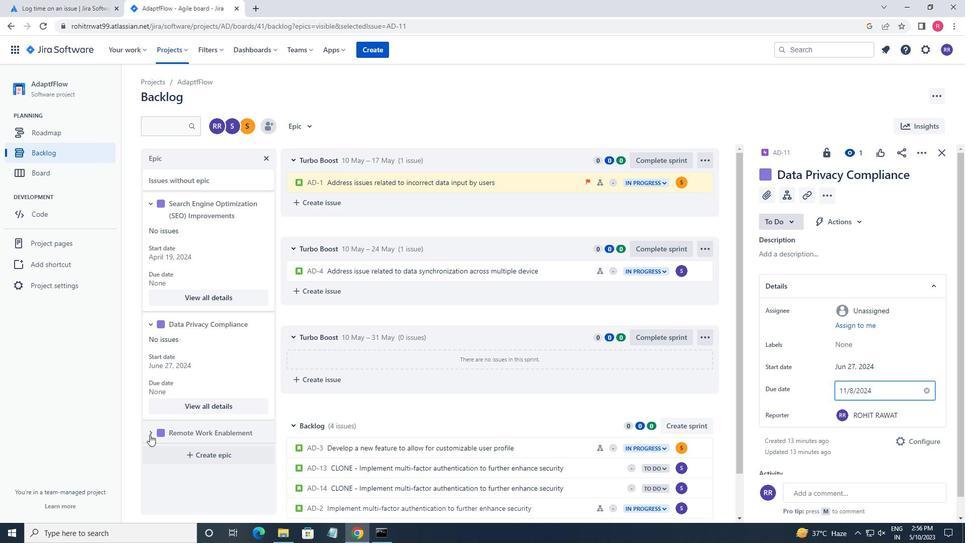 
Action: Mouse moved to (868, 368)
Screenshot: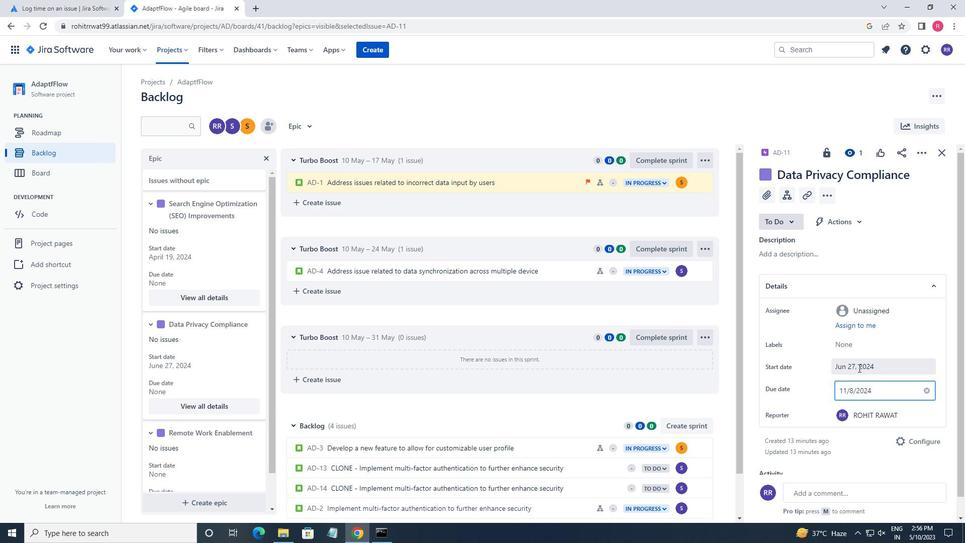 
Action: Mouse pressed left at (868, 368)
Screenshot: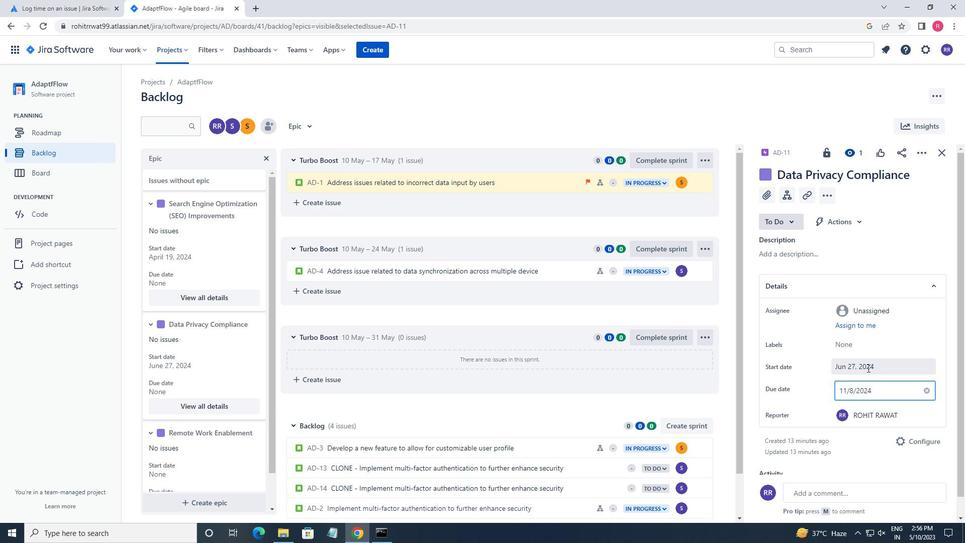 
Action: Mouse moved to (809, 223)
Screenshot: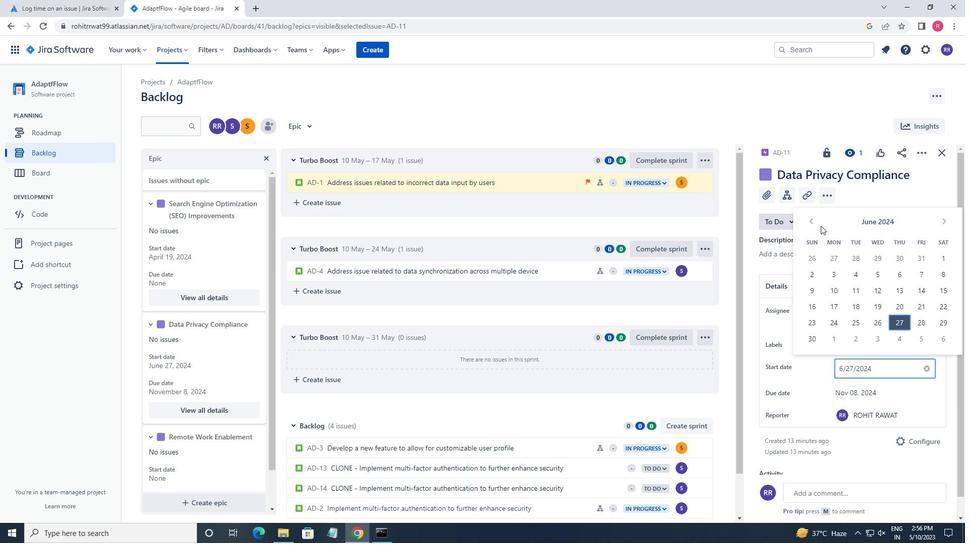
Action: Mouse pressed left at (809, 223)
Screenshot: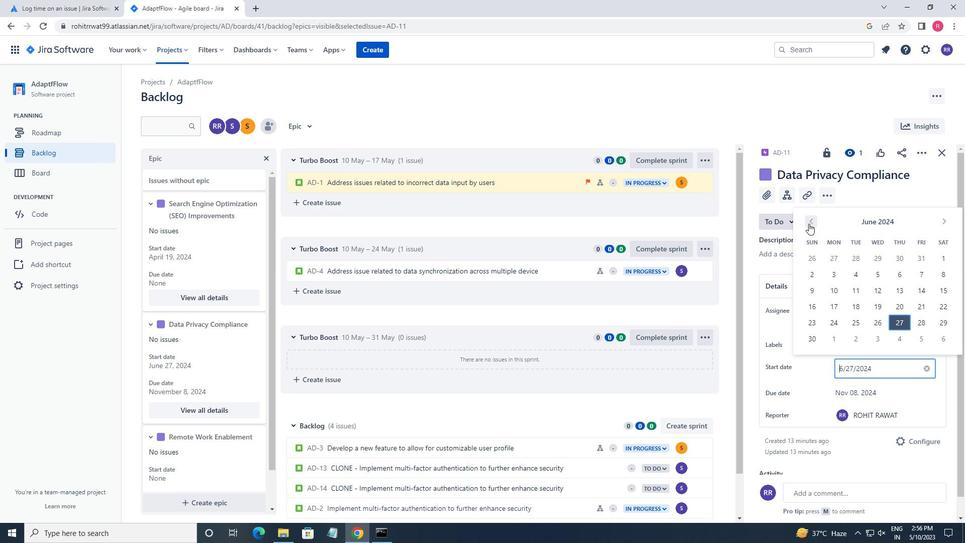 
Action: Mouse pressed left at (809, 223)
Screenshot: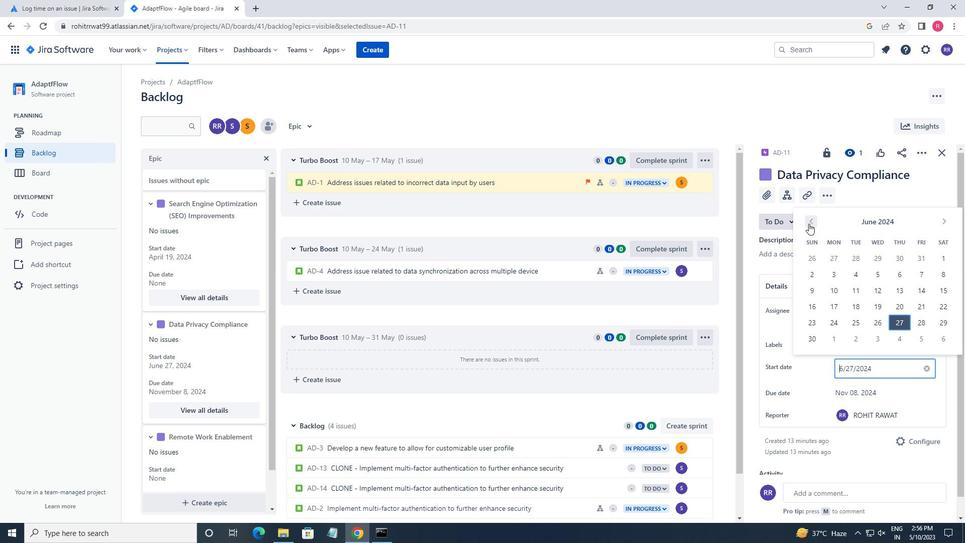 
Action: Mouse pressed left at (809, 223)
Screenshot: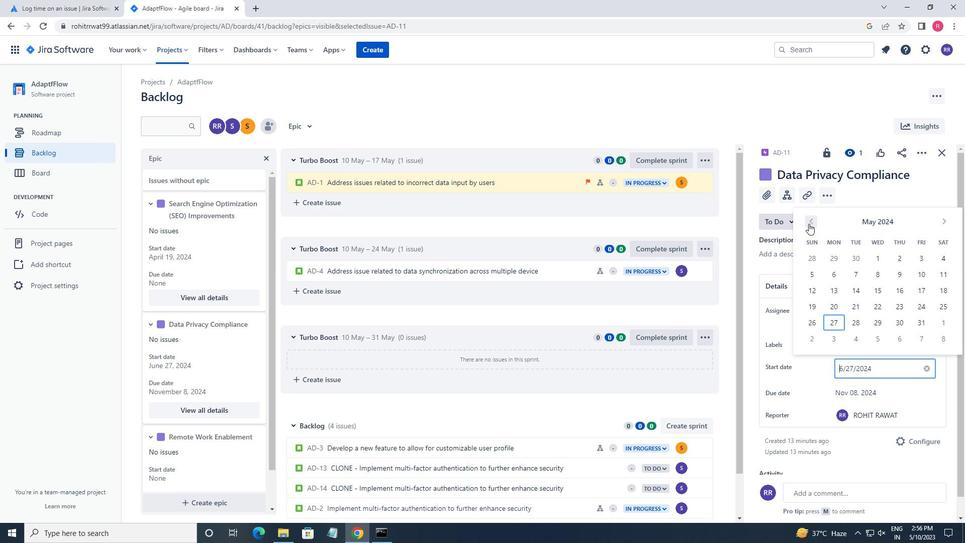 
Action: Mouse pressed left at (809, 223)
Screenshot: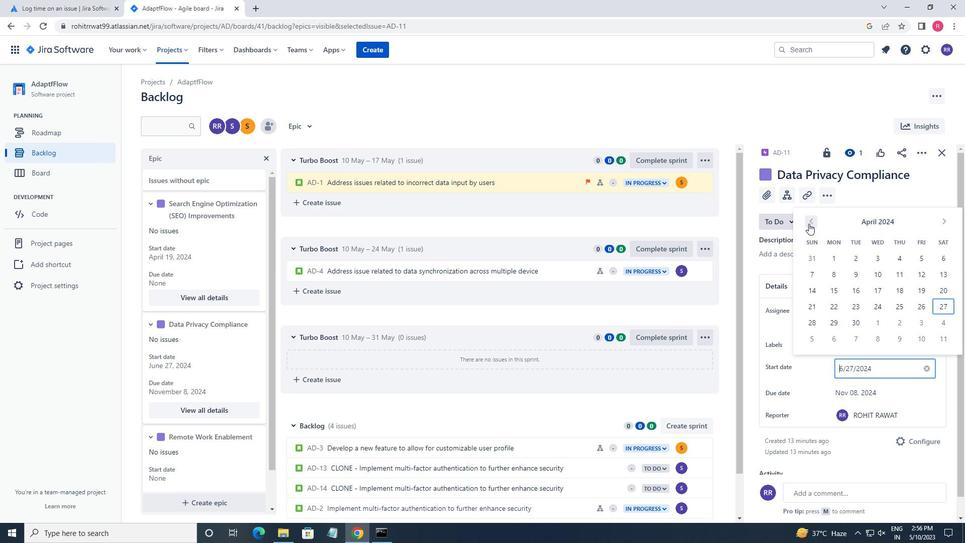 
Action: Mouse pressed left at (809, 223)
Screenshot: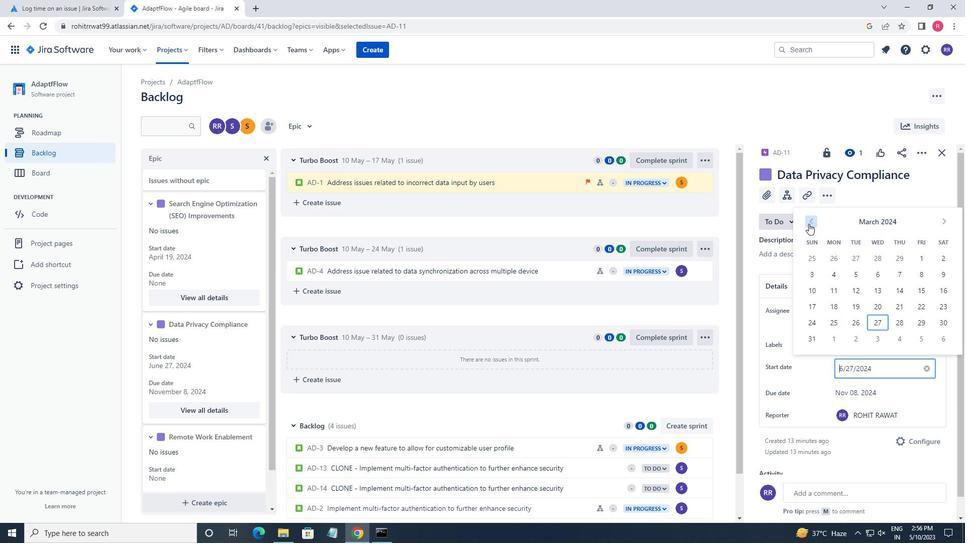 
Action: Mouse pressed left at (809, 223)
Screenshot: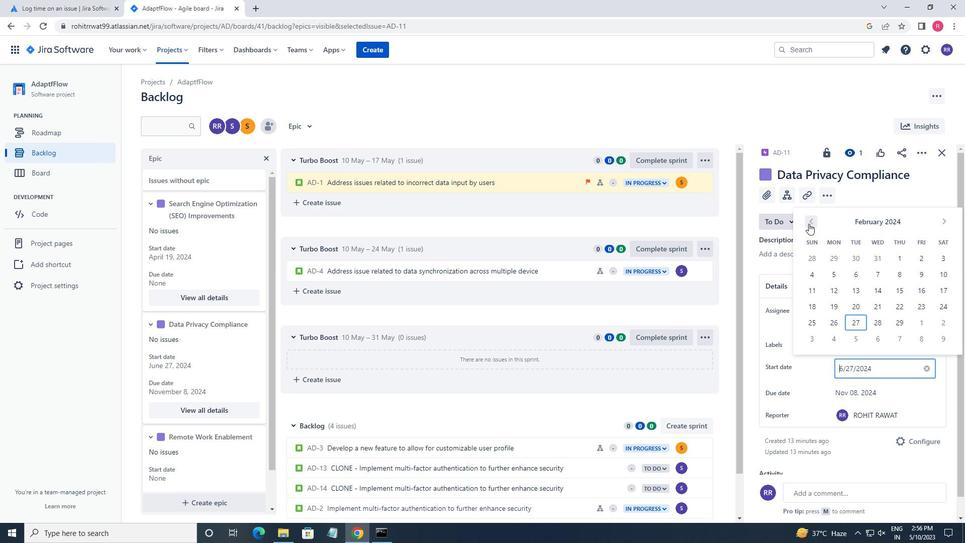 
Action: Mouse pressed left at (809, 223)
Screenshot: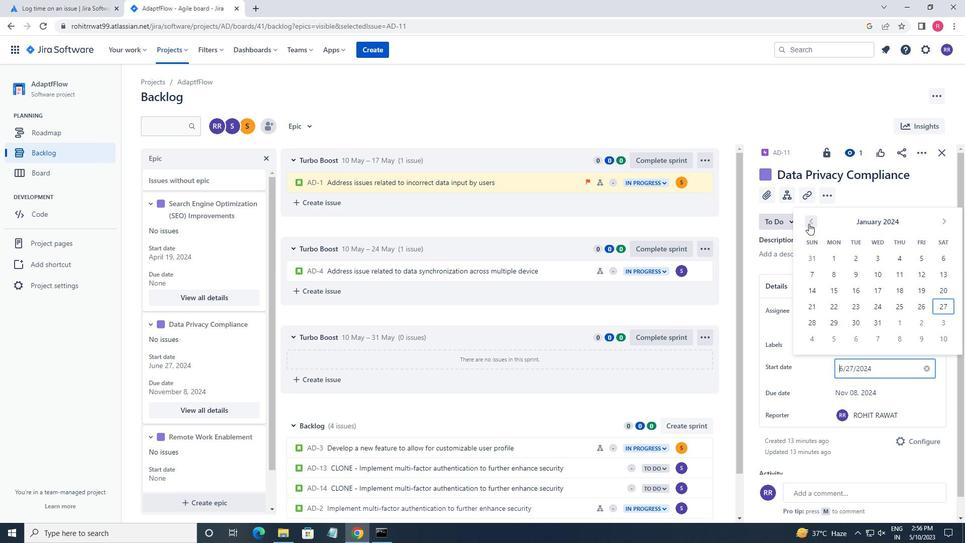 
Action: Mouse pressed left at (809, 223)
Screenshot: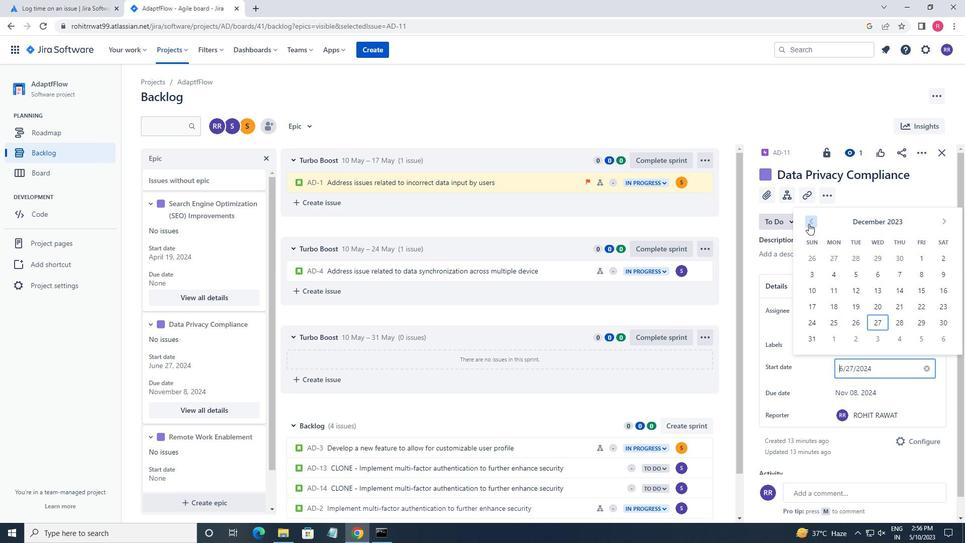 
Action: Mouse pressed left at (809, 223)
Screenshot: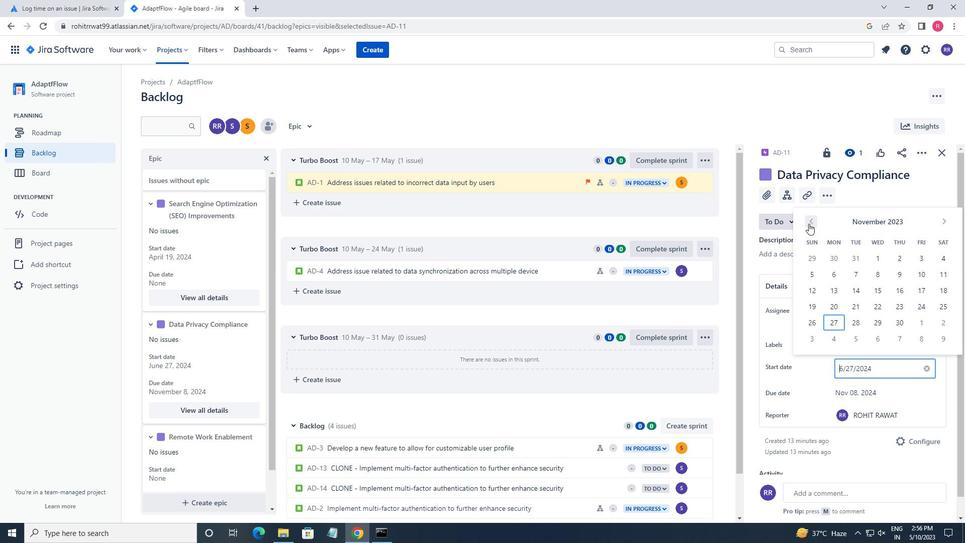 
Action: Mouse pressed left at (809, 223)
Screenshot: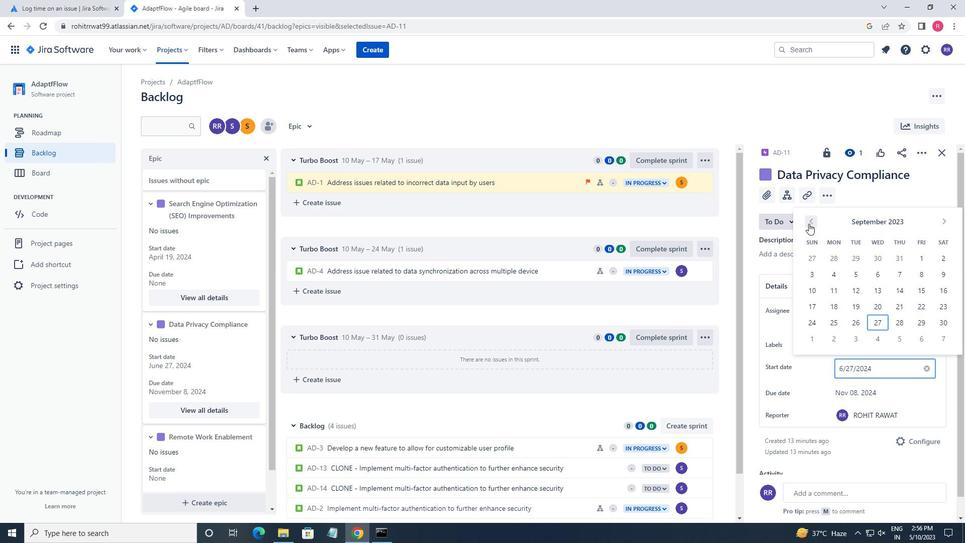 
Action: Mouse pressed left at (809, 223)
Screenshot: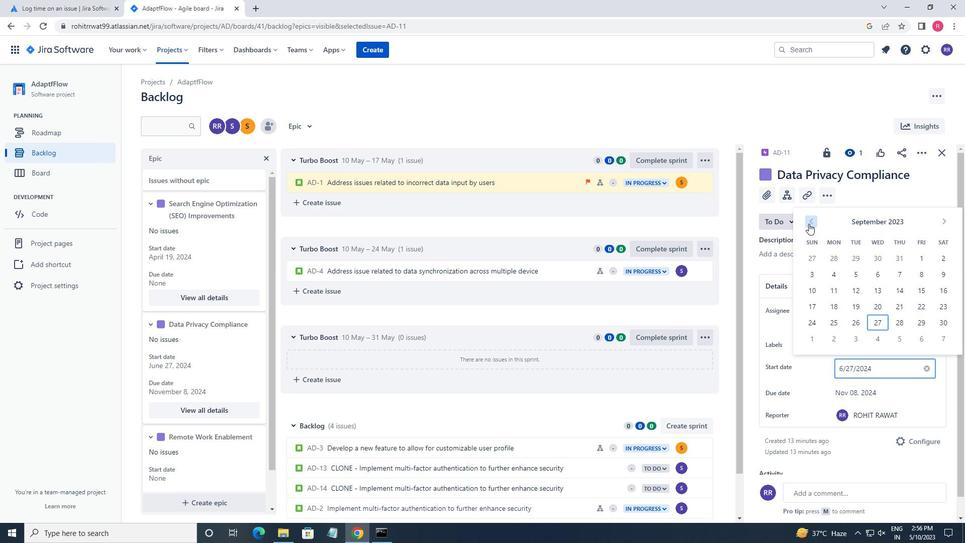 
Action: Mouse pressed left at (809, 223)
Screenshot: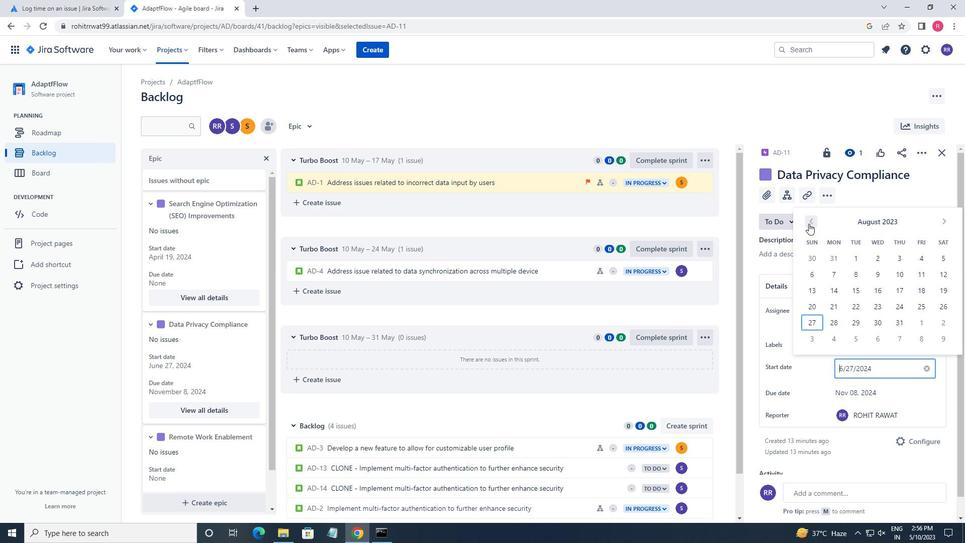 
Action: Mouse pressed left at (809, 223)
Screenshot: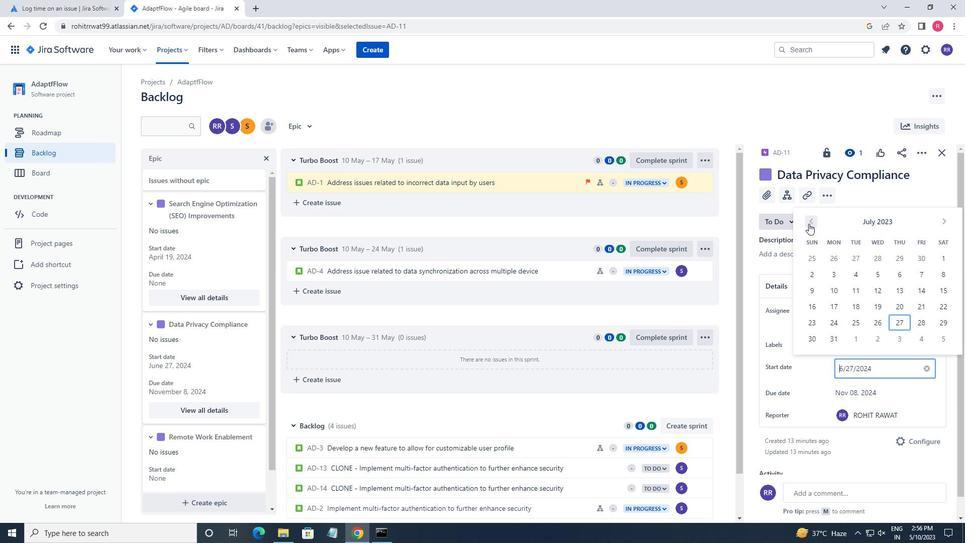 
Action: Mouse pressed left at (809, 223)
Screenshot: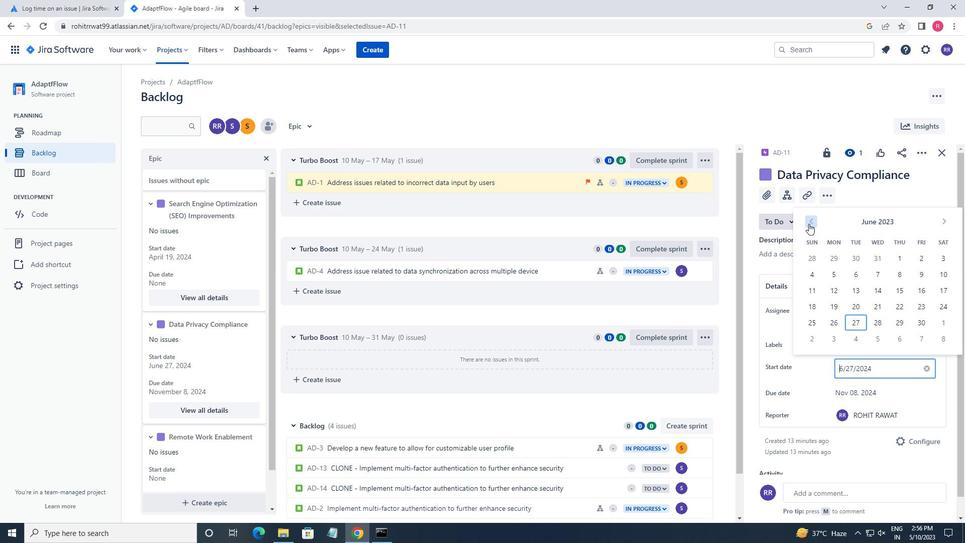 
Action: Mouse pressed left at (809, 223)
Screenshot: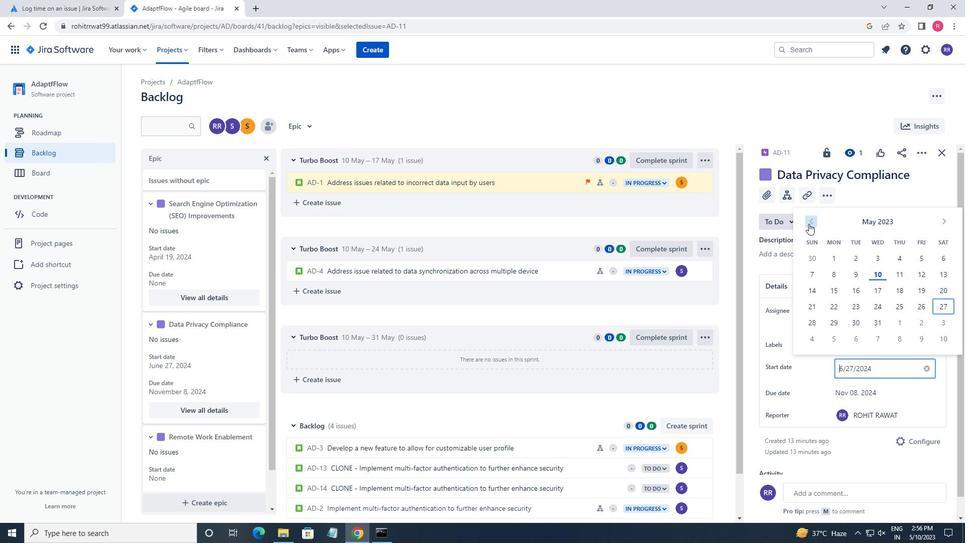 
Action: Mouse pressed left at (809, 223)
Screenshot: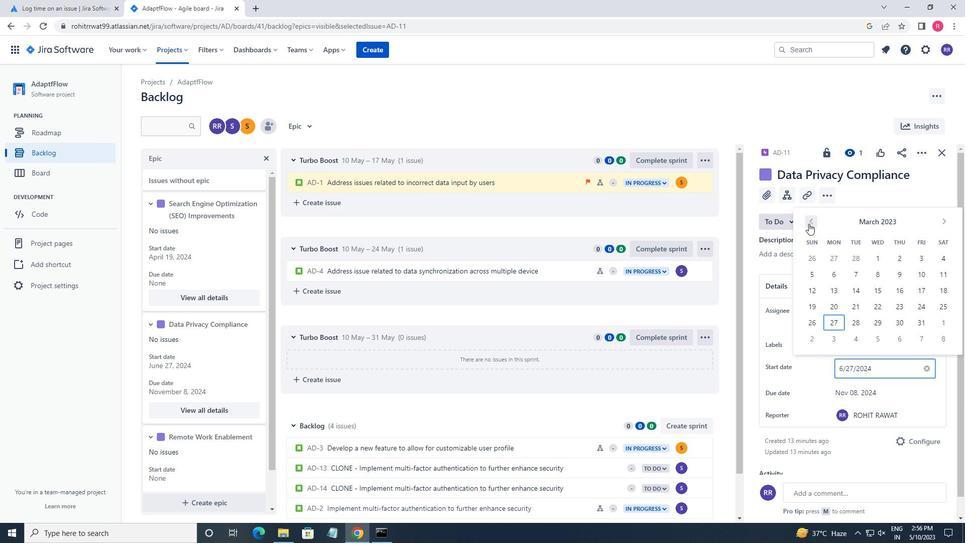 
Action: Mouse pressed left at (809, 223)
Screenshot: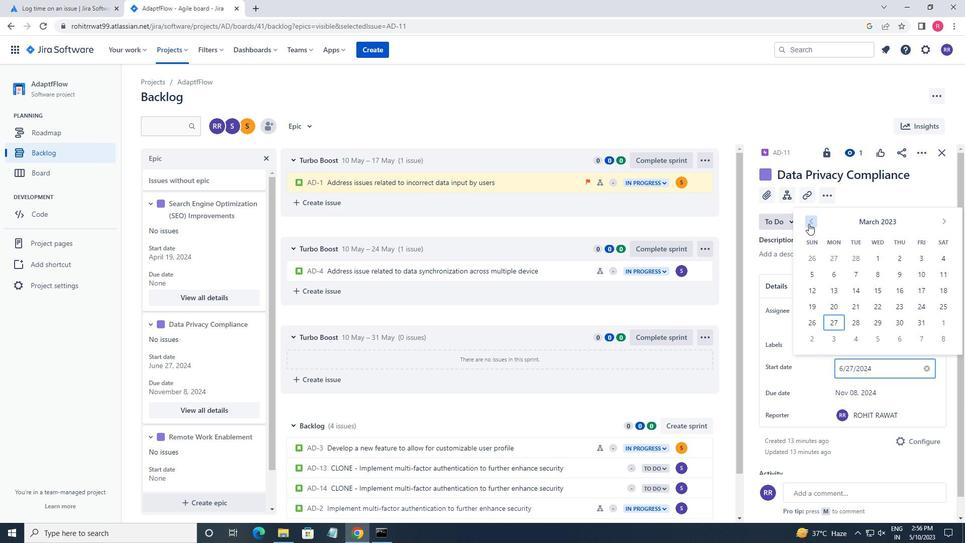 
Action: Mouse moved to (942, 221)
Screenshot: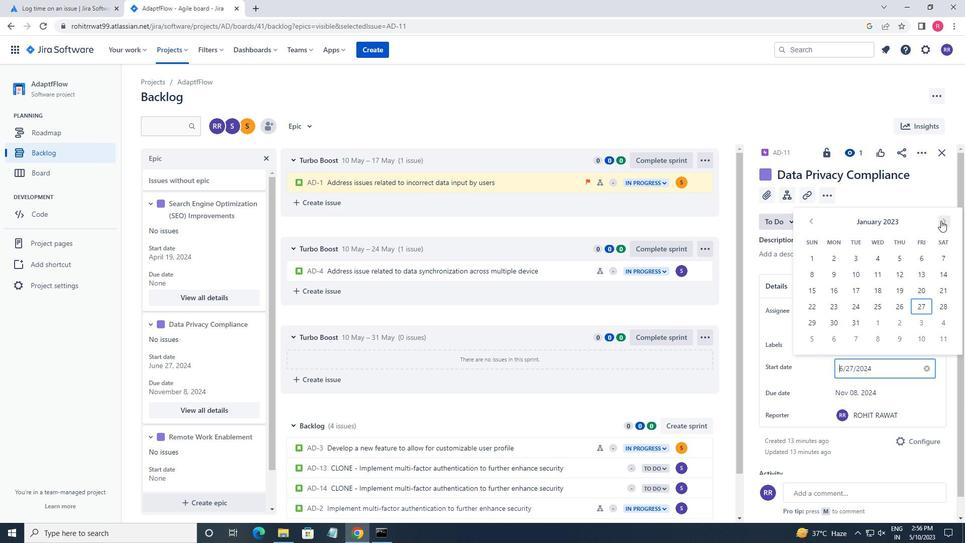 
Action: Mouse pressed left at (942, 221)
Screenshot: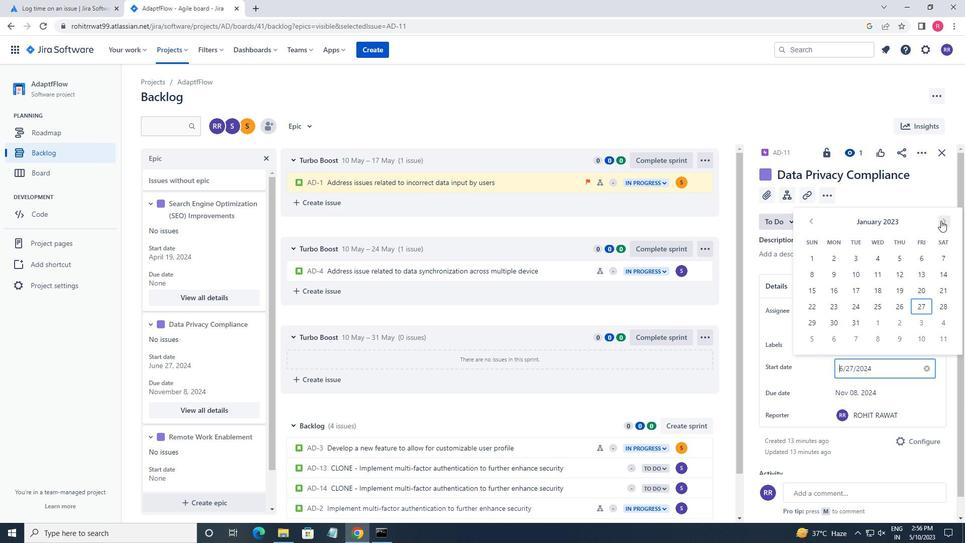 
Action: Mouse pressed left at (942, 221)
Screenshot: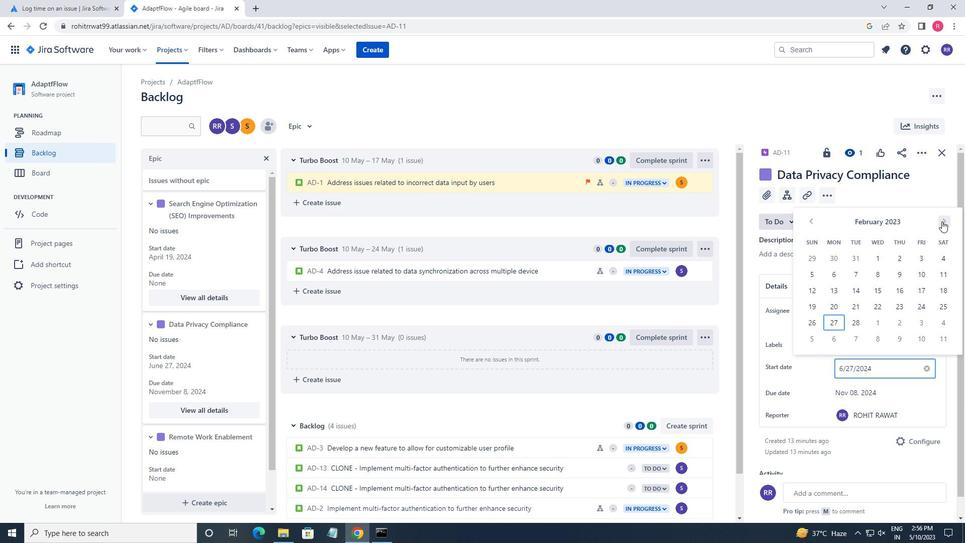 
Action: Mouse pressed left at (942, 221)
Screenshot: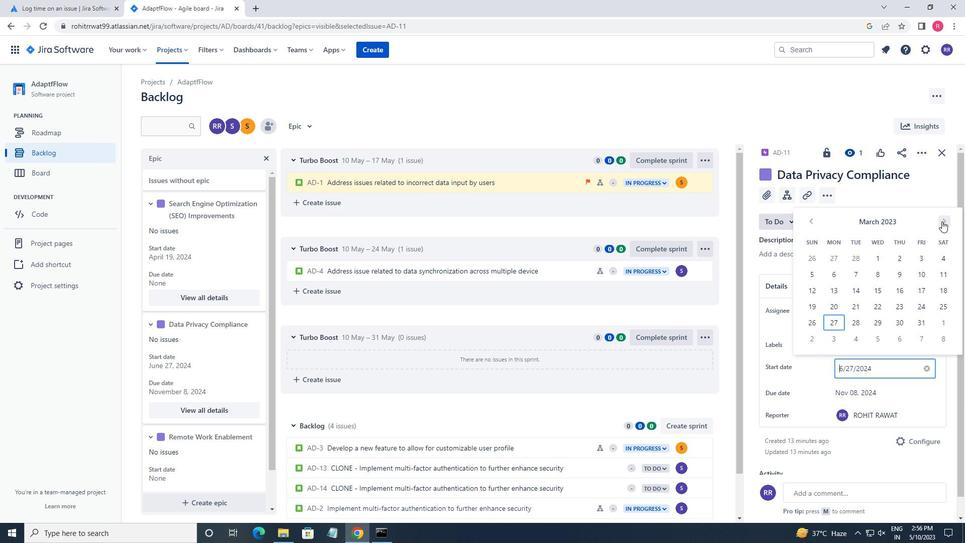 
Action: Mouse pressed left at (942, 221)
Screenshot: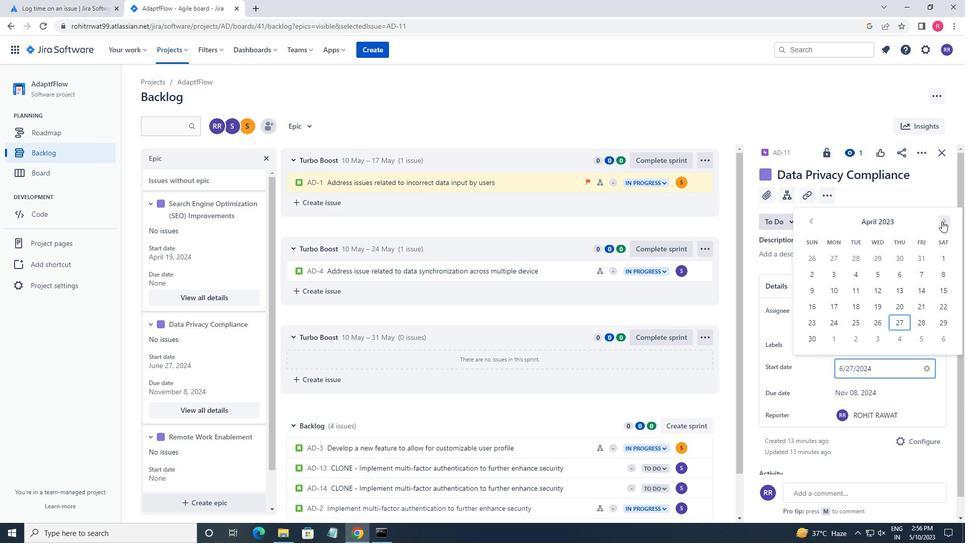 
Action: Mouse moved to (915, 293)
Screenshot: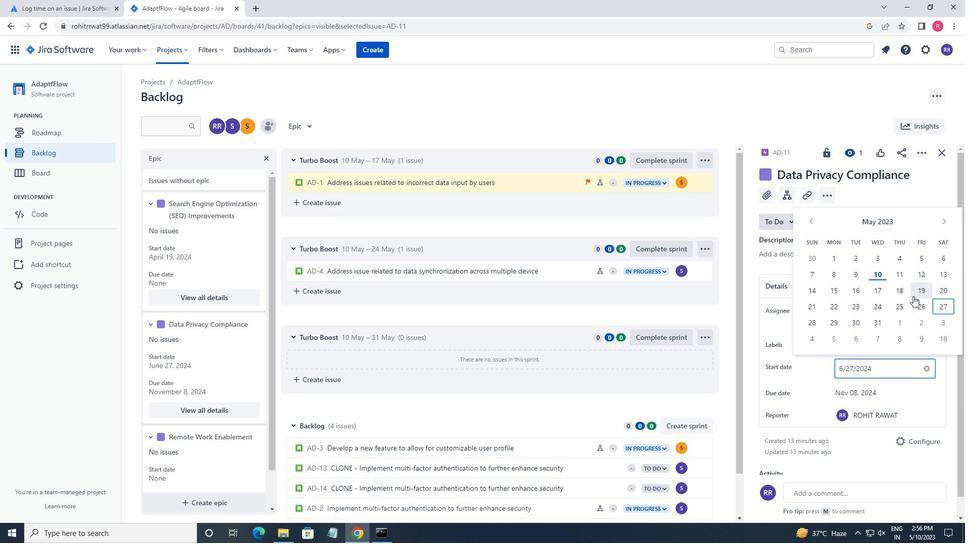 
Action: Mouse pressed left at (915, 293)
Screenshot: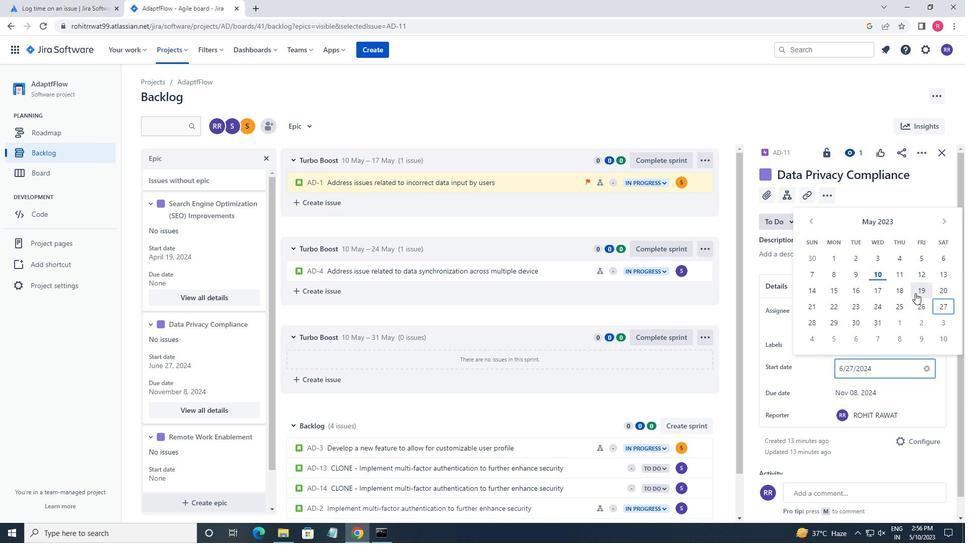 
Action: Mouse moved to (857, 386)
Screenshot: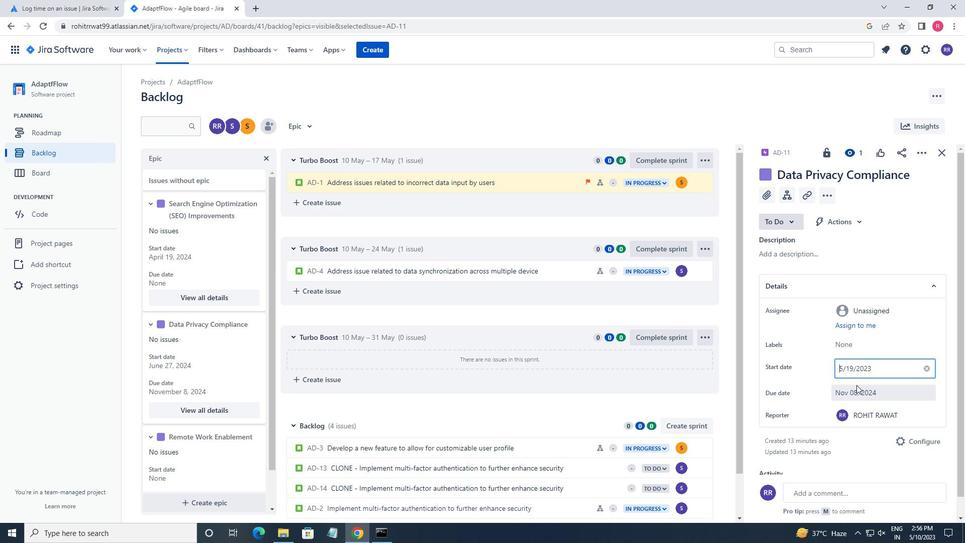 
Action: Mouse pressed left at (857, 386)
Screenshot: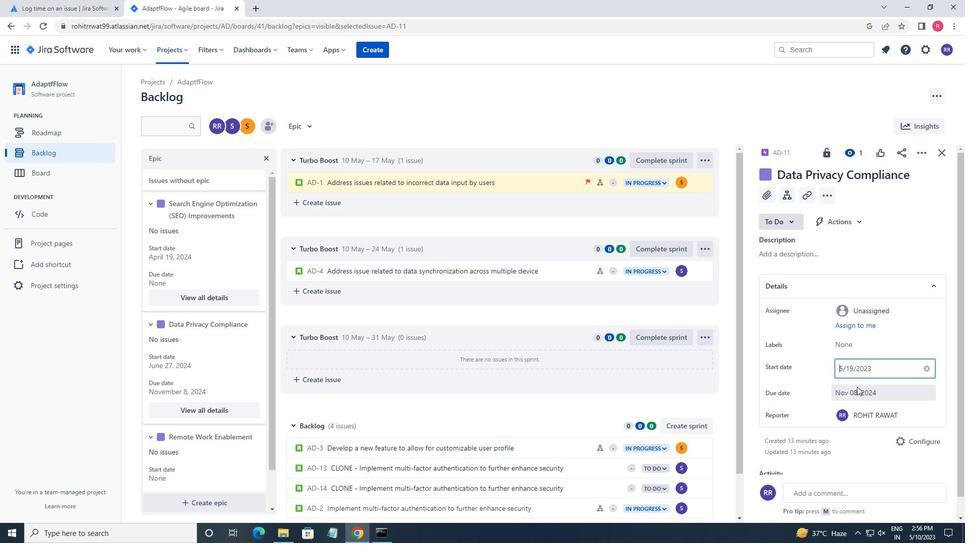
Action: Mouse moved to (939, 249)
Screenshot: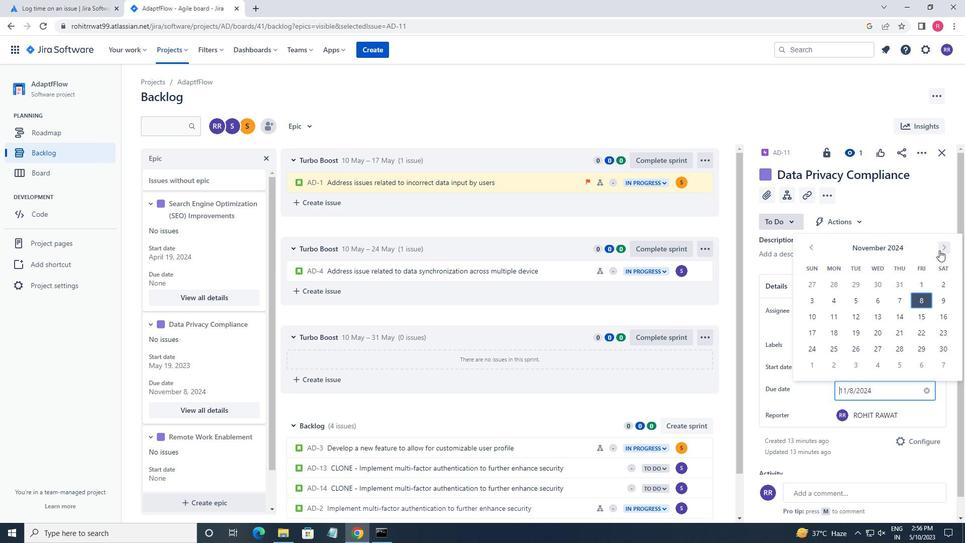 
Action: Mouse pressed left at (939, 249)
Screenshot: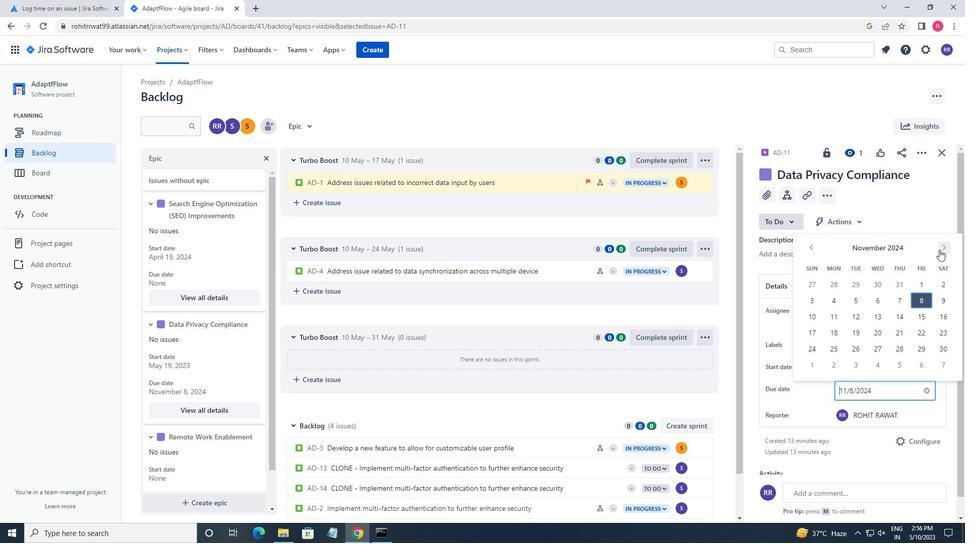 
Action: Mouse pressed left at (939, 249)
Screenshot: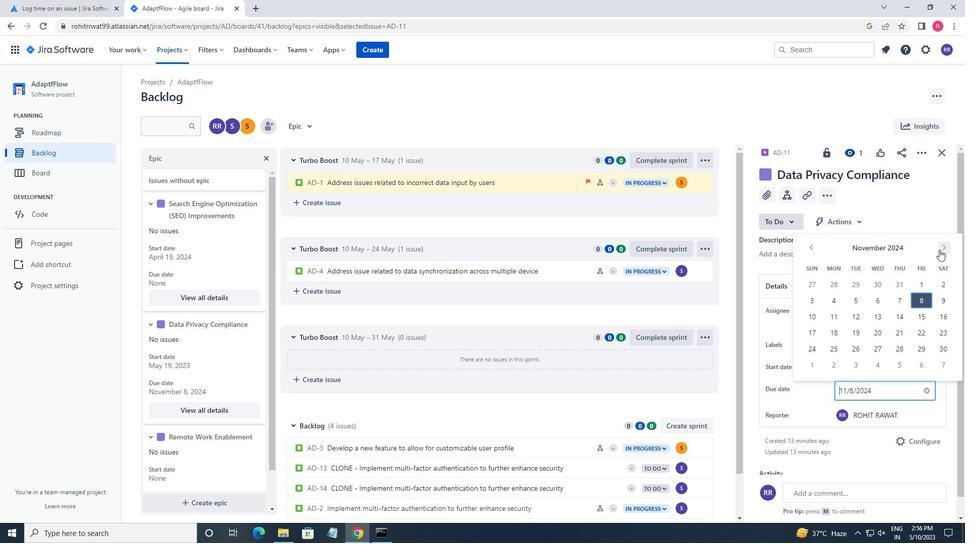 
Action: Mouse pressed left at (939, 249)
Screenshot: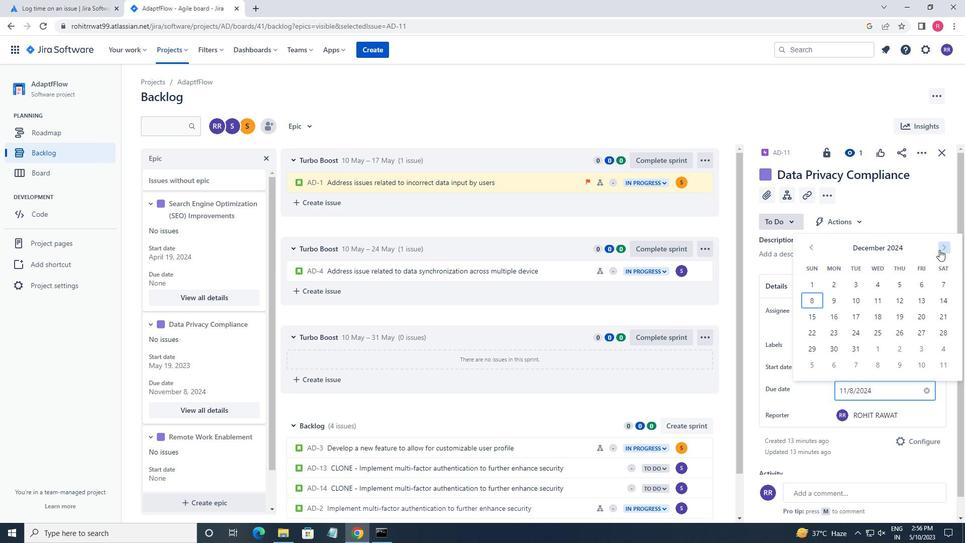 
Action: Mouse pressed left at (939, 249)
Screenshot: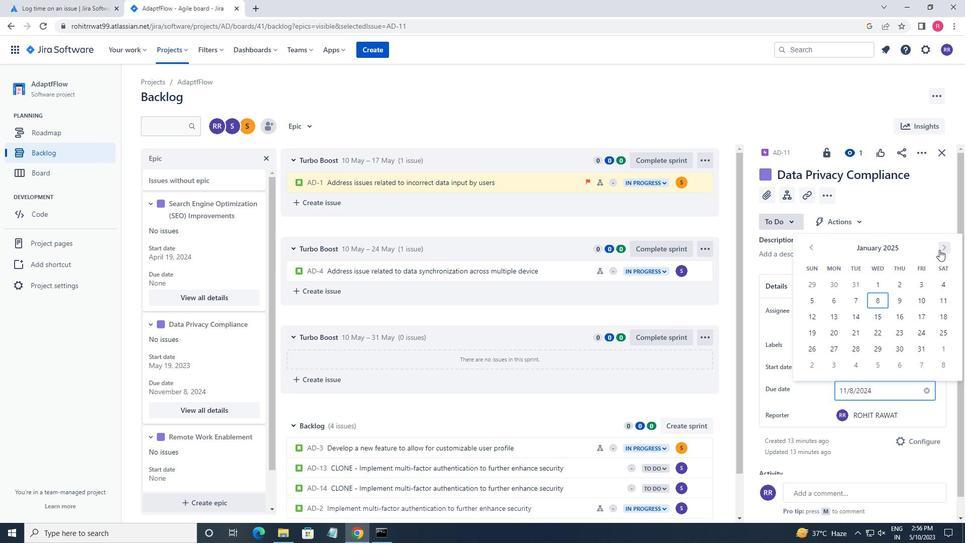 
Action: Mouse pressed left at (939, 249)
Screenshot: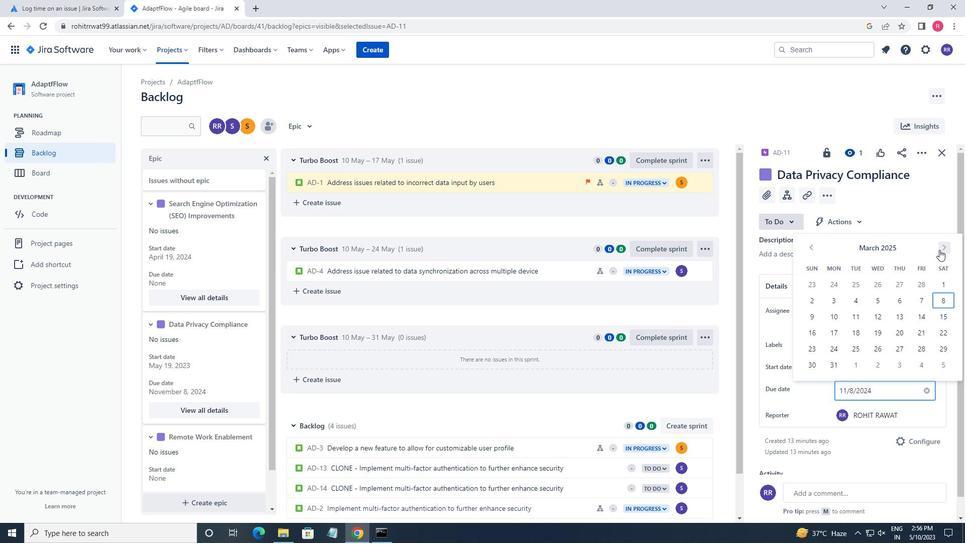 
Action: Mouse pressed left at (939, 249)
Screenshot: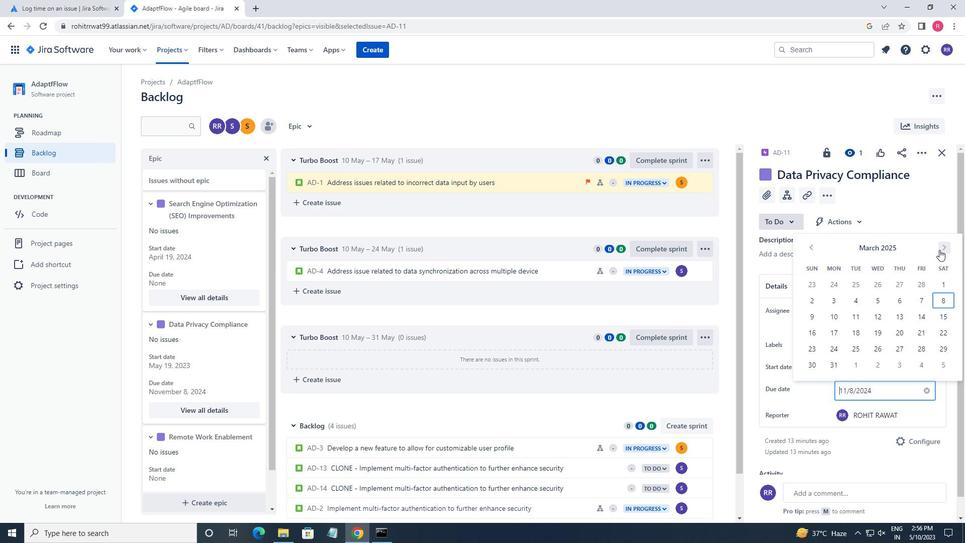 
Action: Mouse pressed left at (939, 249)
Screenshot: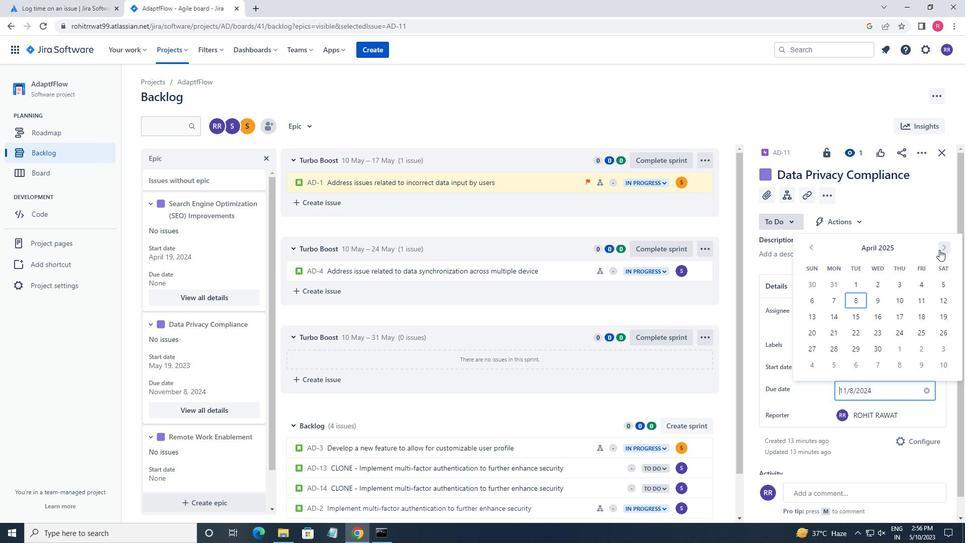 
Action: Mouse pressed left at (939, 249)
Screenshot: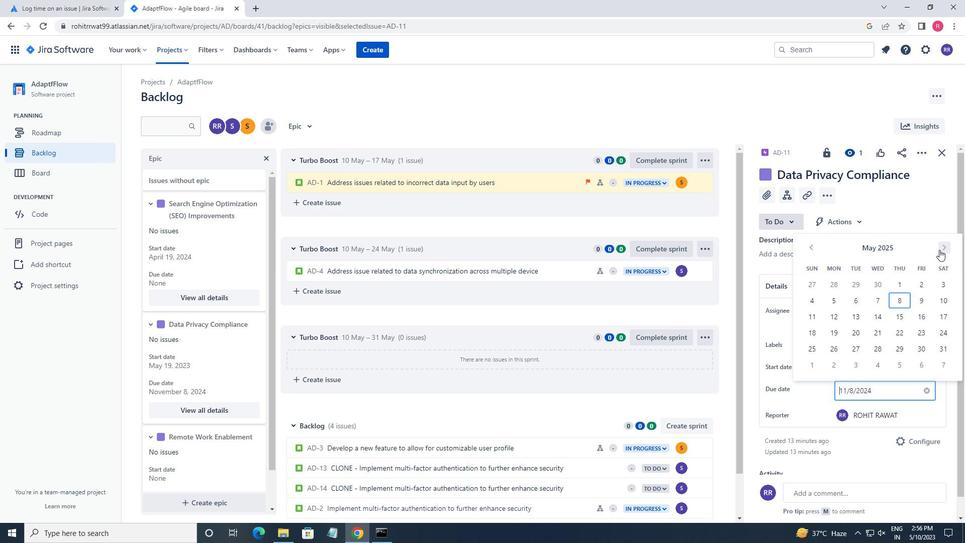 
Action: Mouse pressed left at (939, 249)
Screenshot: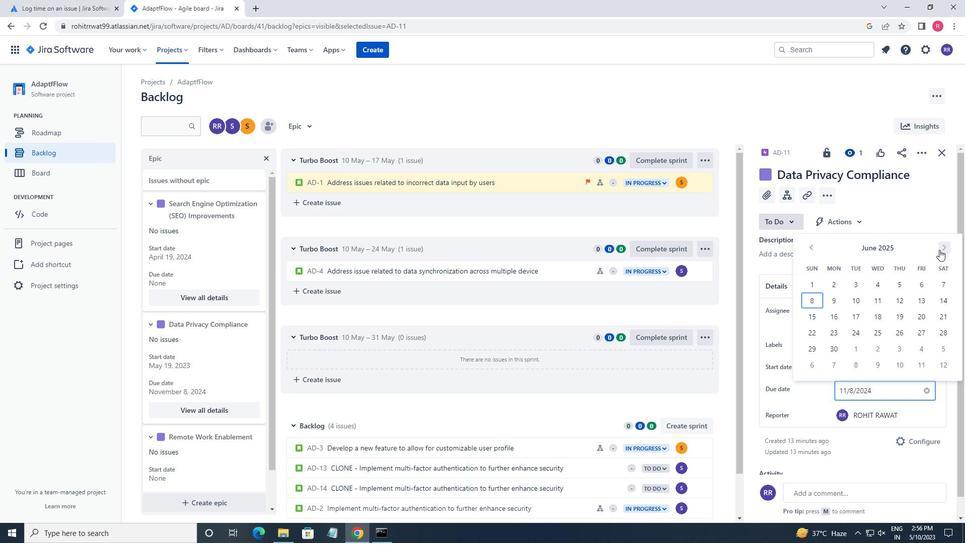 
Action: Mouse pressed left at (939, 249)
Screenshot: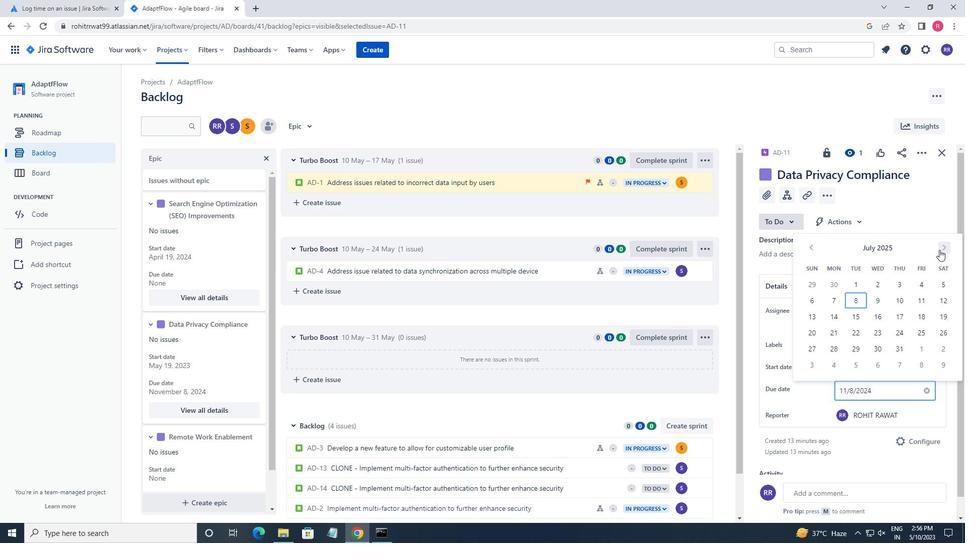 
Action: Mouse pressed left at (939, 249)
Screenshot: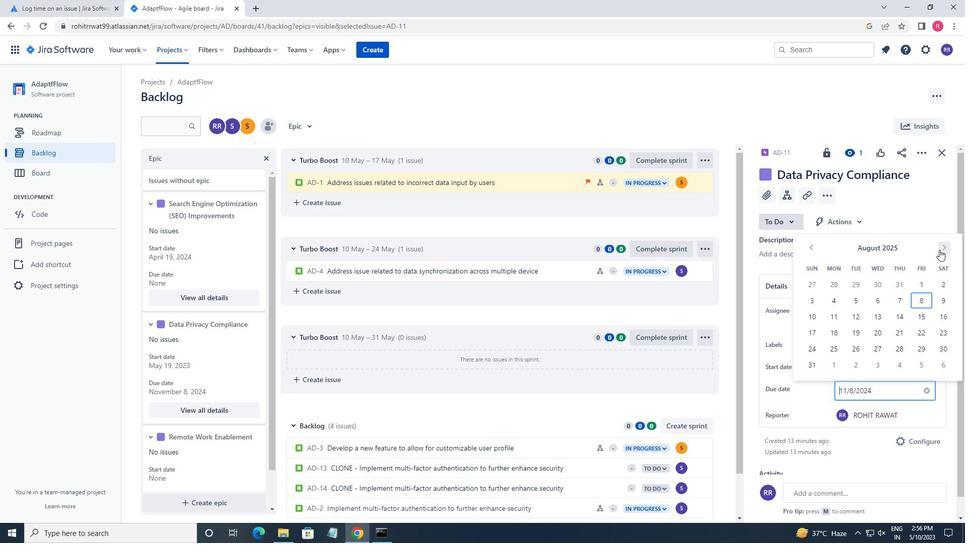 
Action: Mouse pressed left at (939, 249)
Screenshot: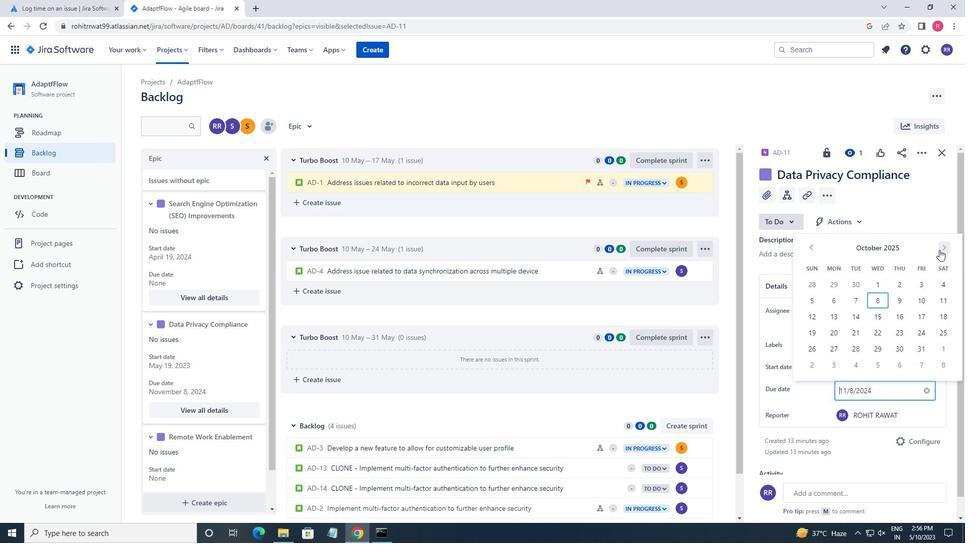 
Action: Mouse moved to (920, 315)
Screenshot: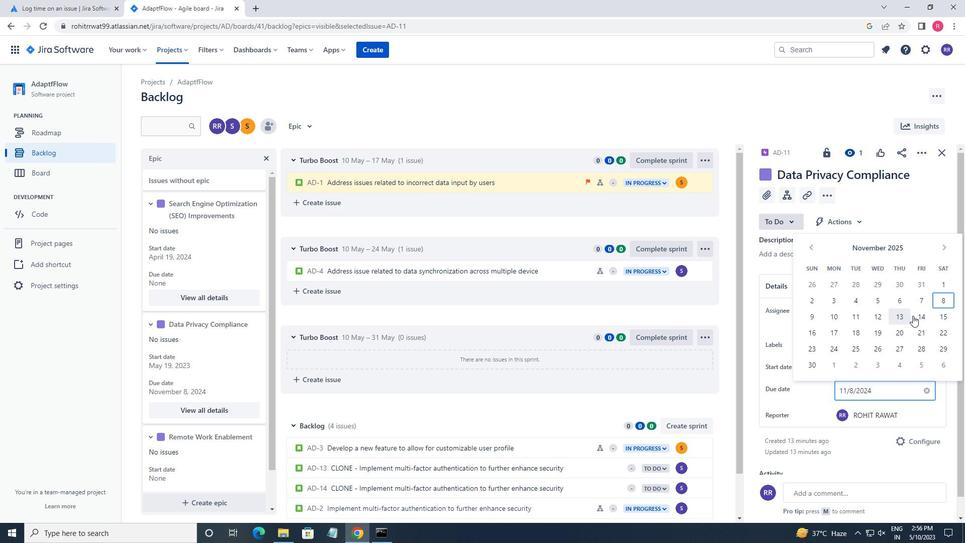 
Action: Mouse pressed left at (920, 315)
Screenshot: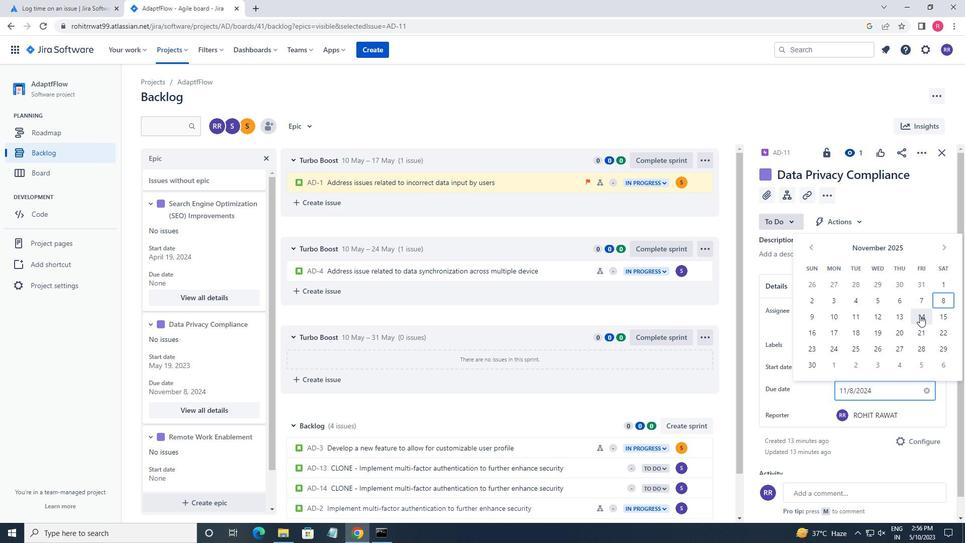 
Action: Mouse moved to (705, 422)
Screenshot: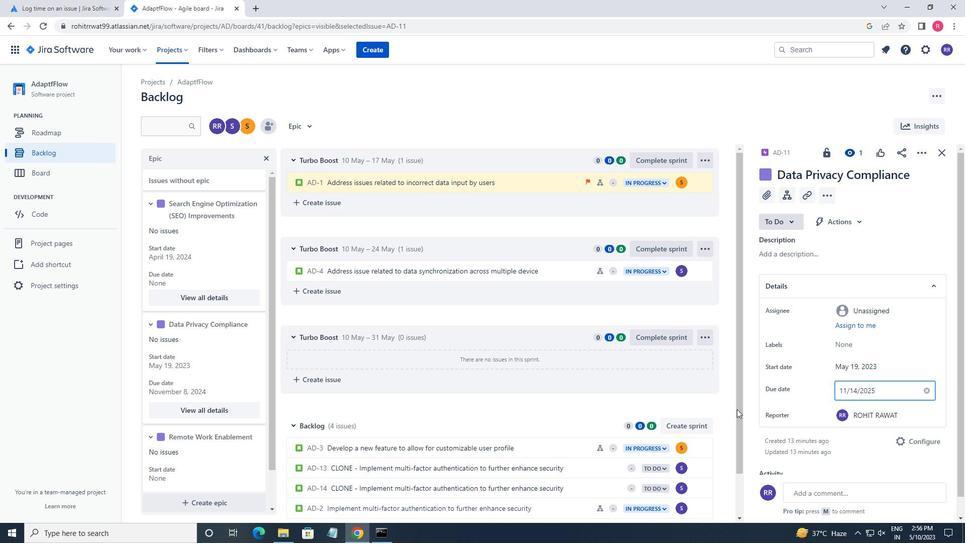 
